 Task: Find a place to stay in Lubin, Poland, from July 9 to July 16 for 3 guests, with a price range of ₹8000 to ₹16000, a house with free parking and self check-in.
Action: Mouse moved to (462, 80)
Screenshot: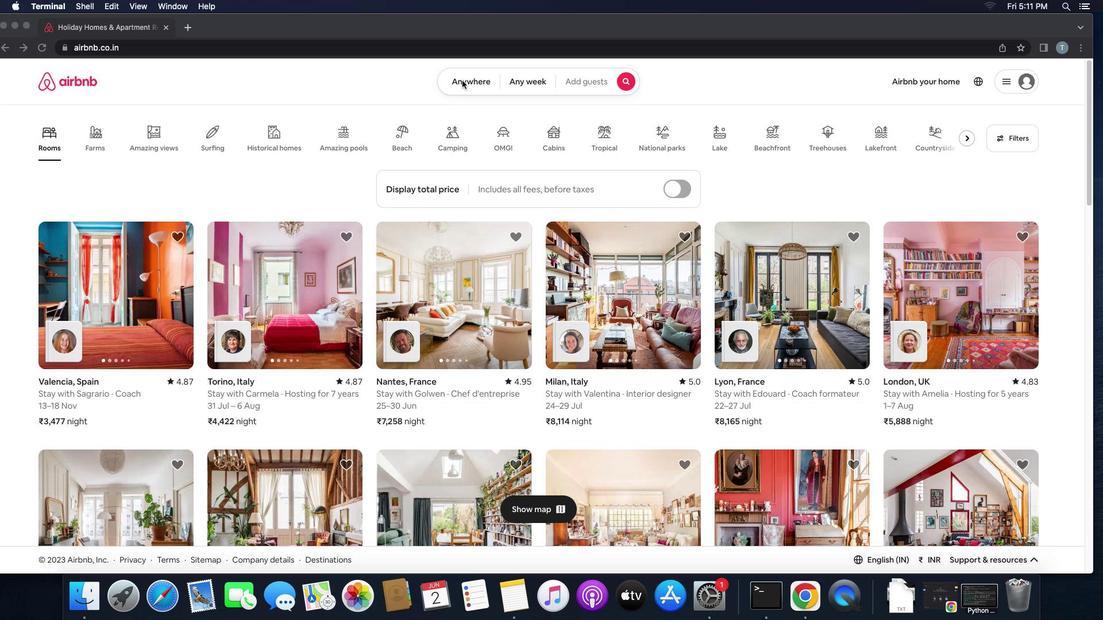 
Action: Mouse pressed left at (462, 80)
Screenshot: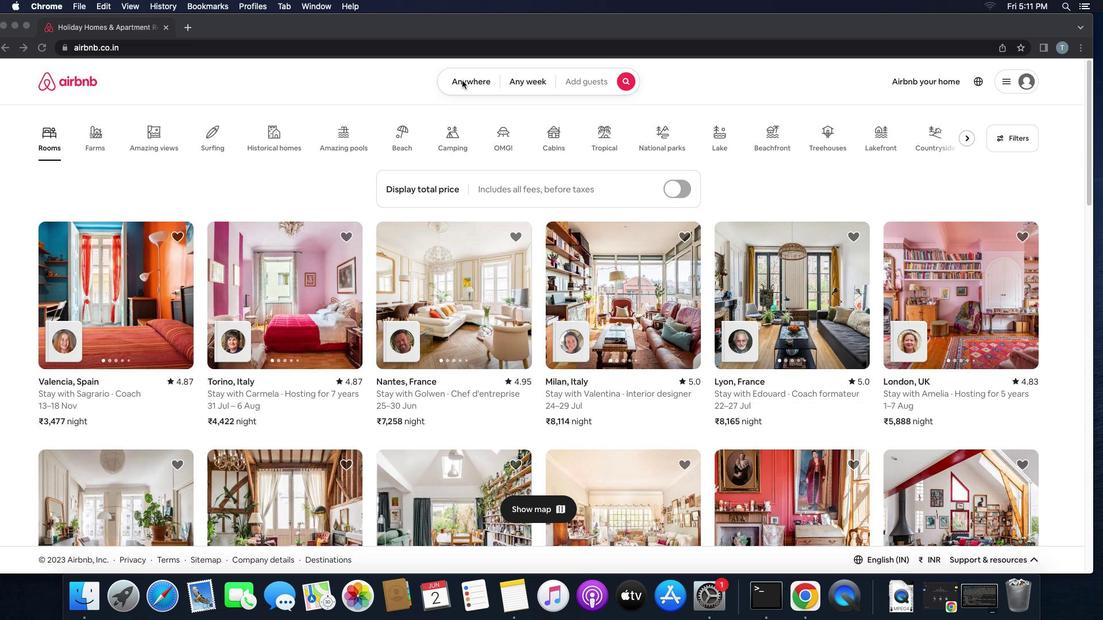 
Action: Mouse pressed left at (462, 80)
Screenshot: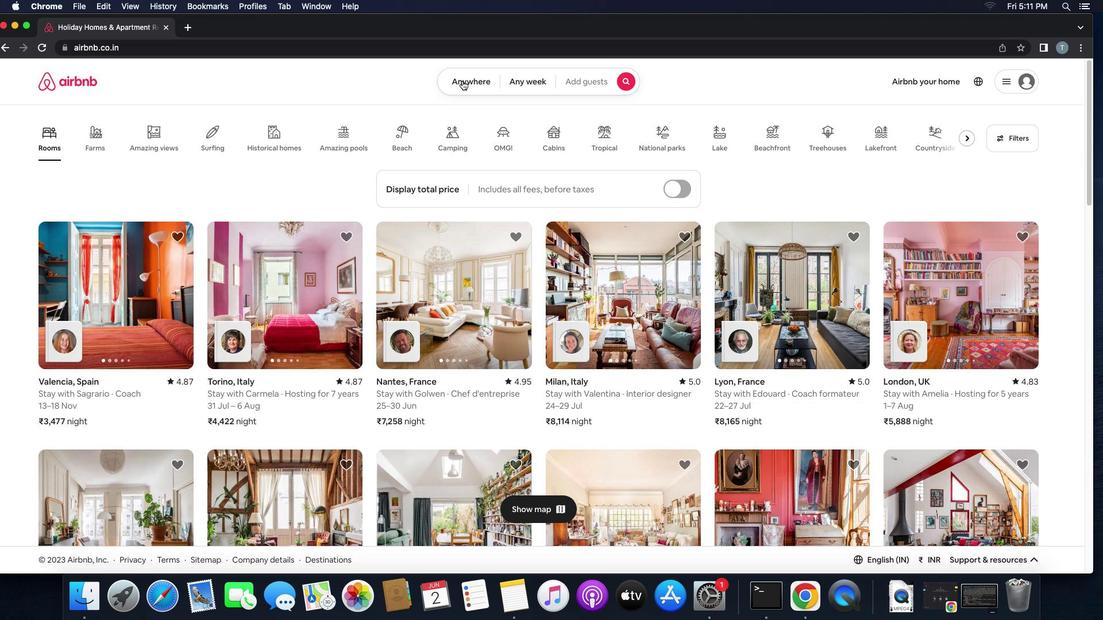 
Action: Mouse moved to (382, 132)
Screenshot: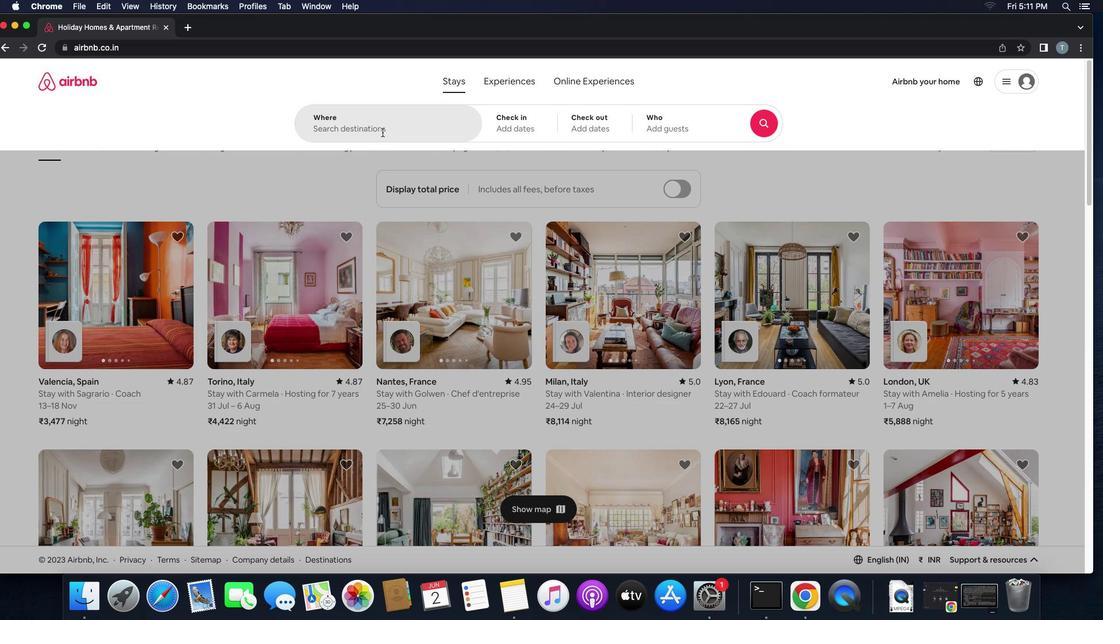 
Action: Mouse pressed left at (382, 132)
Screenshot: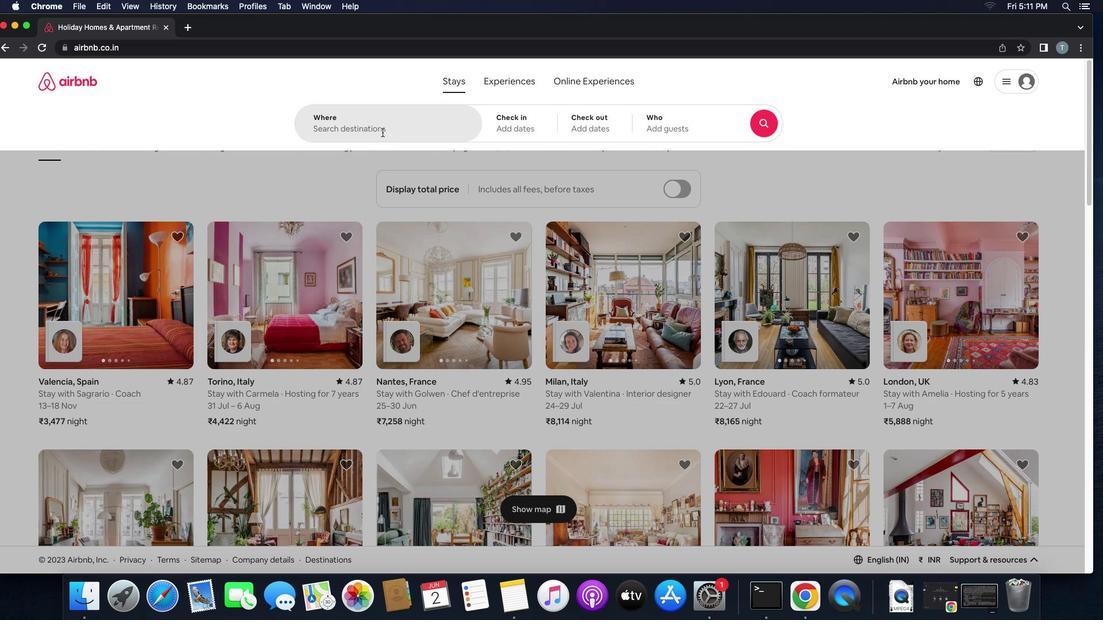 
Action: Mouse moved to (378, 294)
Screenshot: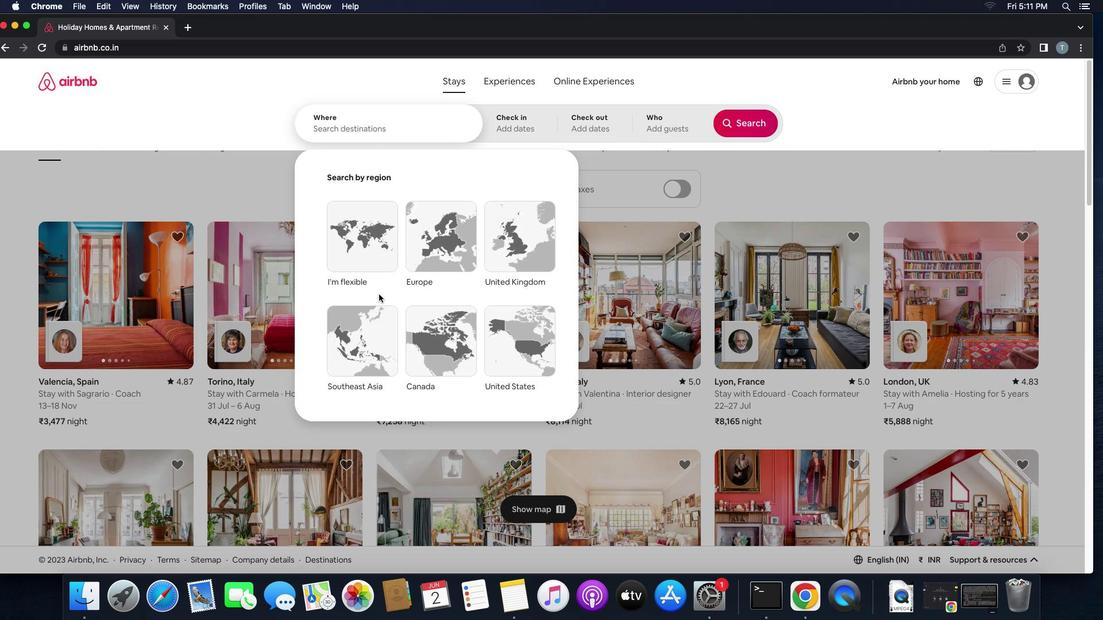 
Action: Key pressed 'l''u''b''i''n'',''p''o''l''a''n''d'
Screenshot: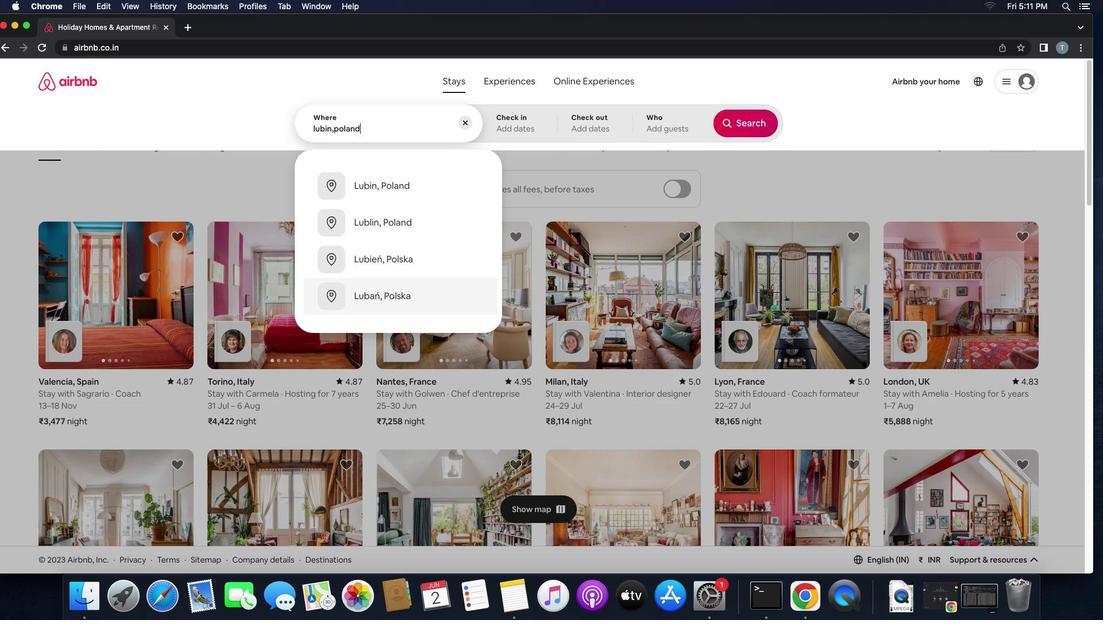 
Action: Mouse moved to (411, 183)
Screenshot: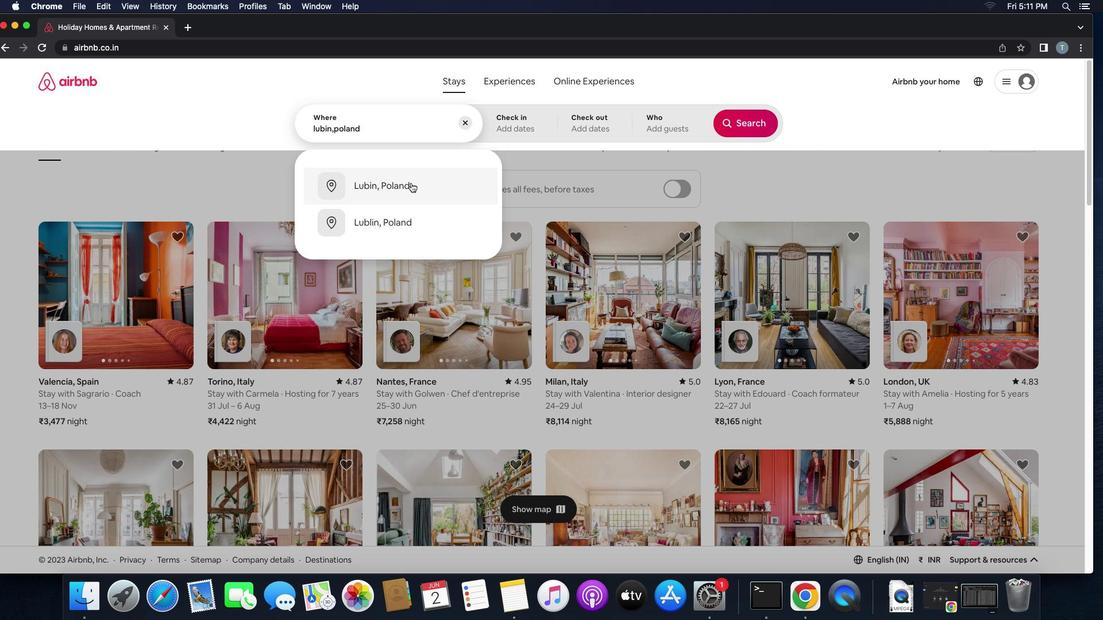 
Action: Mouse pressed left at (411, 183)
Screenshot: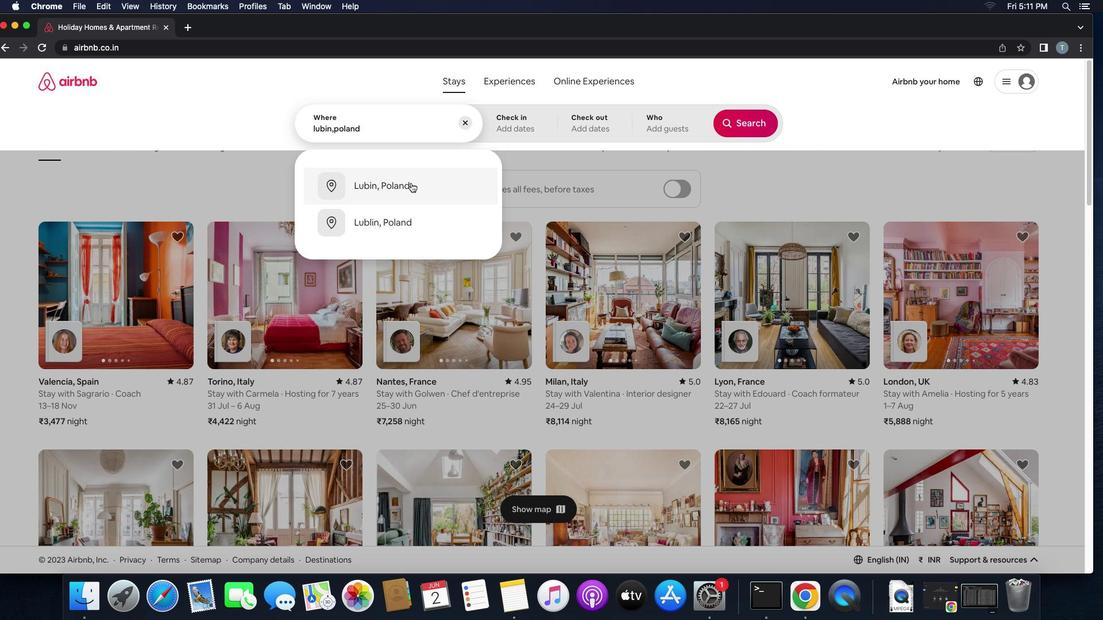 
Action: Mouse moved to (566, 328)
Screenshot: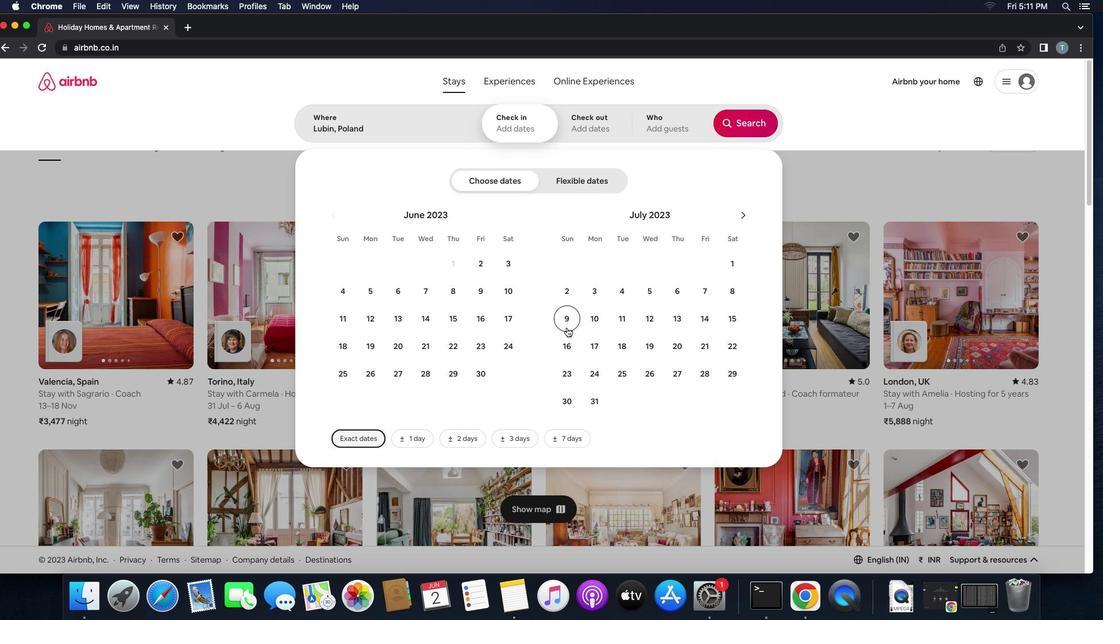 
Action: Mouse pressed left at (566, 328)
Screenshot: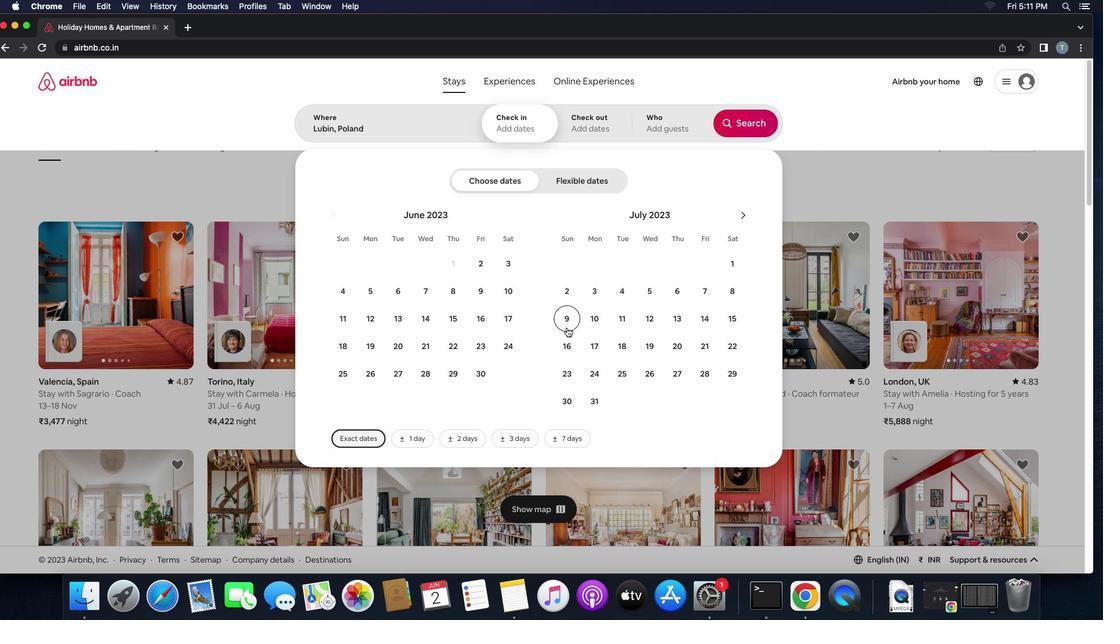 
Action: Mouse moved to (575, 350)
Screenshot: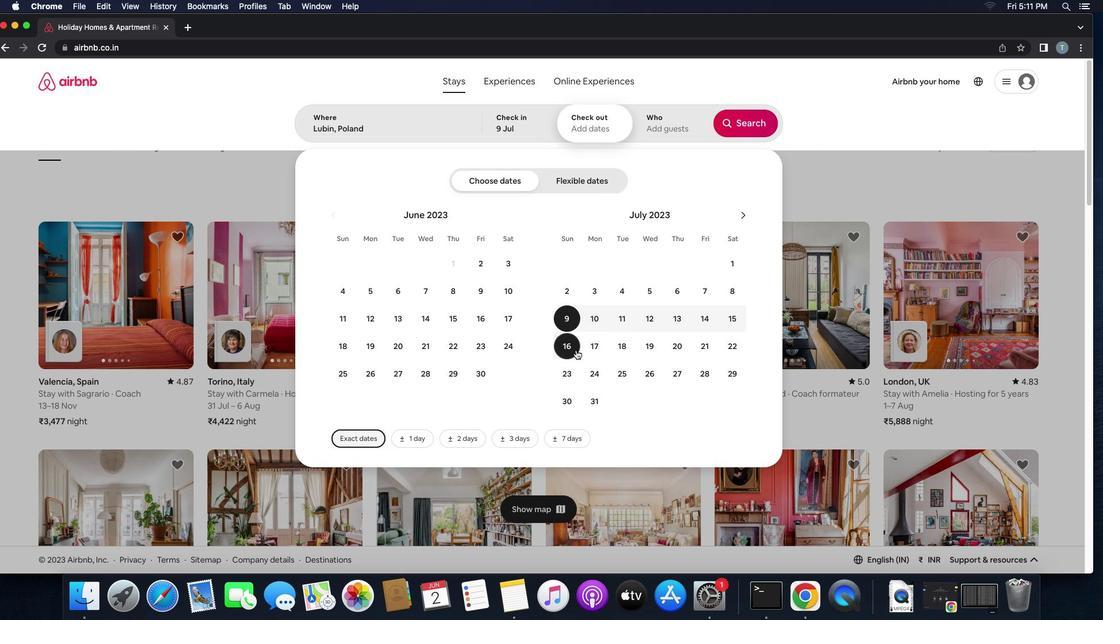 
Action: Mouse pressed left at (575, 350)
Screenshot: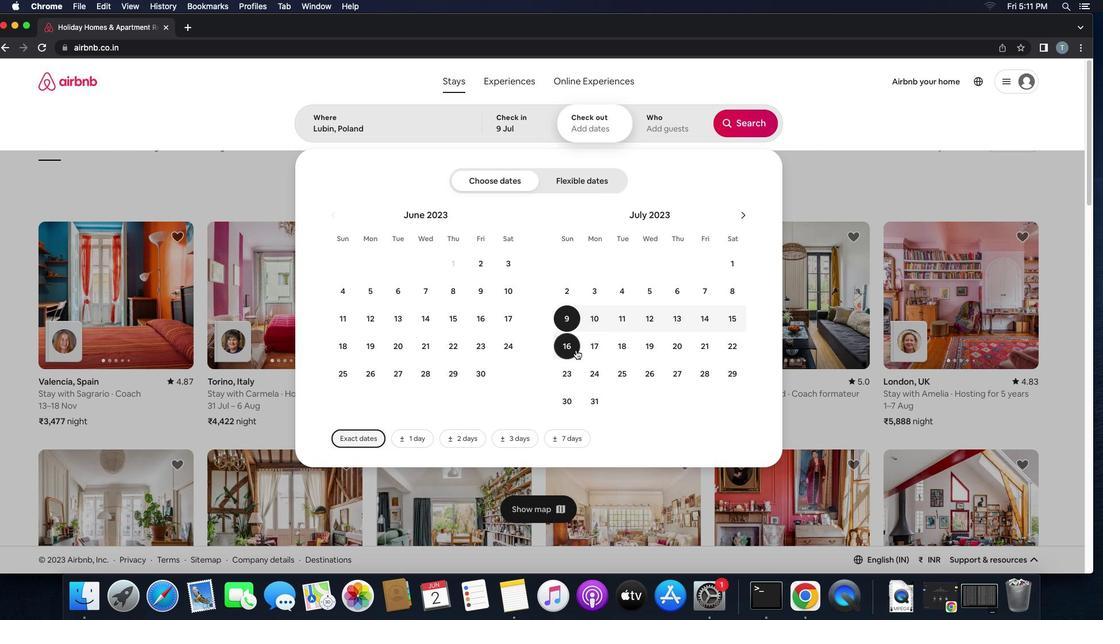 
Action: Mouse moved to (665, 135)
Screenshot: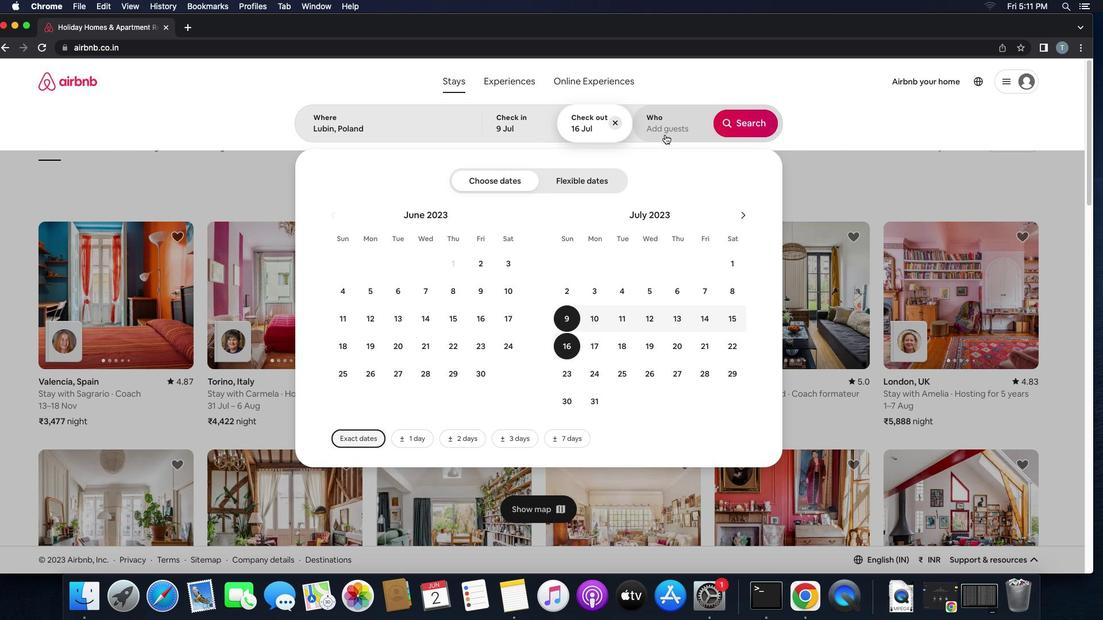 
Action: Mouse pressed left at (665, 135)
Screenshot: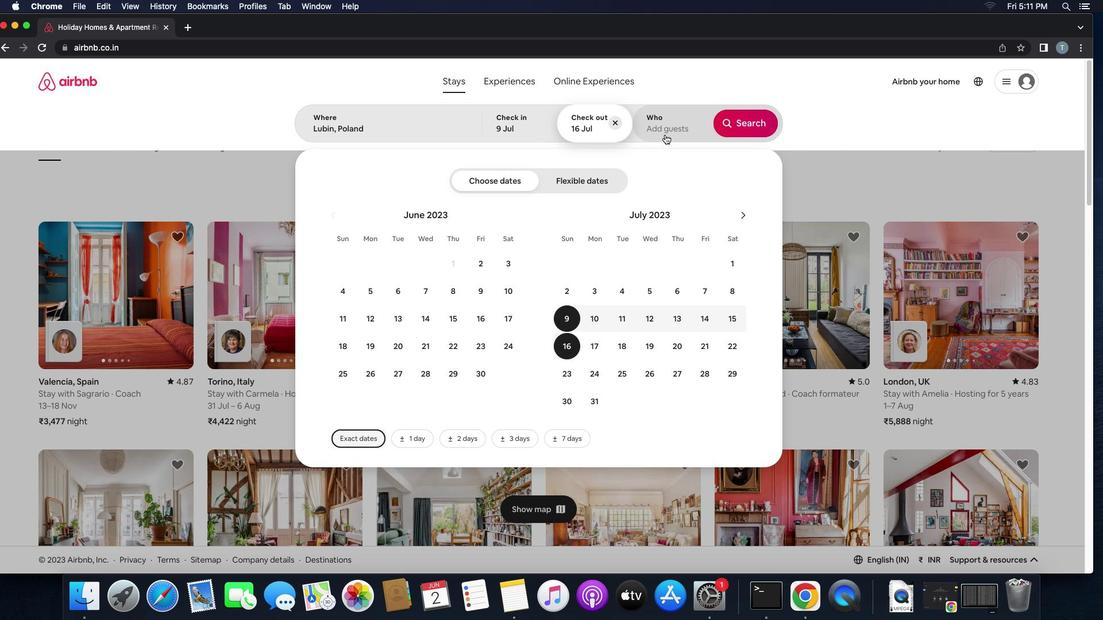 
Action: Mouse moved to (747, 188)
Screenshot: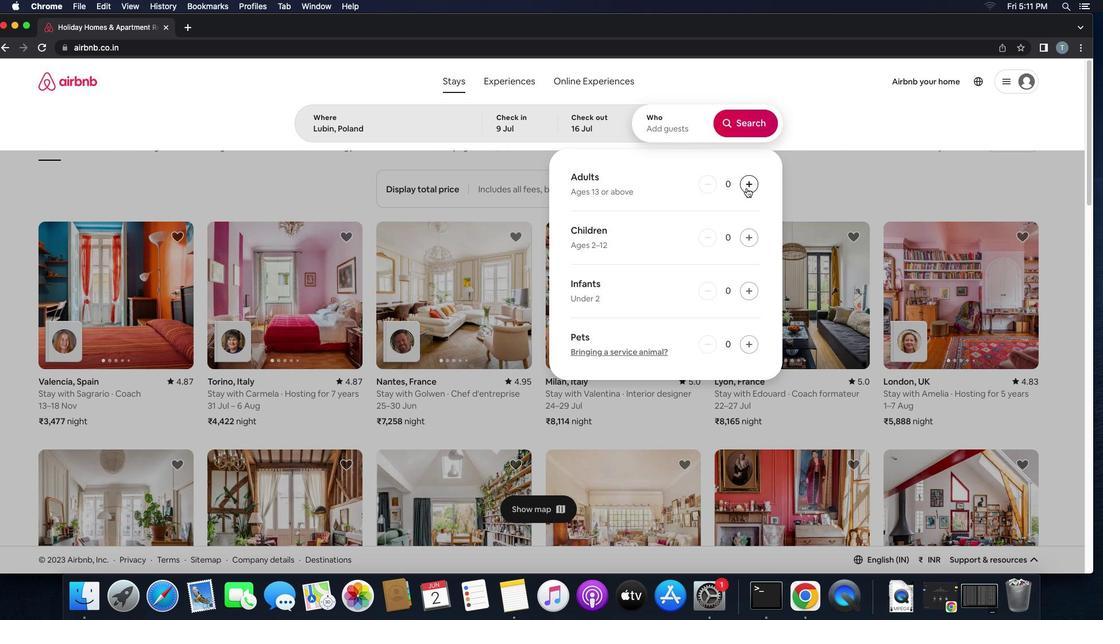 
Action: Mouse pressed left at (747, 188)
Screenshot: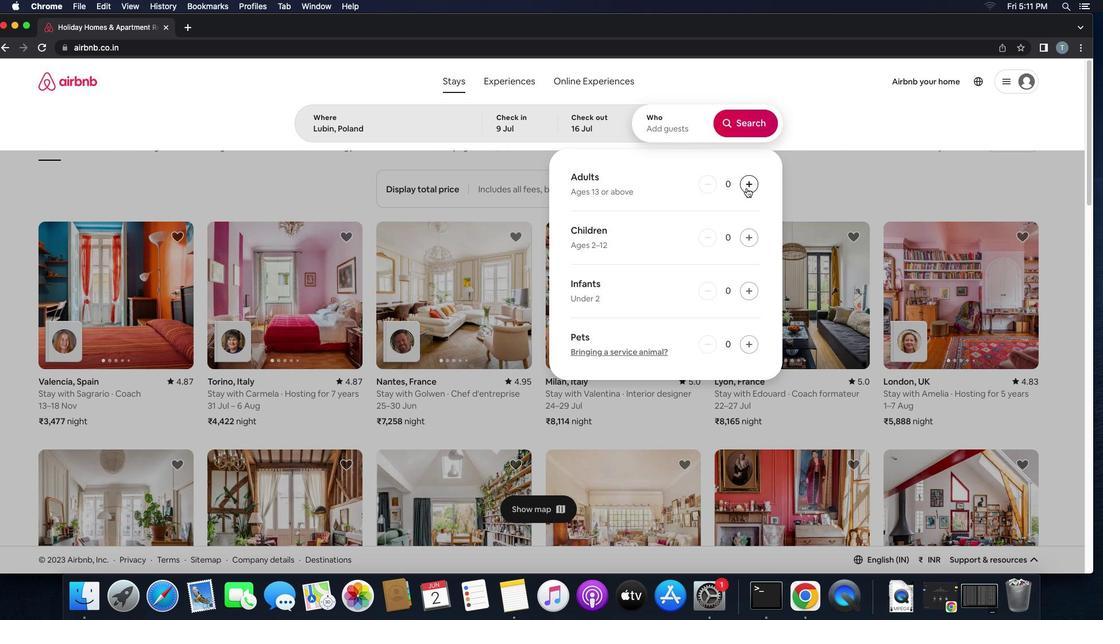
Action: Mouse pressed left at (747, 188)
Screenshot: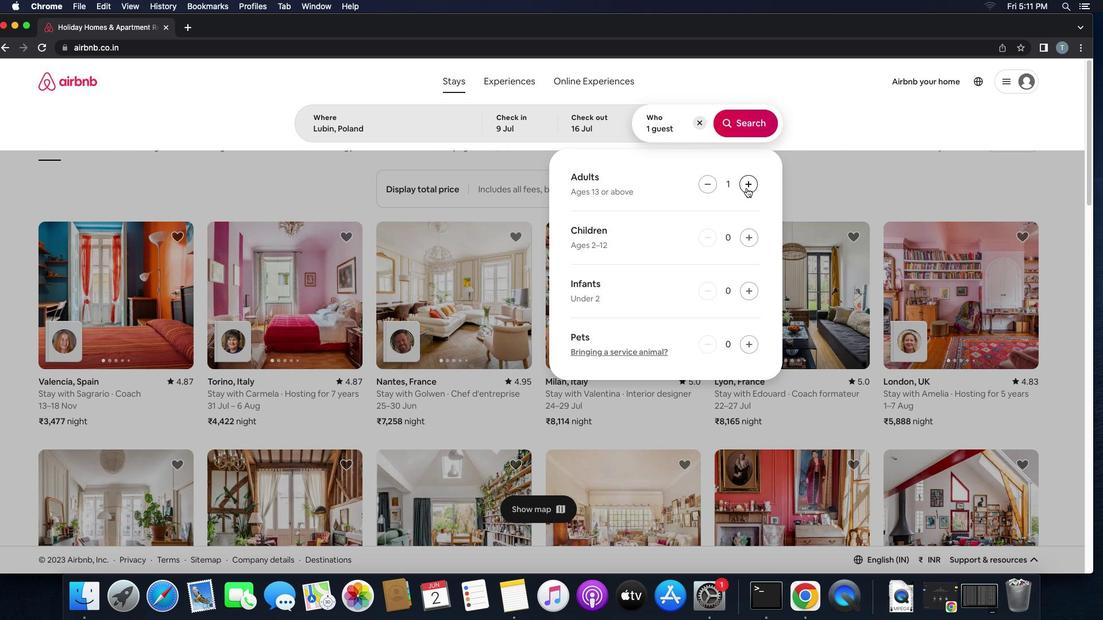 
Action: Mouse moved to (747, 236)
Screenshot: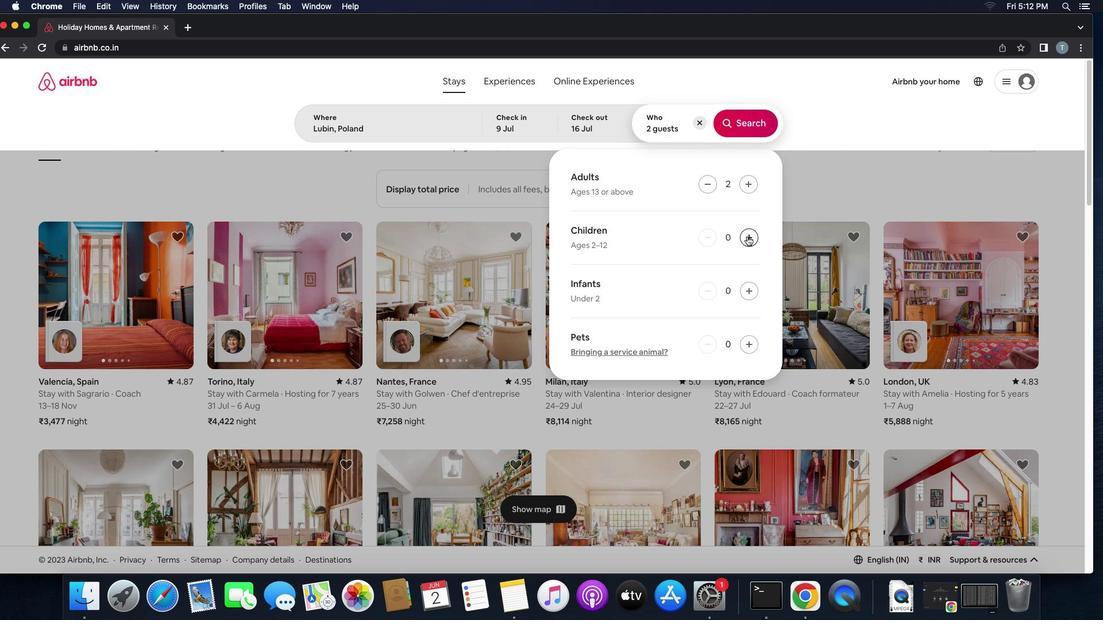 
Action: Mouse pressed left at (747, 236)
Screenshot: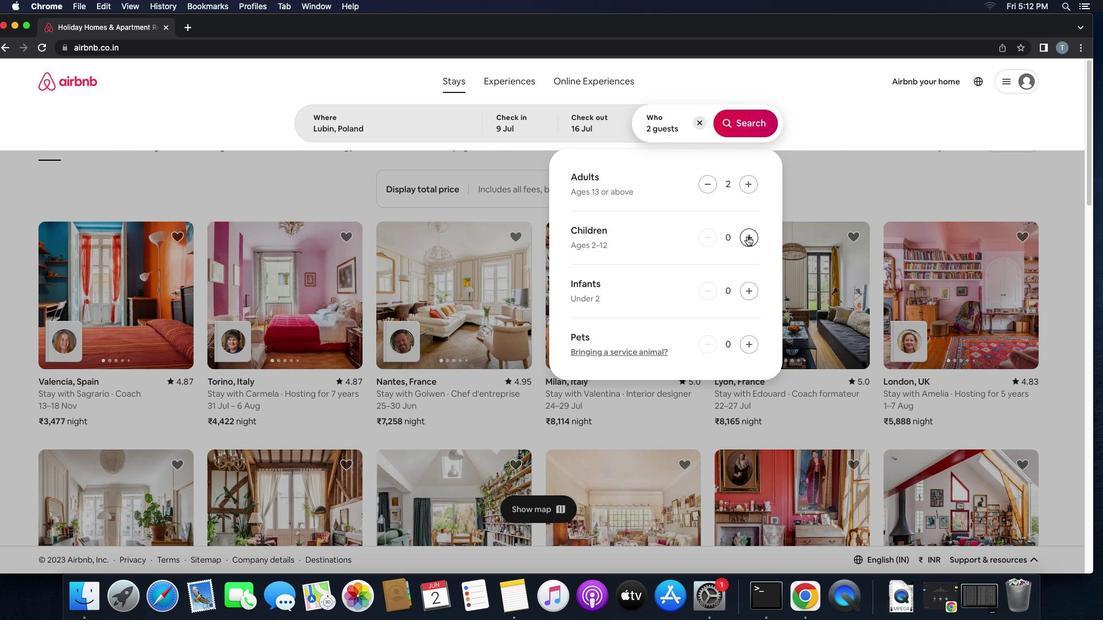 
Action: Mouse moved to (759, 119)
Screenshot: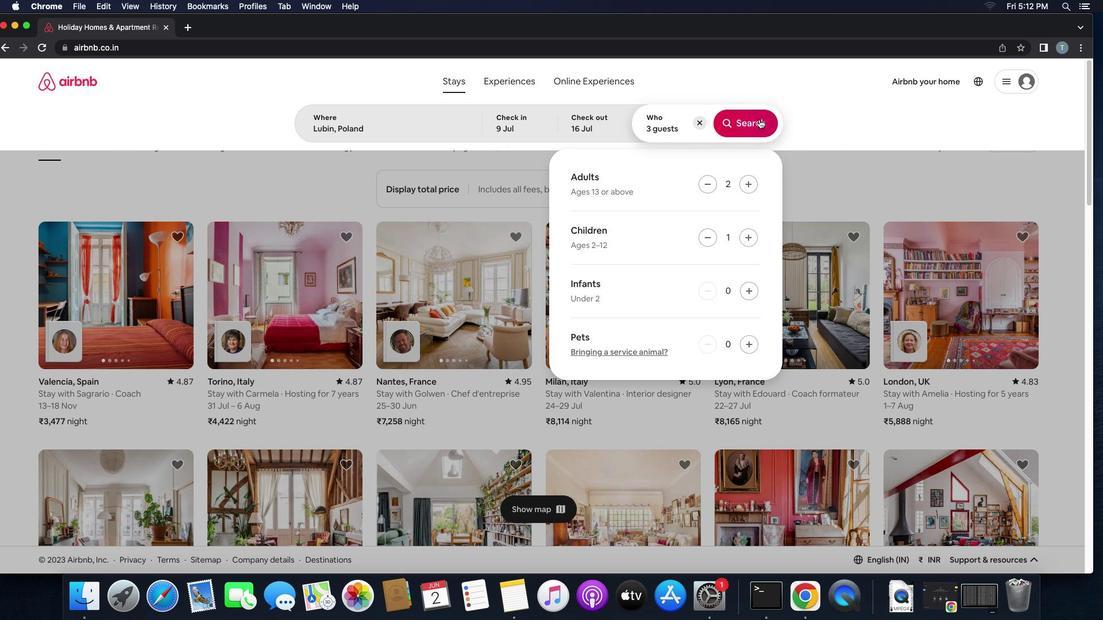 
Action: Mouse pressed left at (759, 119)
Screenshot: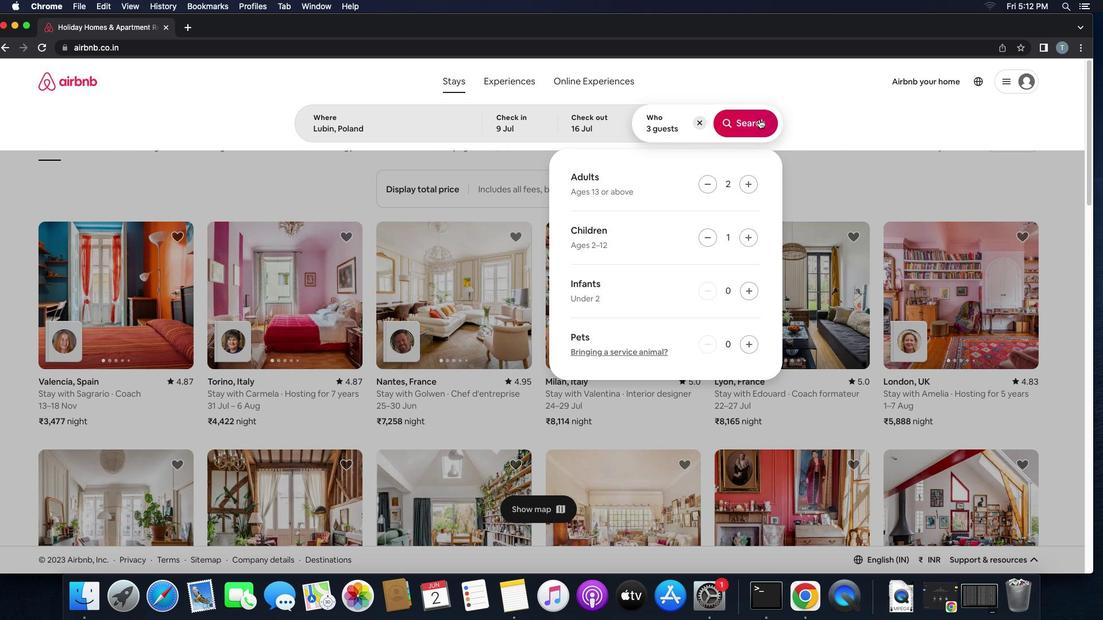 
Action: Mouse moved to (1035, 128)
Screenshot: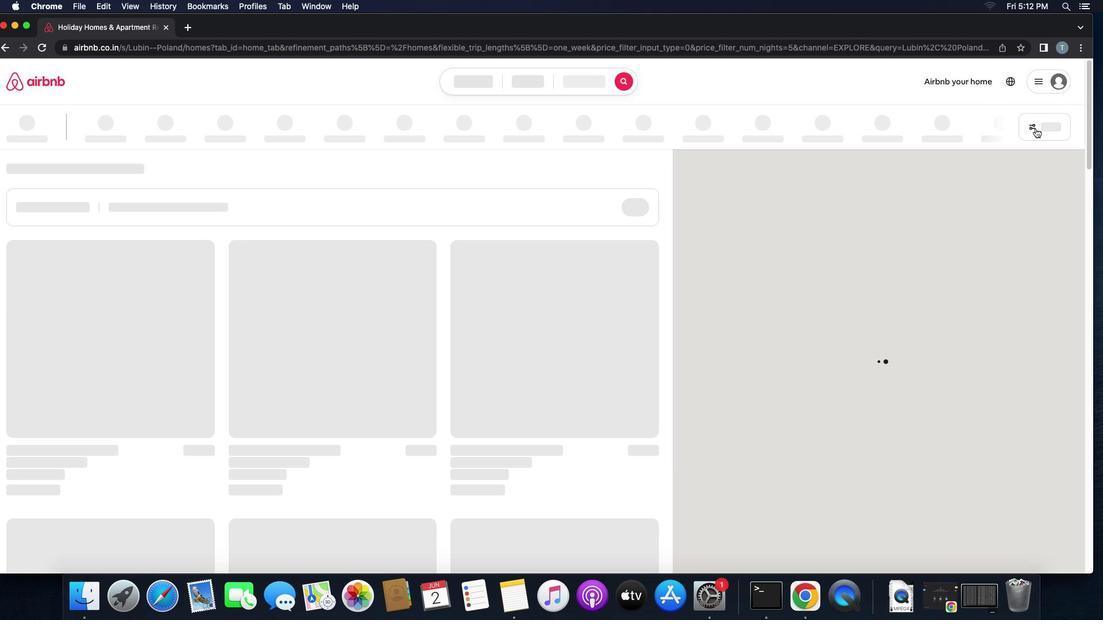 
Action: Mouse pressed left at (1035, 128)
Screenshot: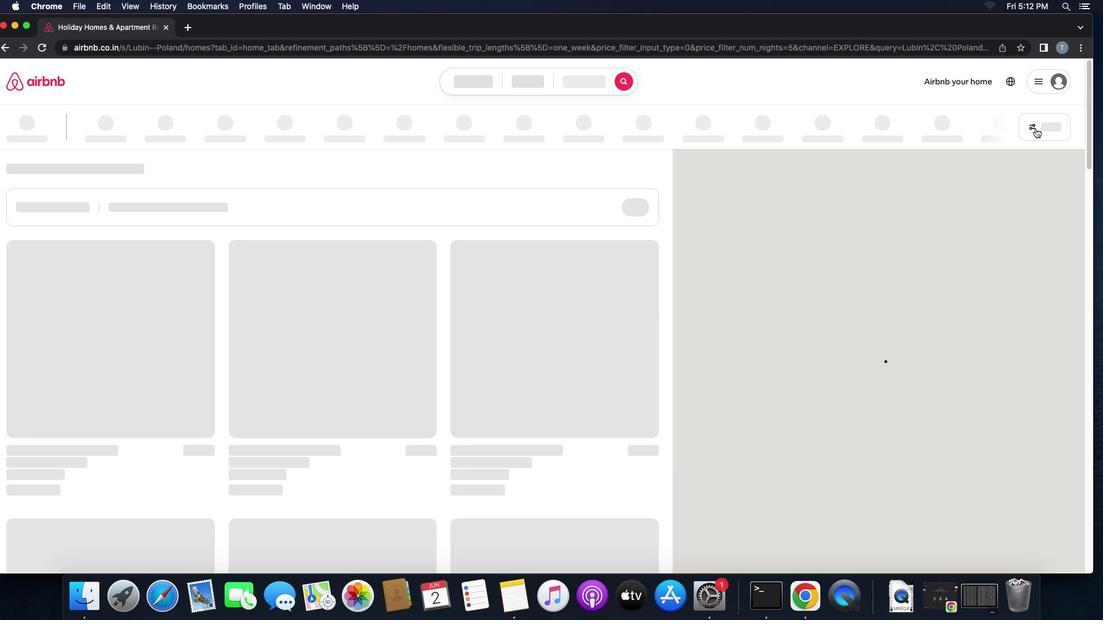 
Action: Mouse moved to (1042, 127)
Screenshot: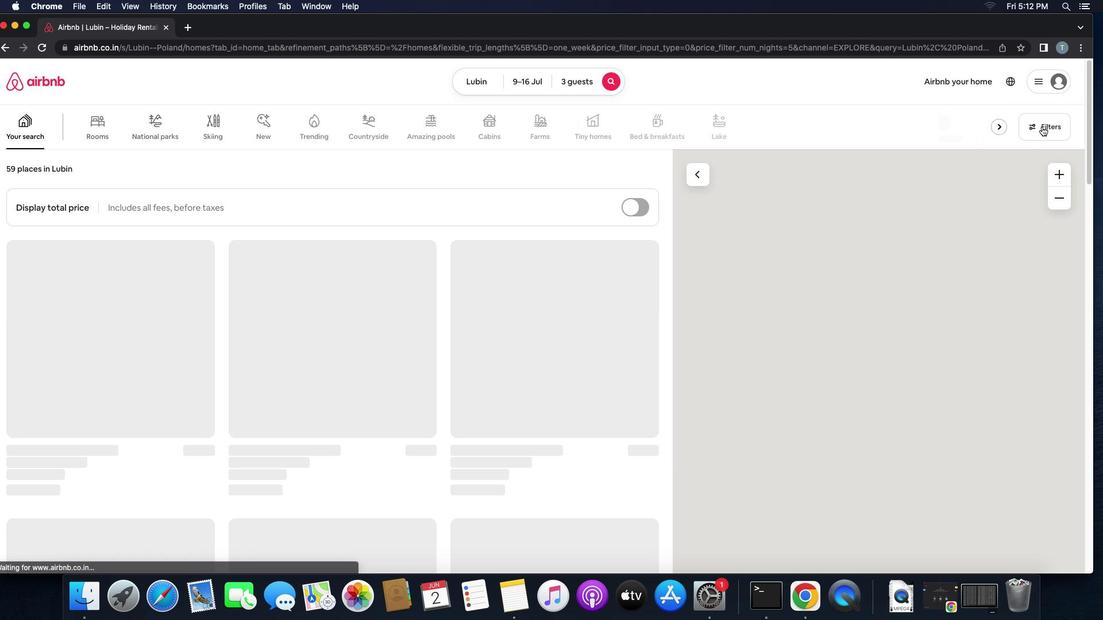 
Action: Mouse pressed left at (1042, 127)
Screenshot: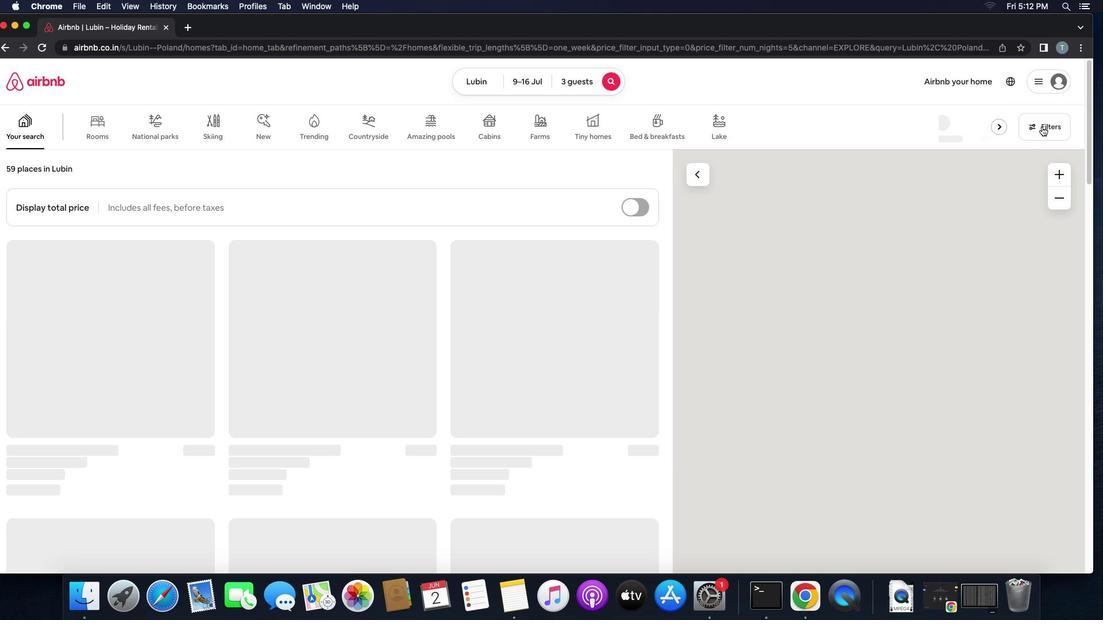 
Action: Mouse moved to (400, 408)
Screenshot: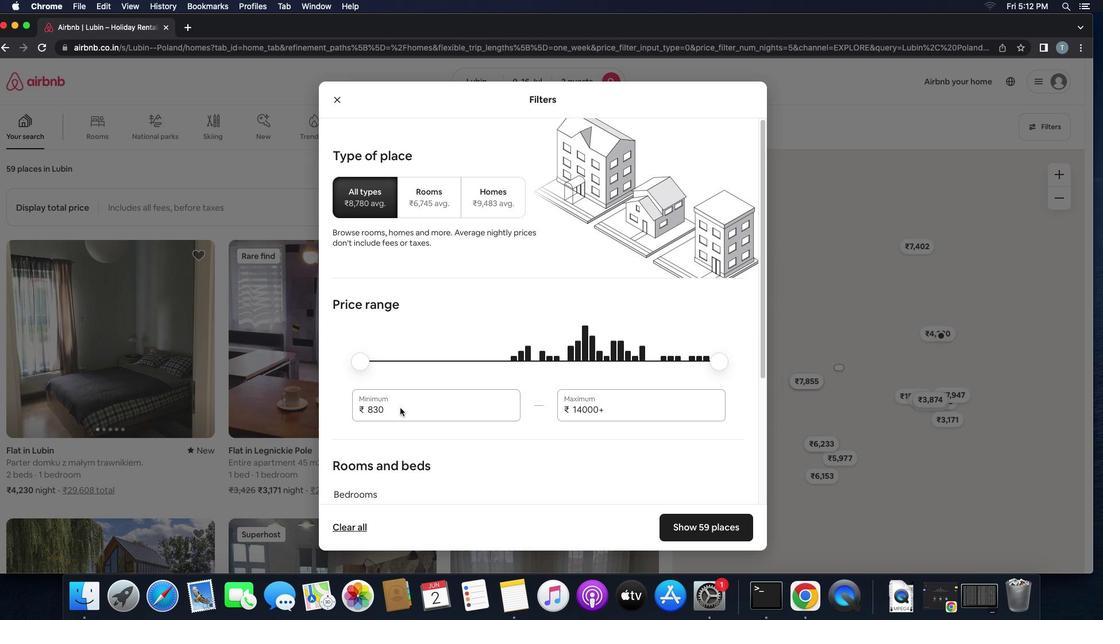
Action: Mouse pressed left at (400, 408)
Screenshot: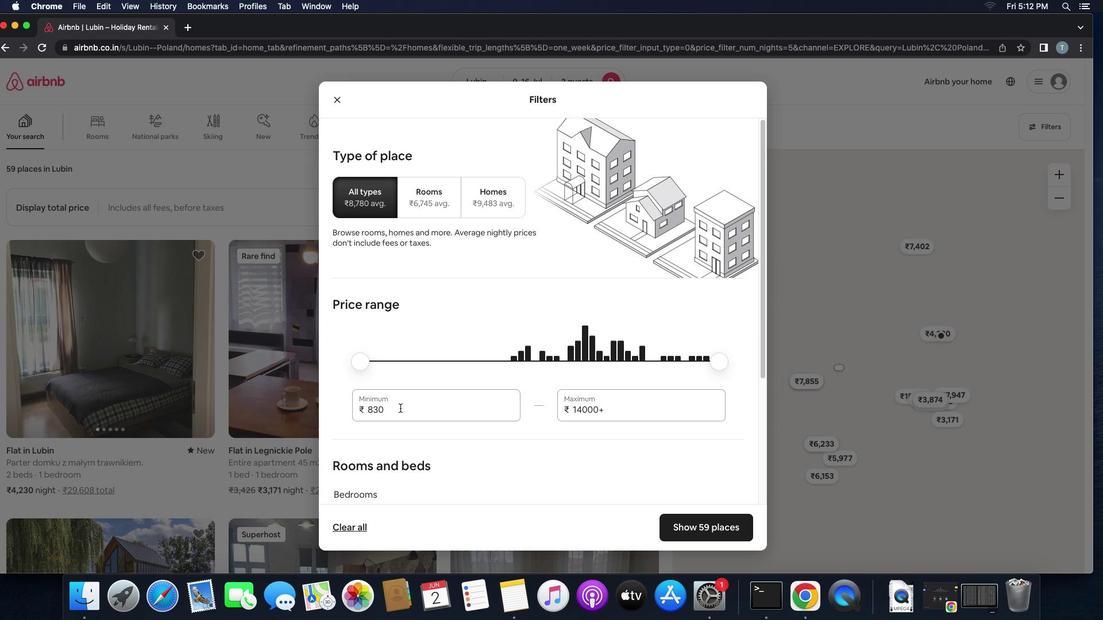 
Action: Mouse moved to (400, 408)
Screenshot: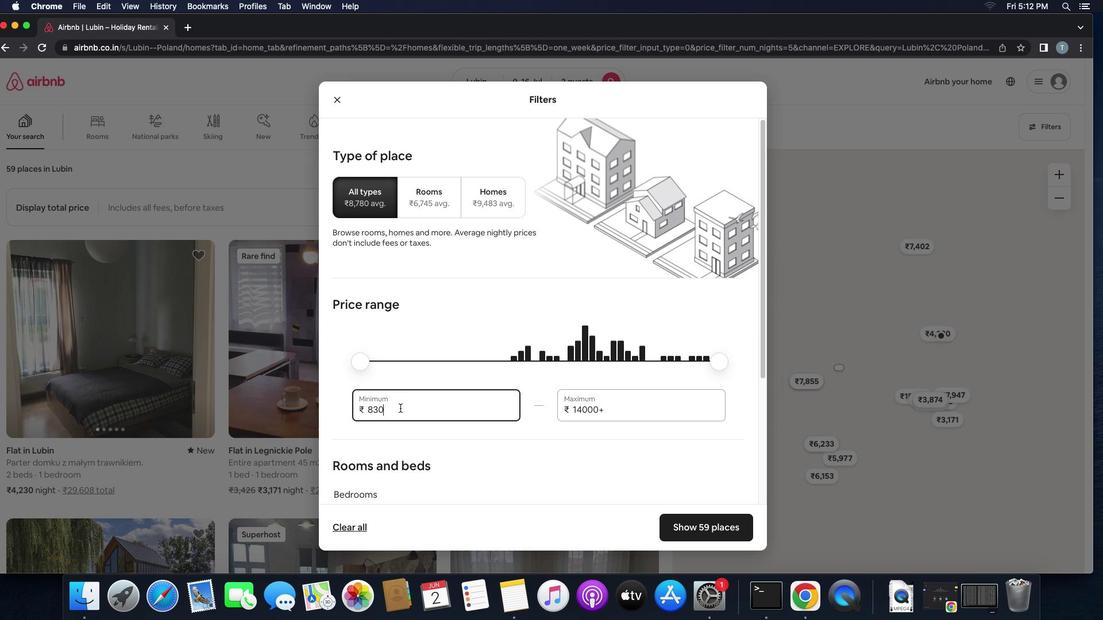 
Action: Key pressed Key.backspaceKey.backspaceKey.backspaceKey.backspaceKey.backspaceKey.backspaceKey.backspaceKey.backspace
Screenshot: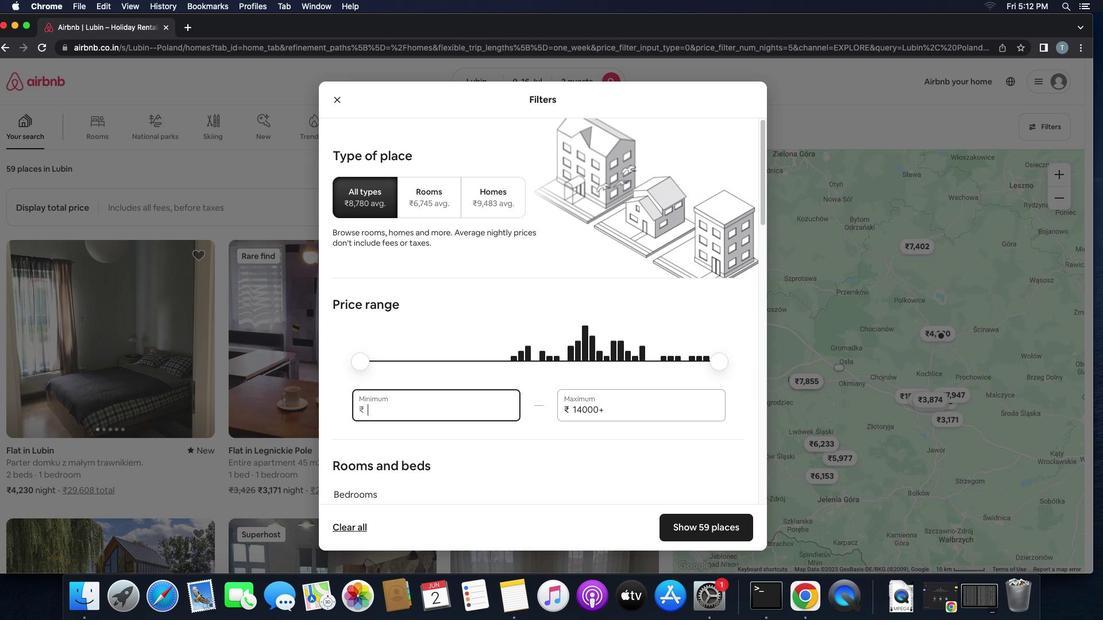 
Action: Mouse moved to (522, 387)
Screenshot: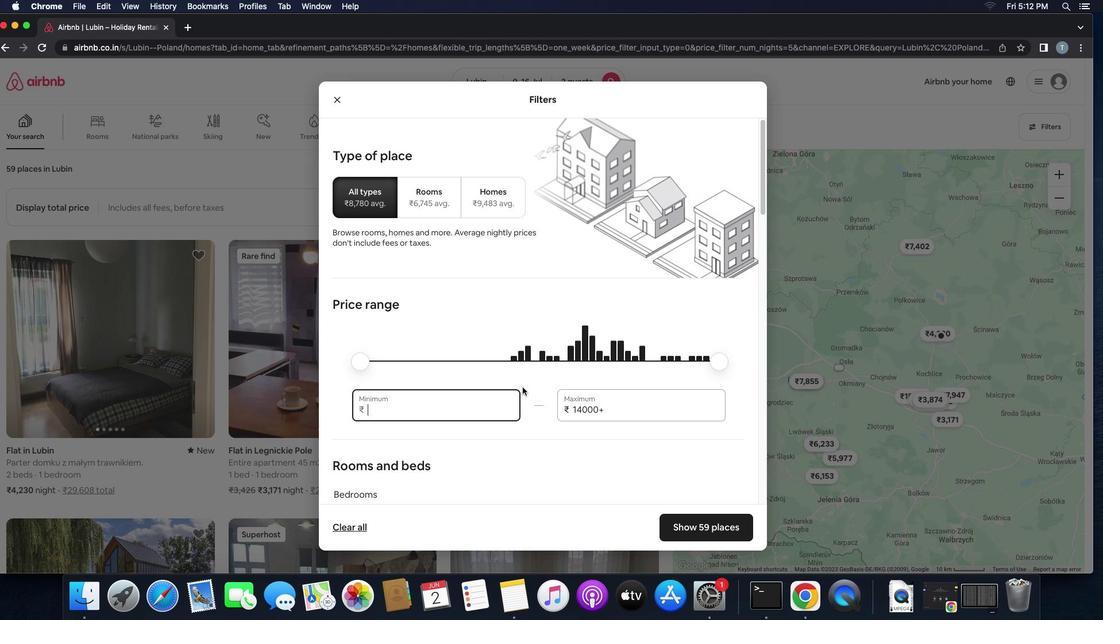 
Action: Key pressed '8''0''0''0'
Screenshot: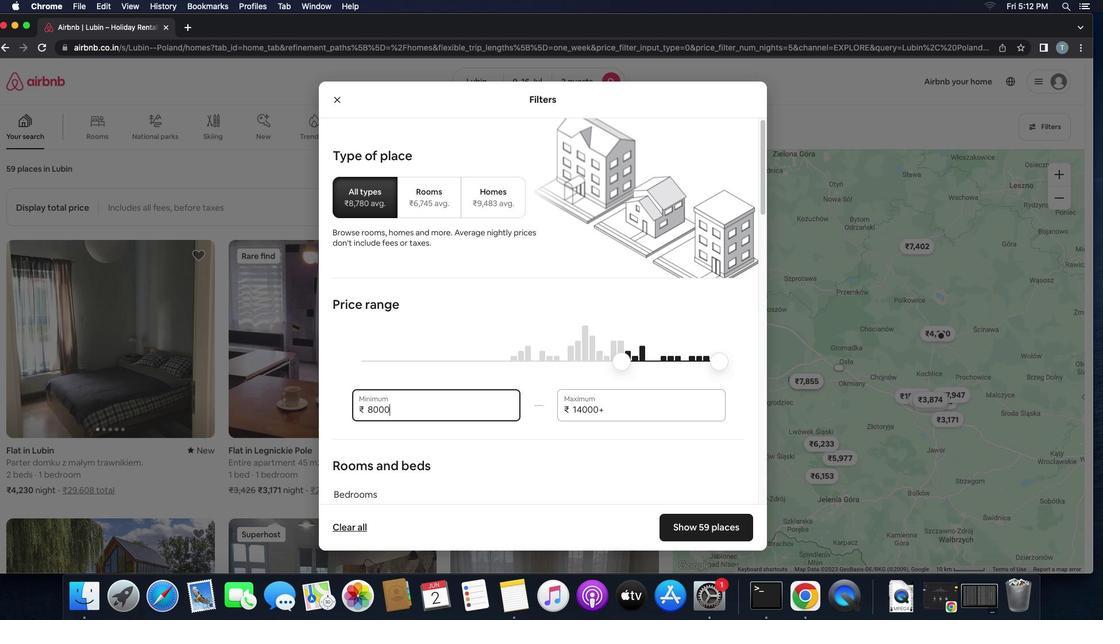 
Action: Mouse moved to (656, 412)
Screenshot: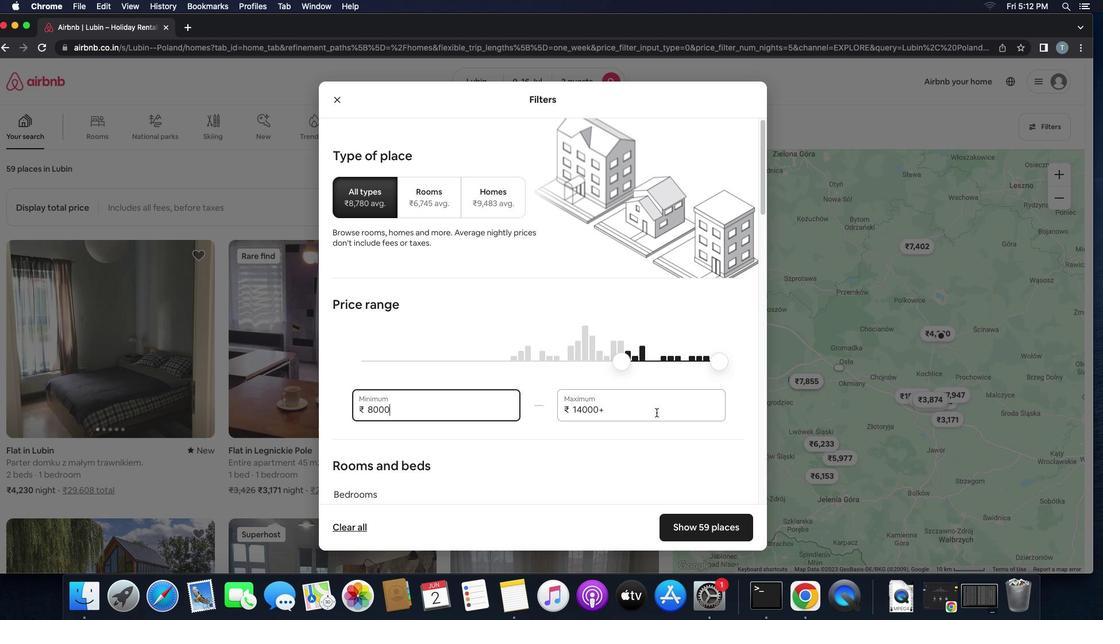 
Action: Mouse pressed left at (656, 412)
Screenshot: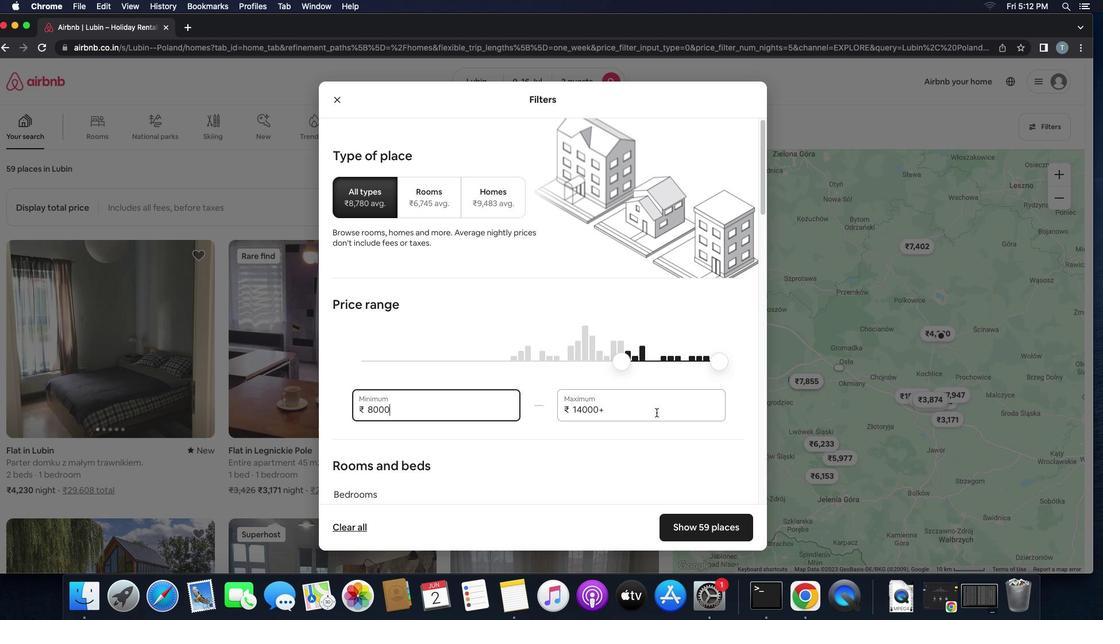 
Action: Key pressed Key.backspaceKey.backspaceKey.backspaceKey.backspaceKey.backspaceKey.backspaceKey.backspace'1''6''0''0''0'
Screenshot: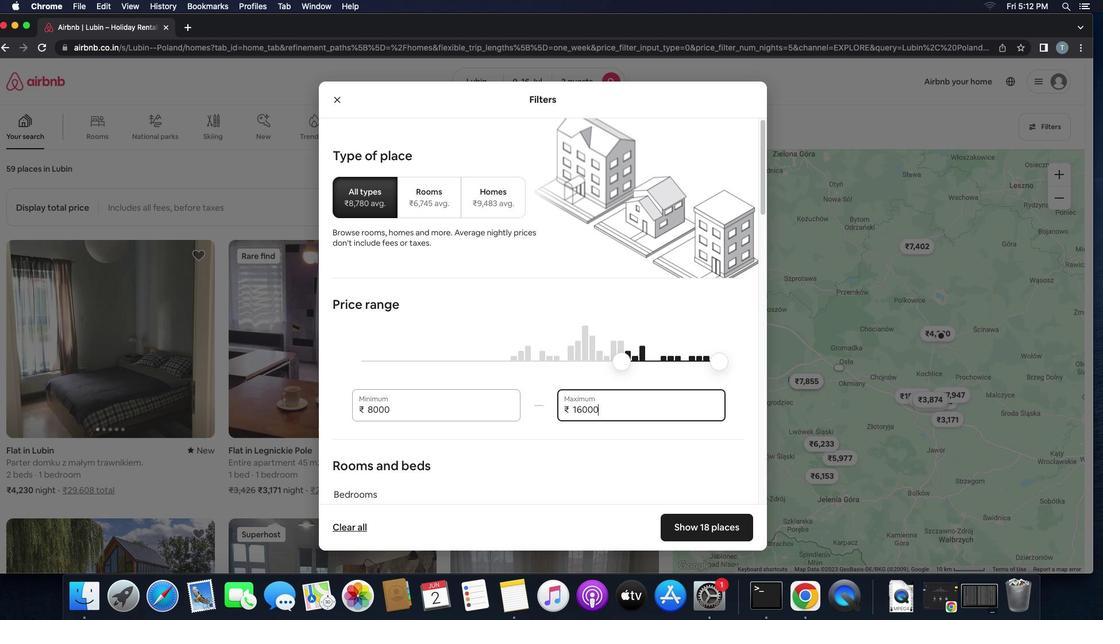 
Action: Mouse moved to (625, 422)
Screenshot: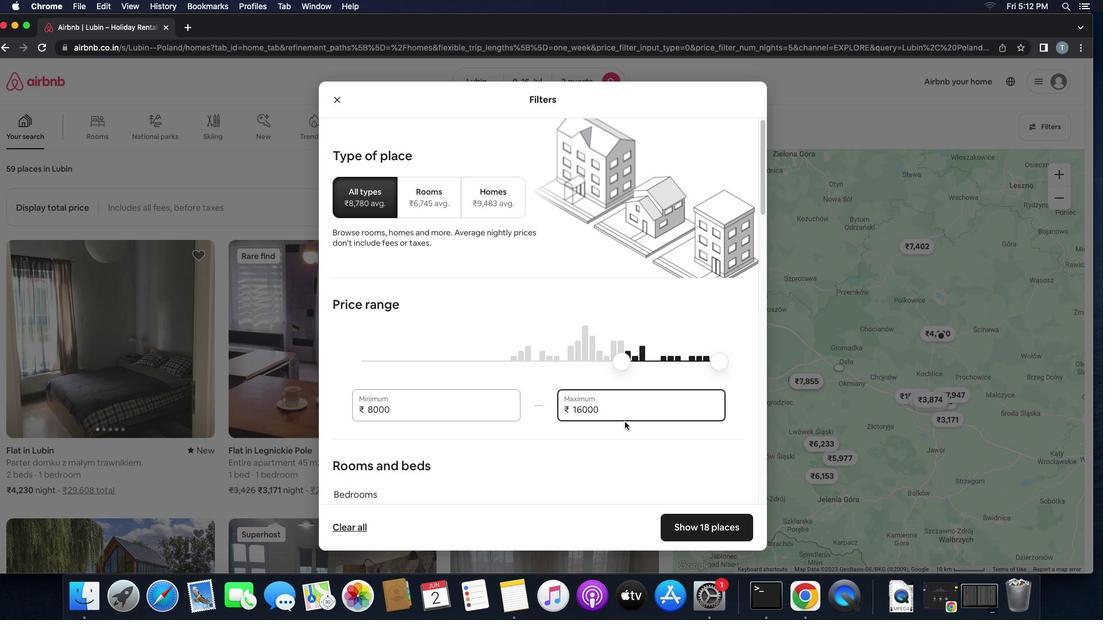 
Action: Mouse scrolled (625, 422) with delta (0, 0)
Screenshot: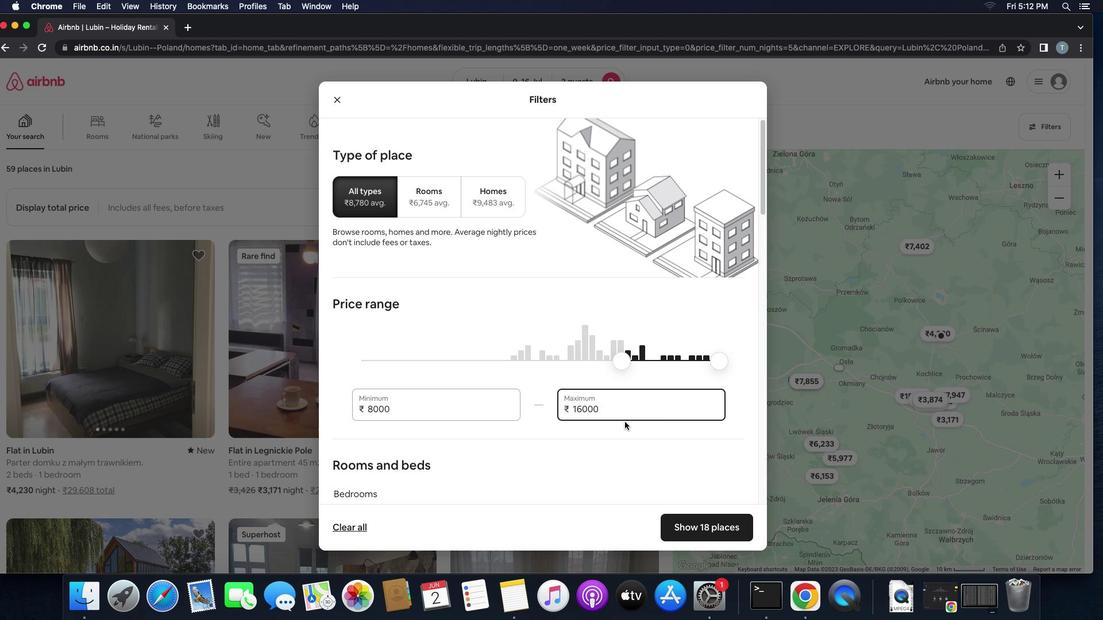 
Action: Mouse scrolled (625, 422) with delta (0, 0)
Screenshot: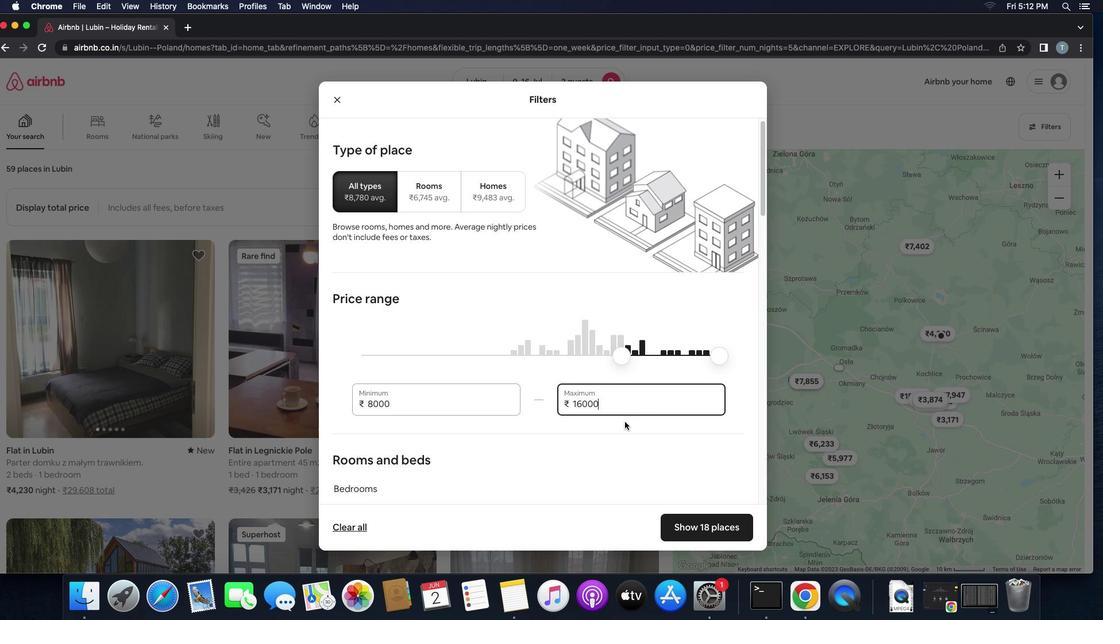 
Action: Mouse scrolled (625, 422) with delta (0, -1)
Screenshot: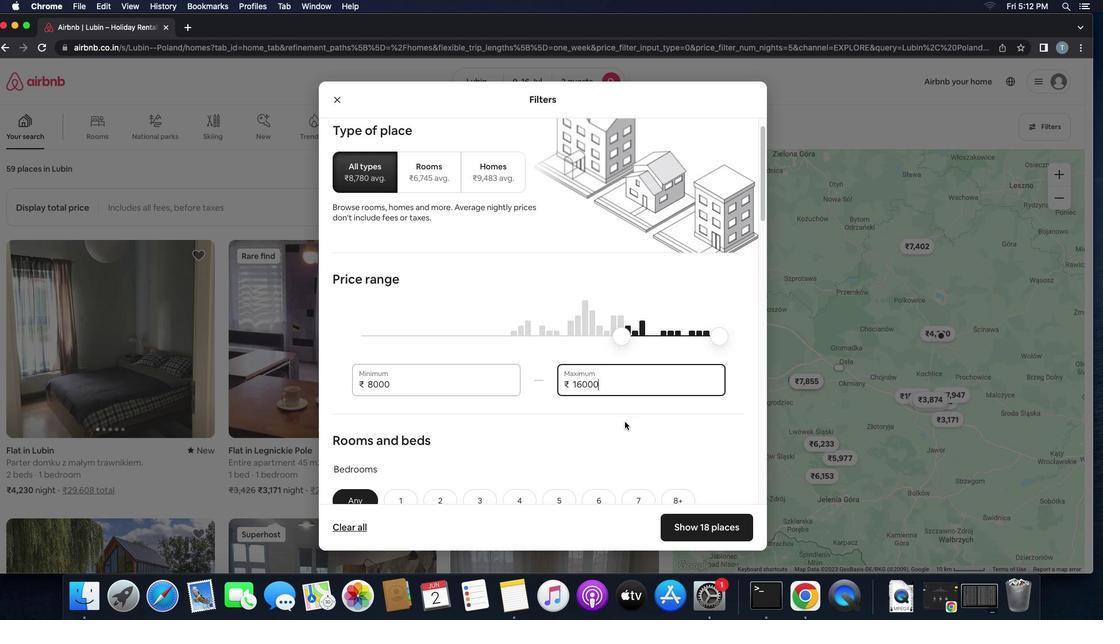 
Action: Mouse scrolled (625, 422) with delta (0, 0)
Screenshot: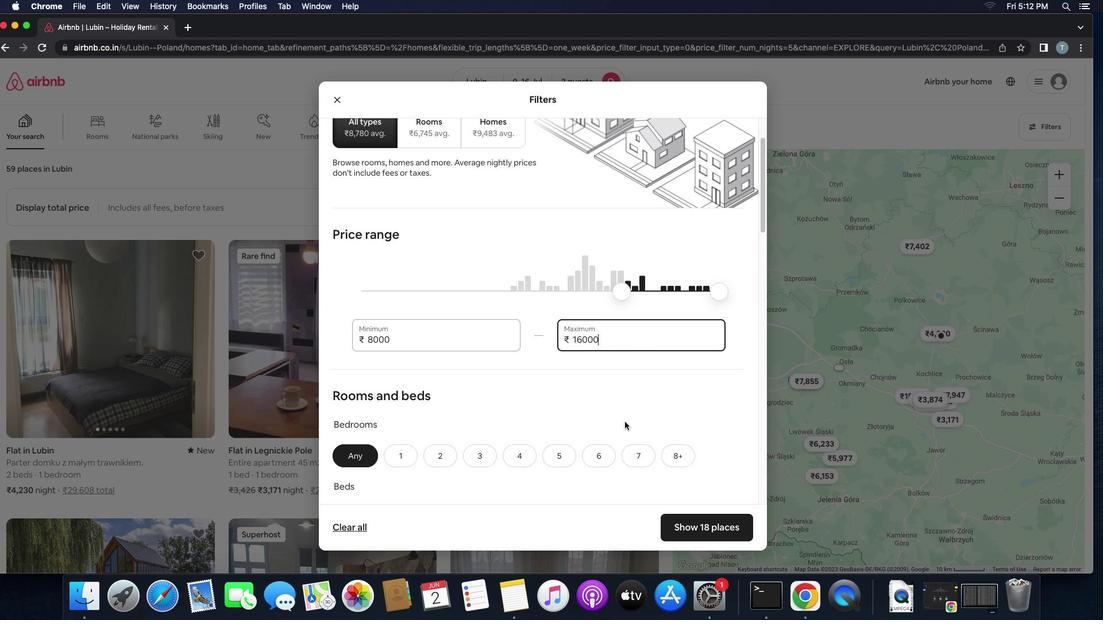 
Action: Mouse scrolled (625, 422) with delta (0, 0)
Screenshot: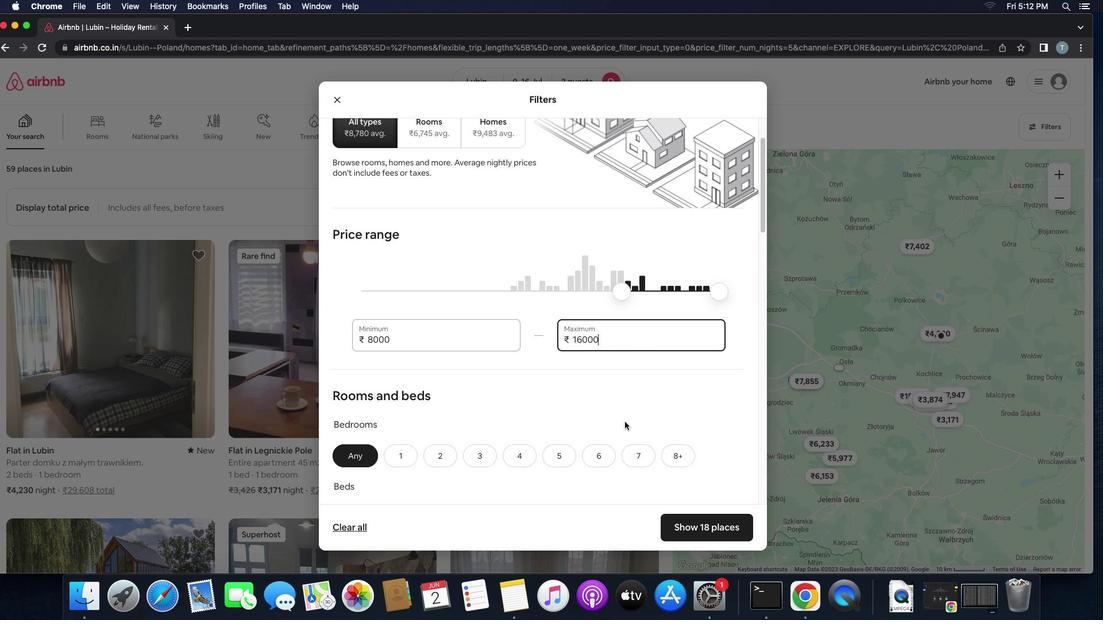 
Action: Mouse scrolled (625, 422) with delta (0, -1)
Screenshot: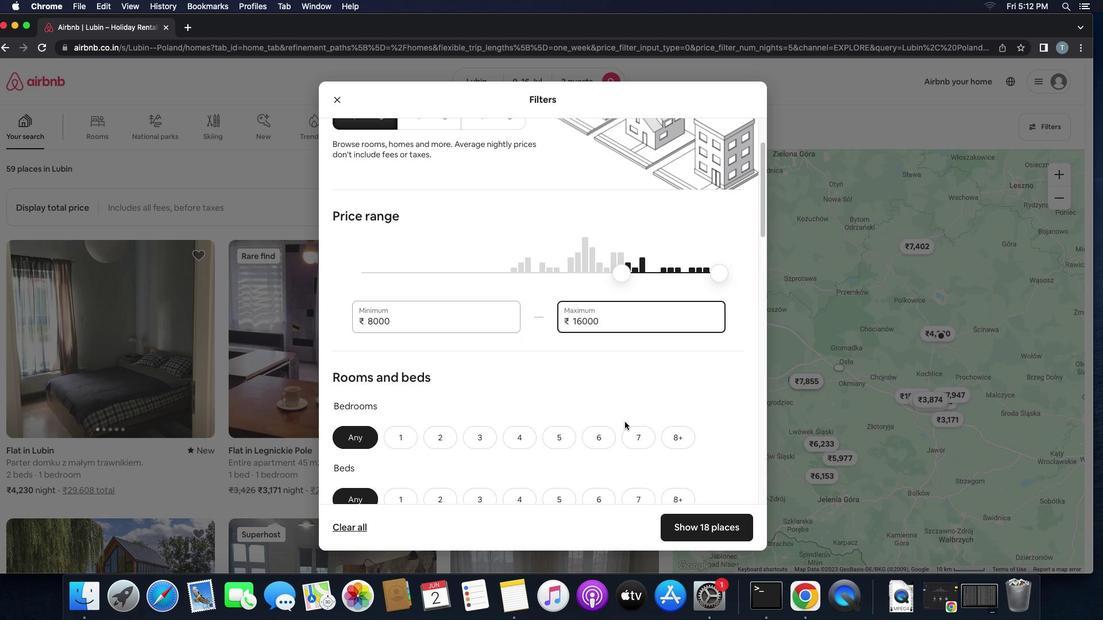 
Action: Mouse scrolled (625, 422) with delta (0, 0)
Screenshot: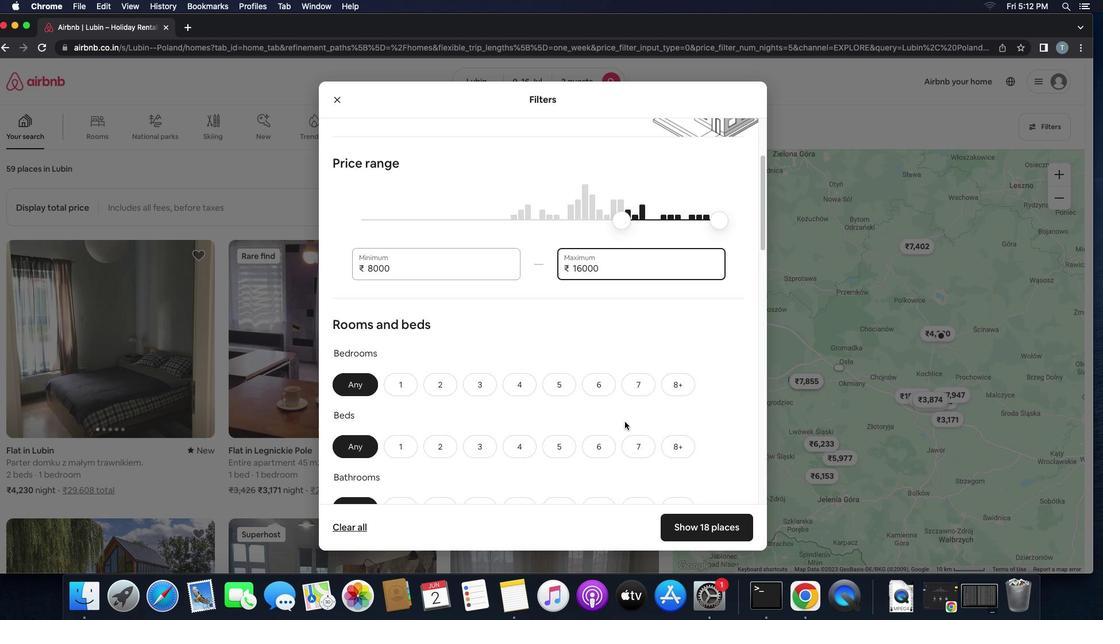 
Action: Mouse scrolled (625, 422) with delta (0, 0)
Screenshot: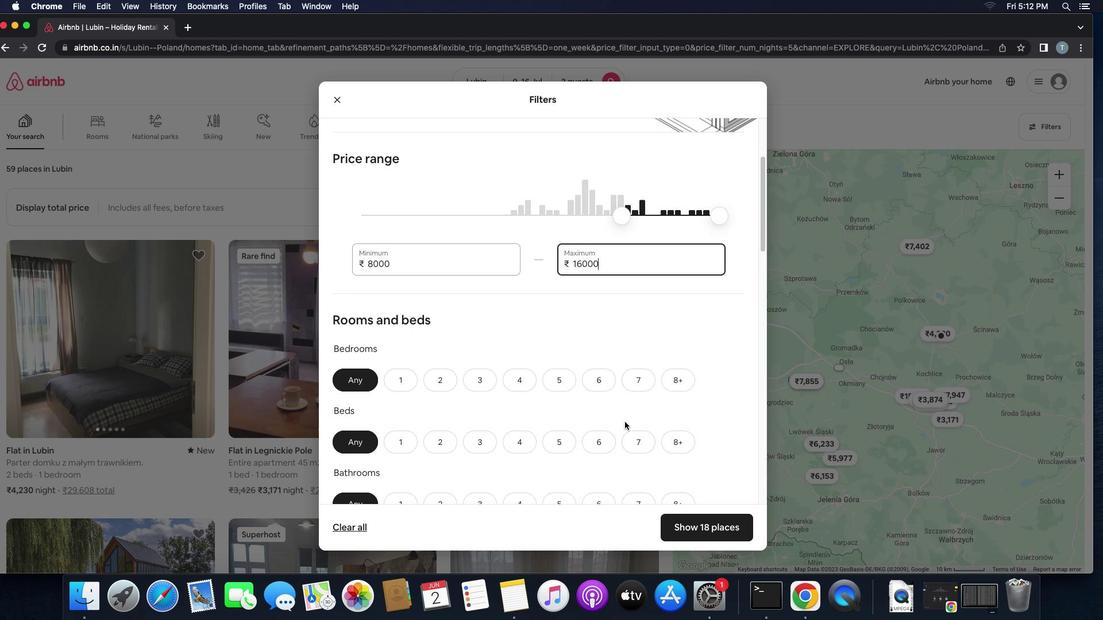 
Action: Mouse scrolled (625, 422) with delta (0, 0)
Screenshot: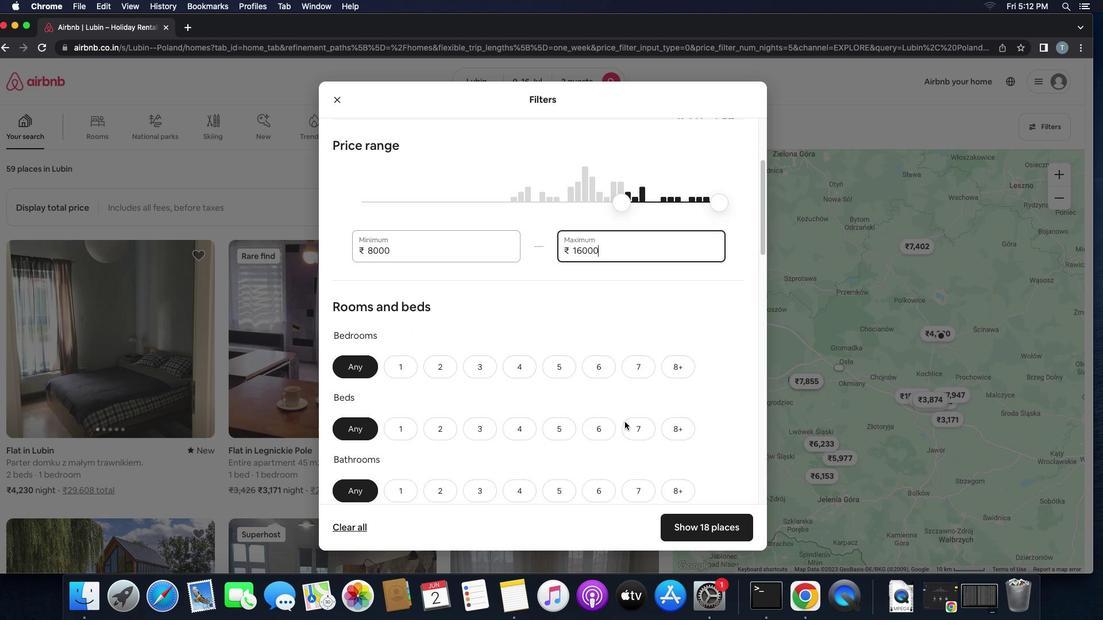 
Action: Mouse scrolled (625, 422) with delta (0, 0)
Screenshot: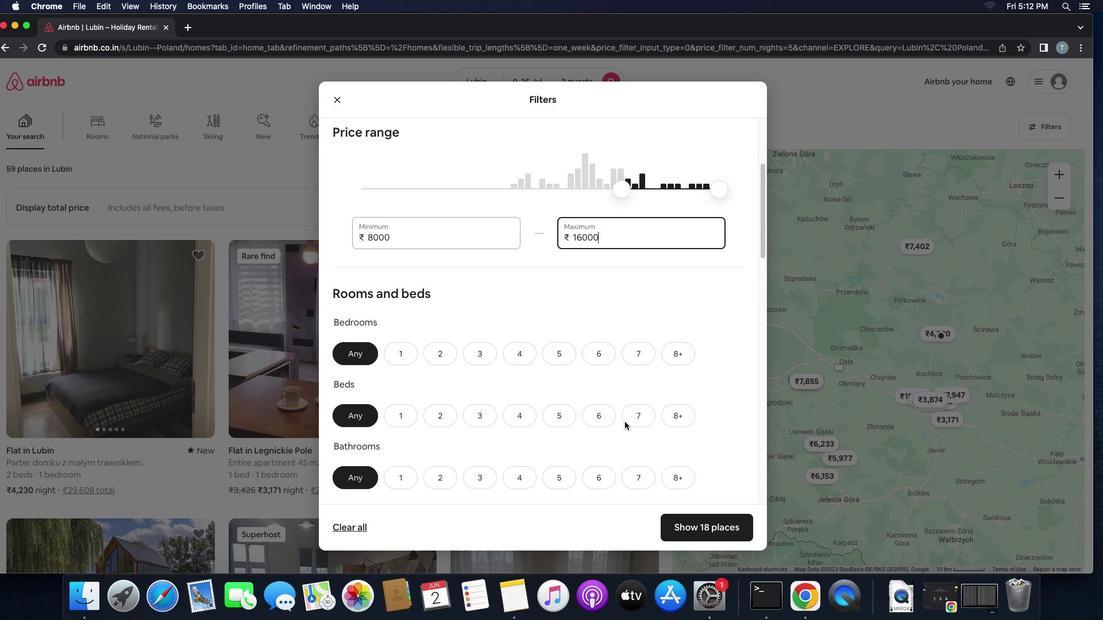 
Action: Mouse scrolled (625, 422) with delta (0, 0)
Screenshot: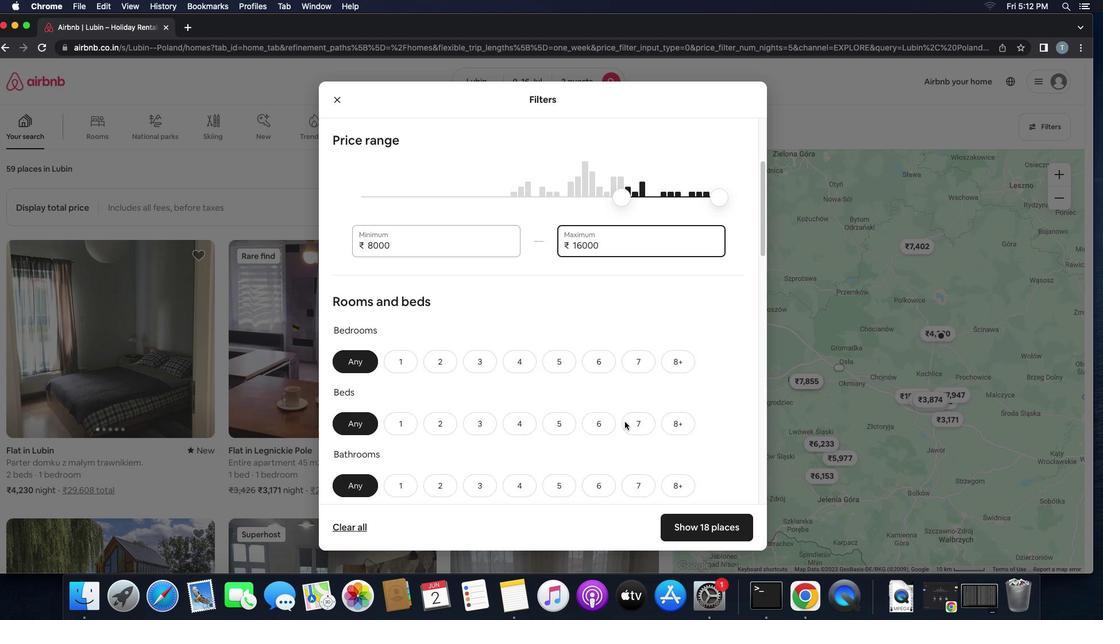 
Action: Mouse scrolled (625, 422) with delta (0, 0)
Screenshot: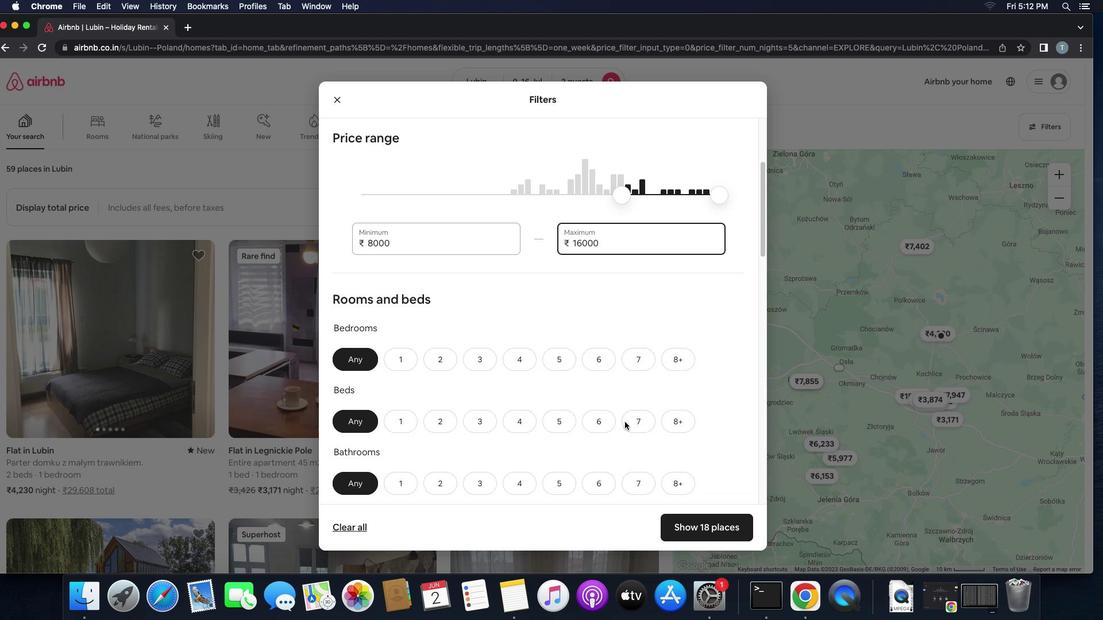 
Action: Mouse scrolled (625, 422) with delta (0, 0)
Screenshot: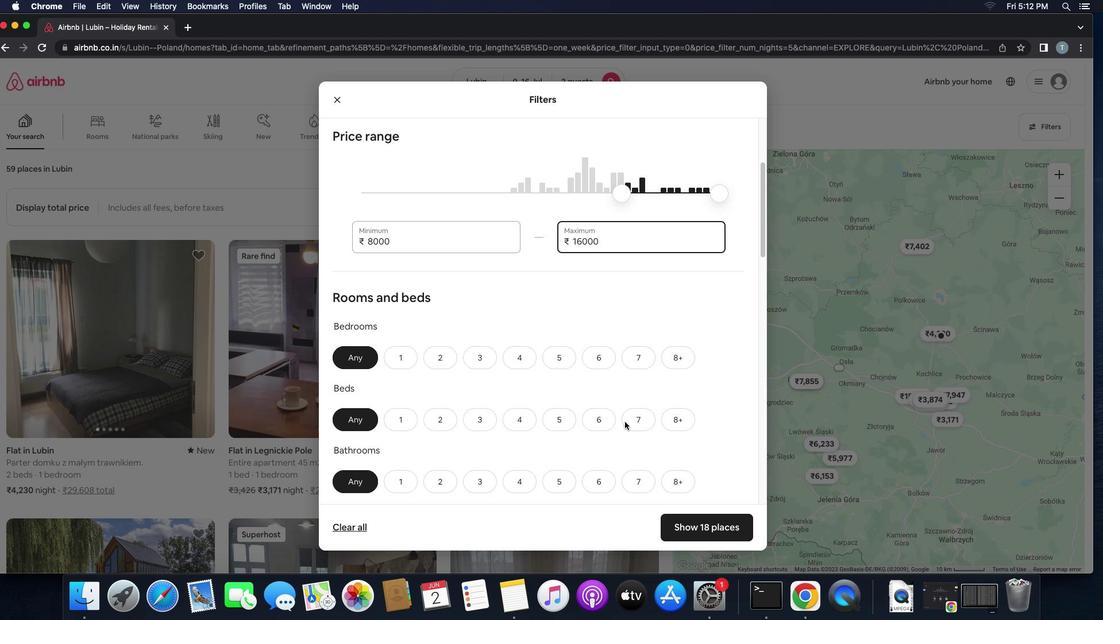 
Action: Mouse scrolled (625, 422) with delta (0, 0)
Screenshot: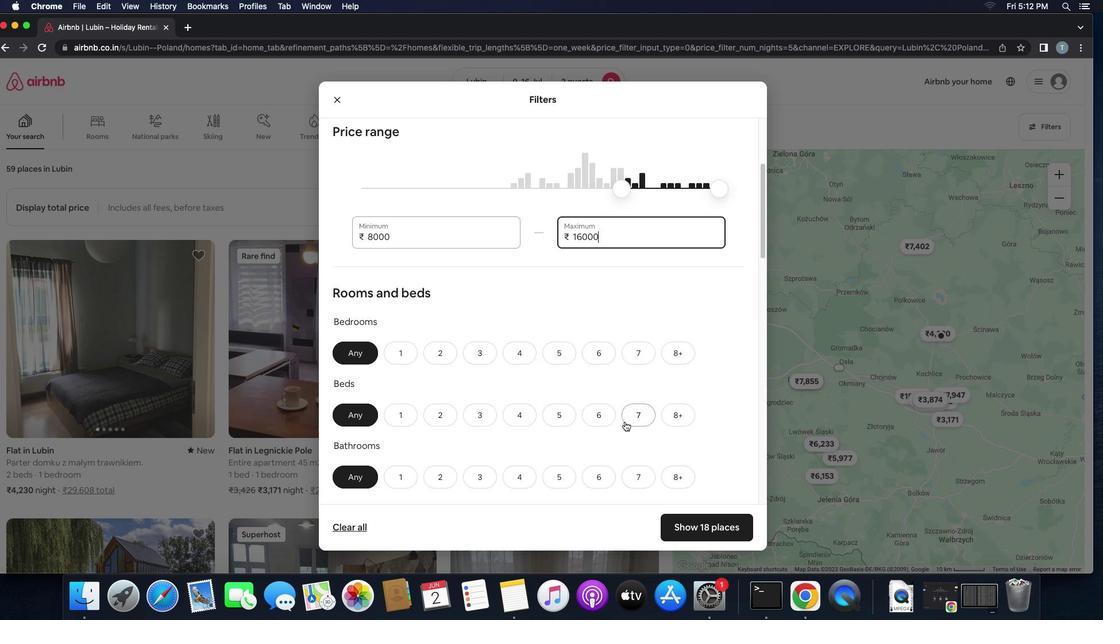 
Action: Mouse scrolled (625, 422) with delta (0, 0)
Screenshot: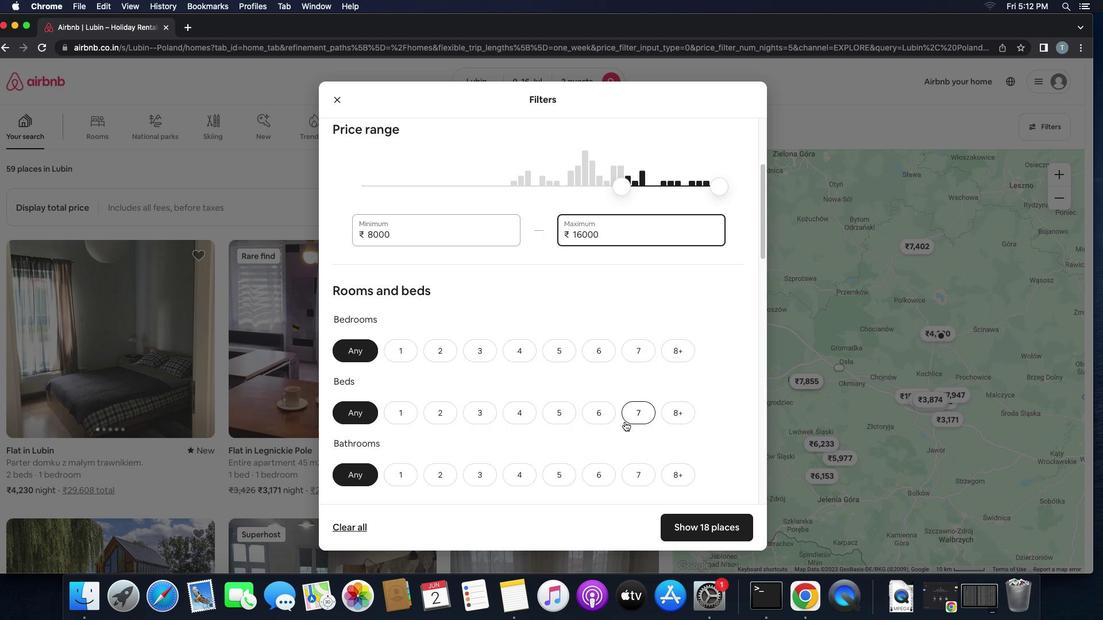 
Action: Mouse scrolled (625, 422) with delta (0, 0)
Screenshot: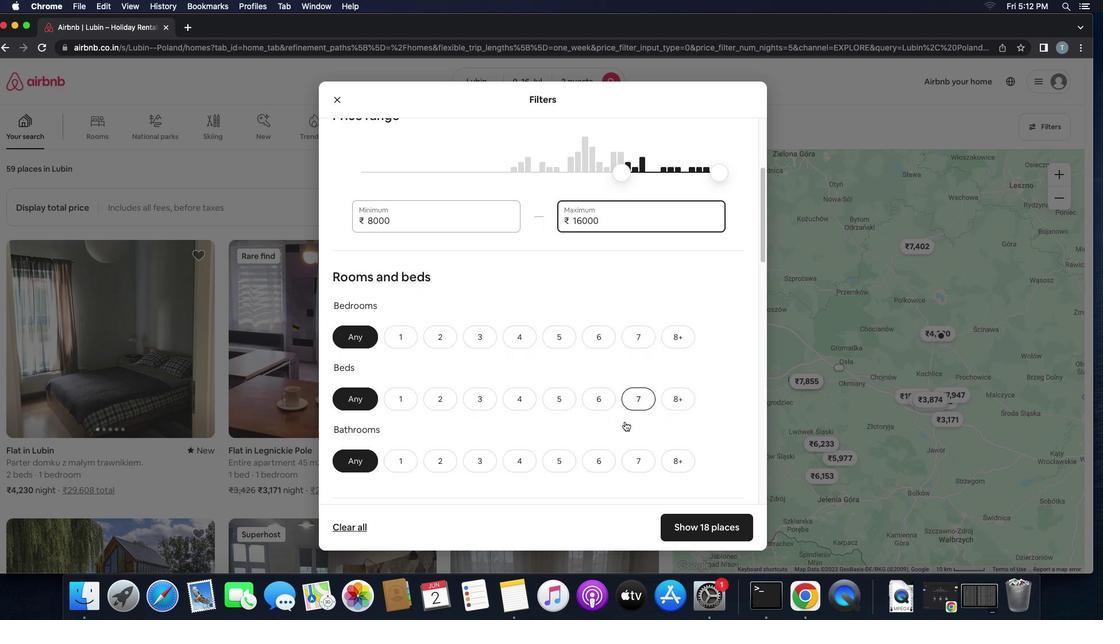 
Action: Mouse scrolled (625, 422) with delta (0, 0)
Screenshot: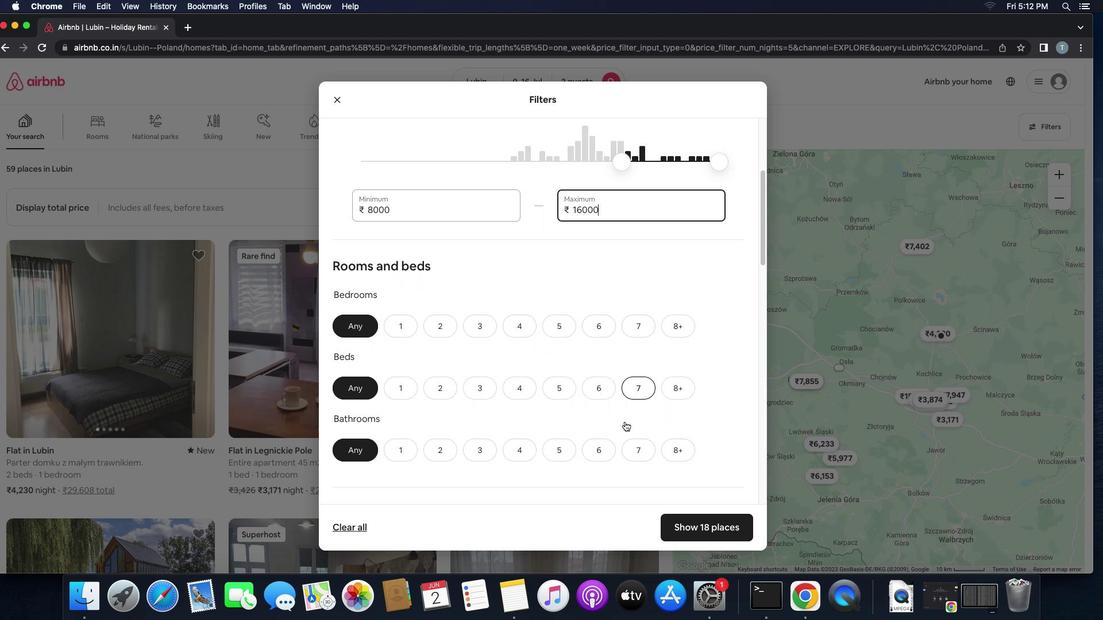 
Action: Mouse scrolled (625, 422) with delta (0, 0)
Screenshot: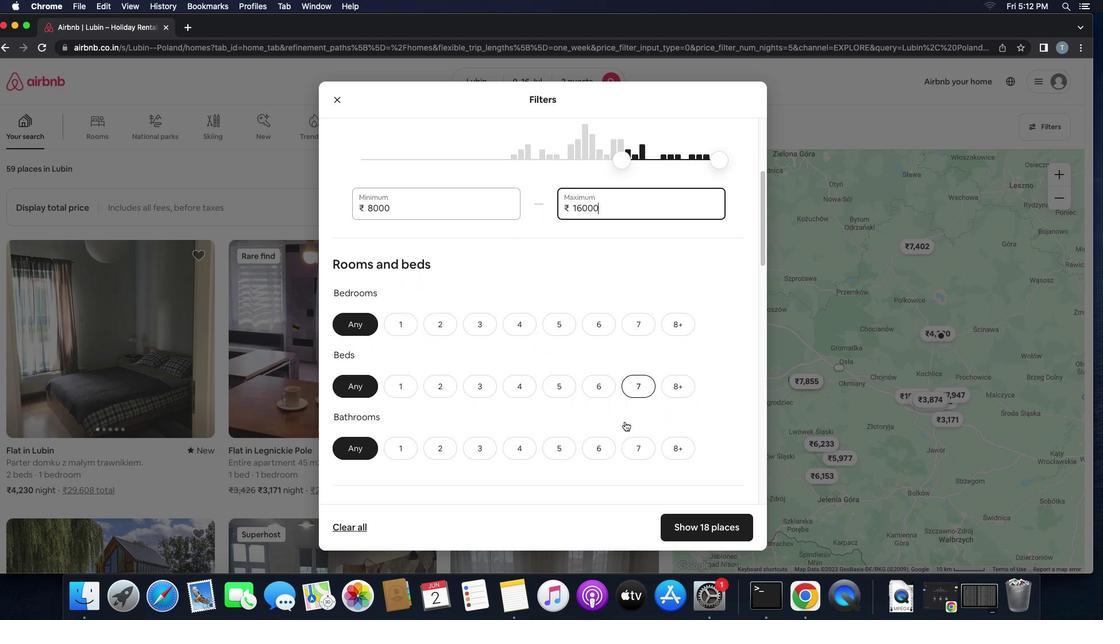 
Action: Mouse moved to (428, 309)
Screenshot: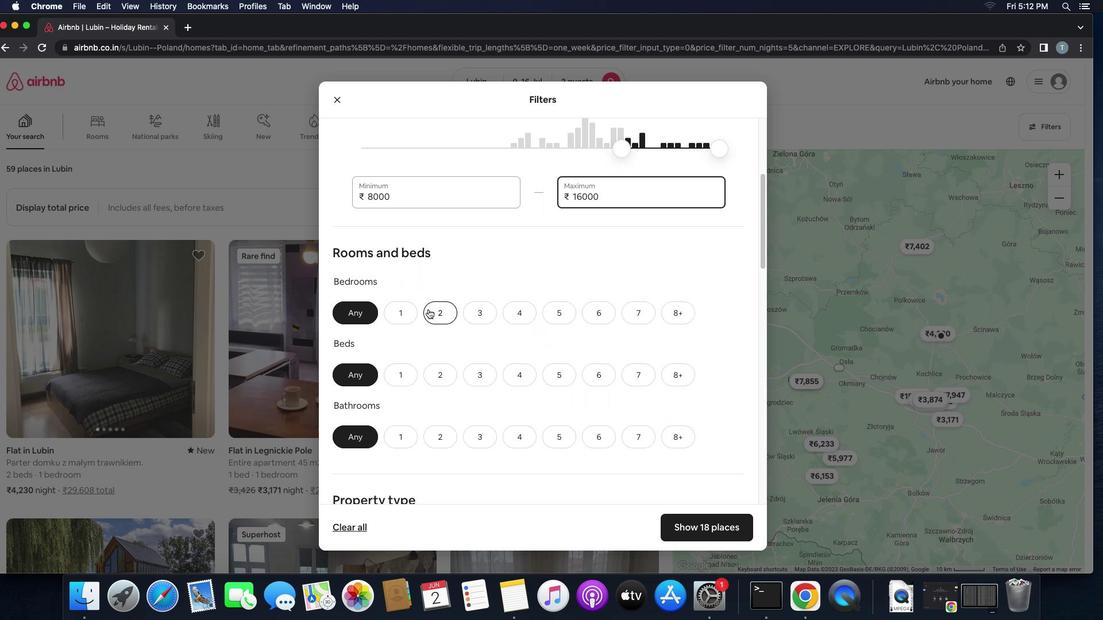 
Action: Mouse pressed left at (428, 309)
Screenshot: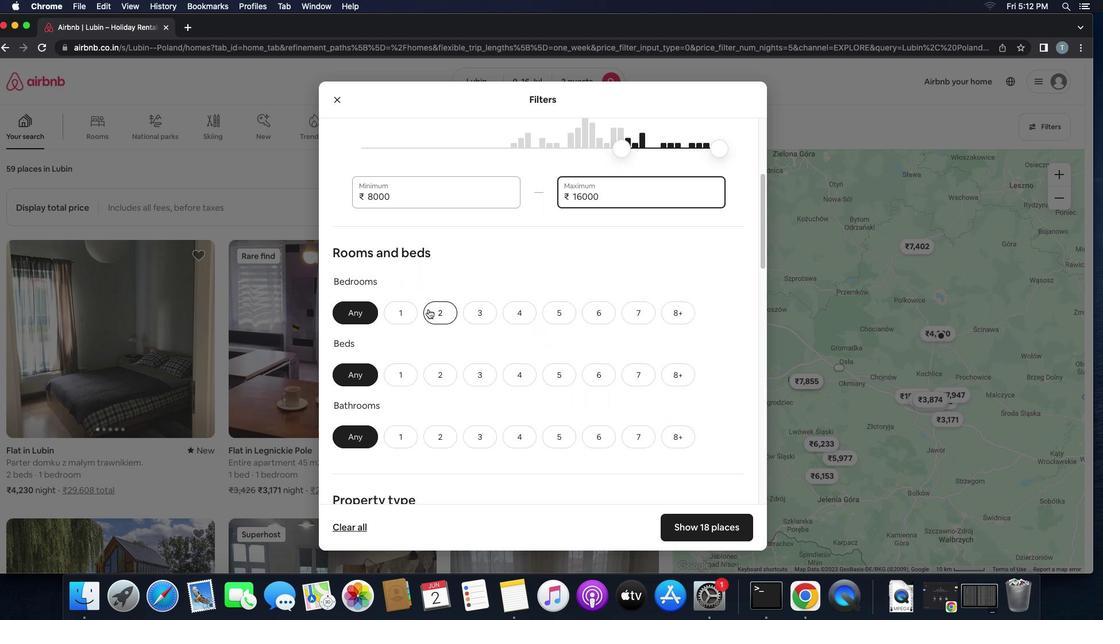 
Action: Mouse moved to (435, 371)
Screenshot: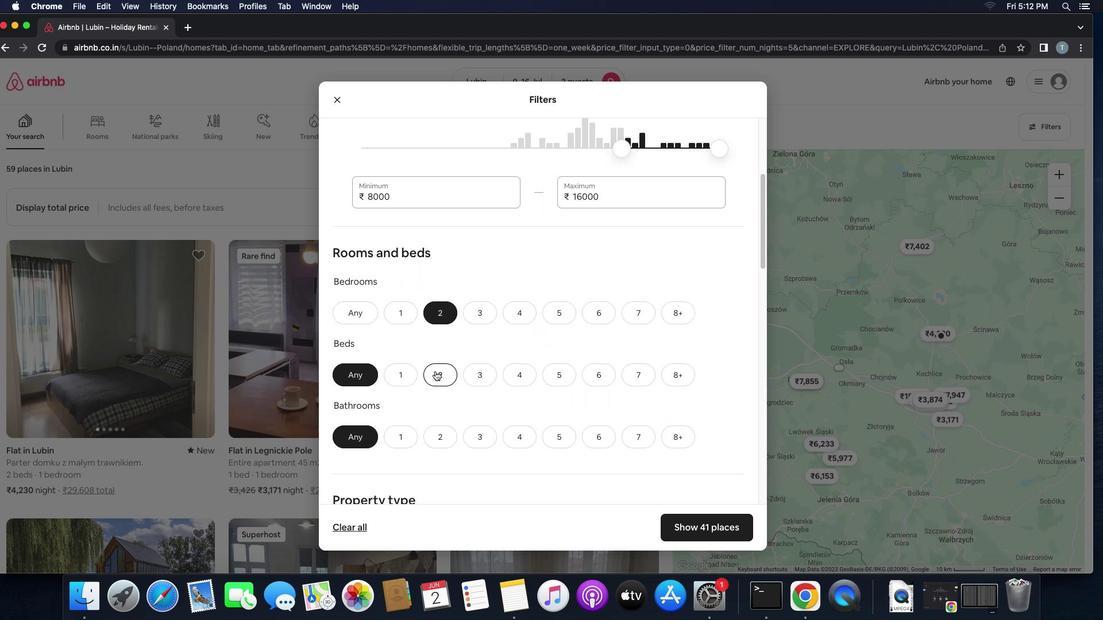 
Action: Mouse pressed left at (435, 371)
Screenshot: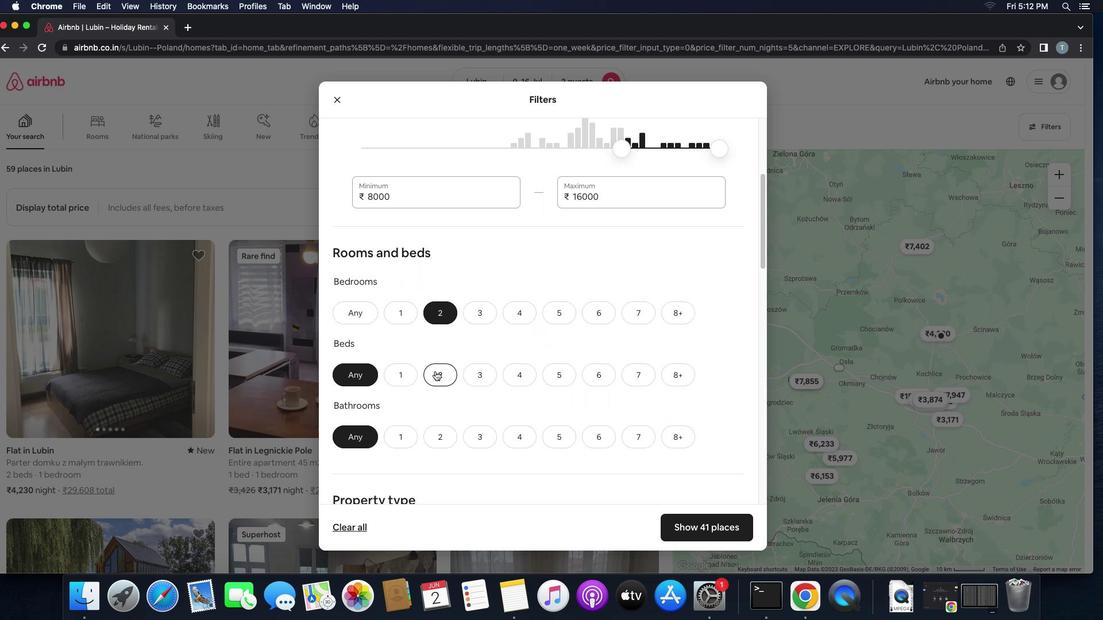 
Action: Mouse moved to (401, 437)
Screenshot: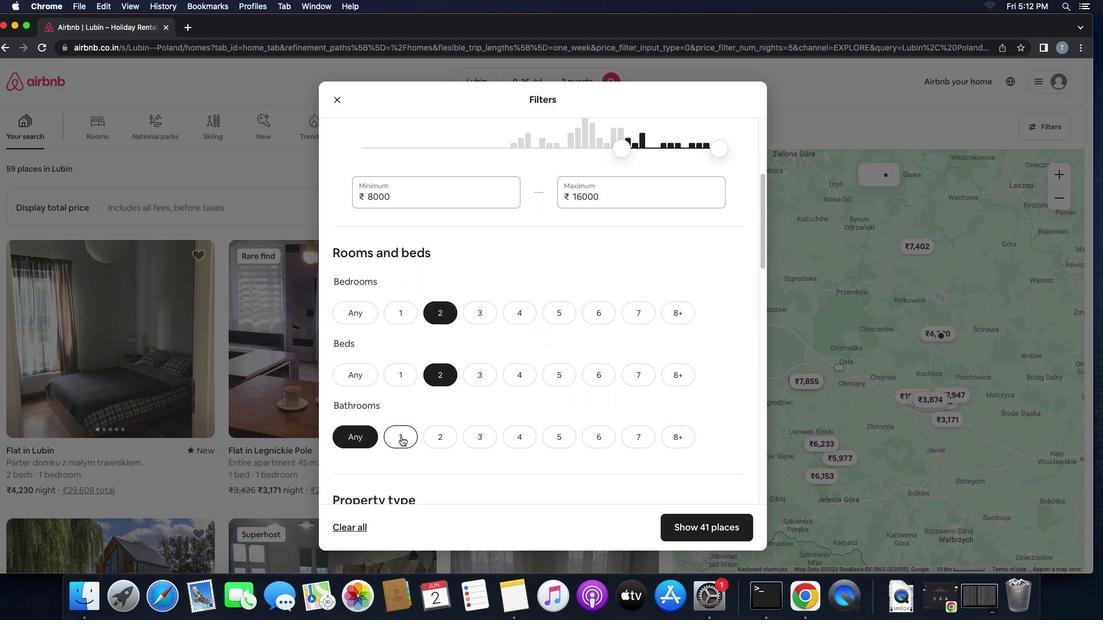 
Action: Mouse pressed left at (401, 437)
Screenshot: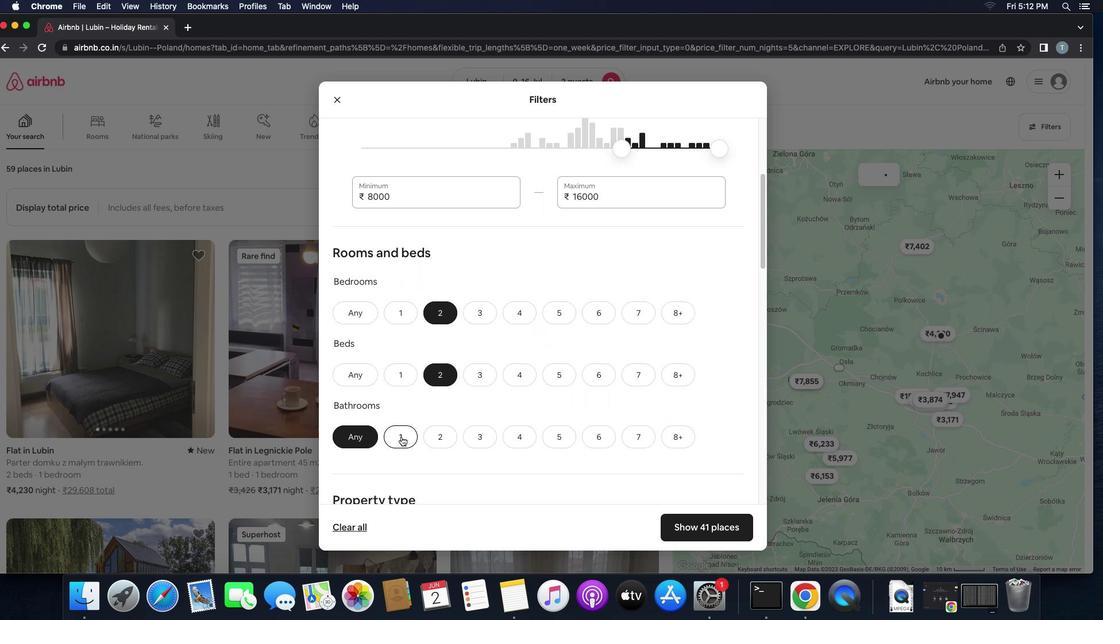 
Action: Mouse moved to (539, 436)
Screenshot: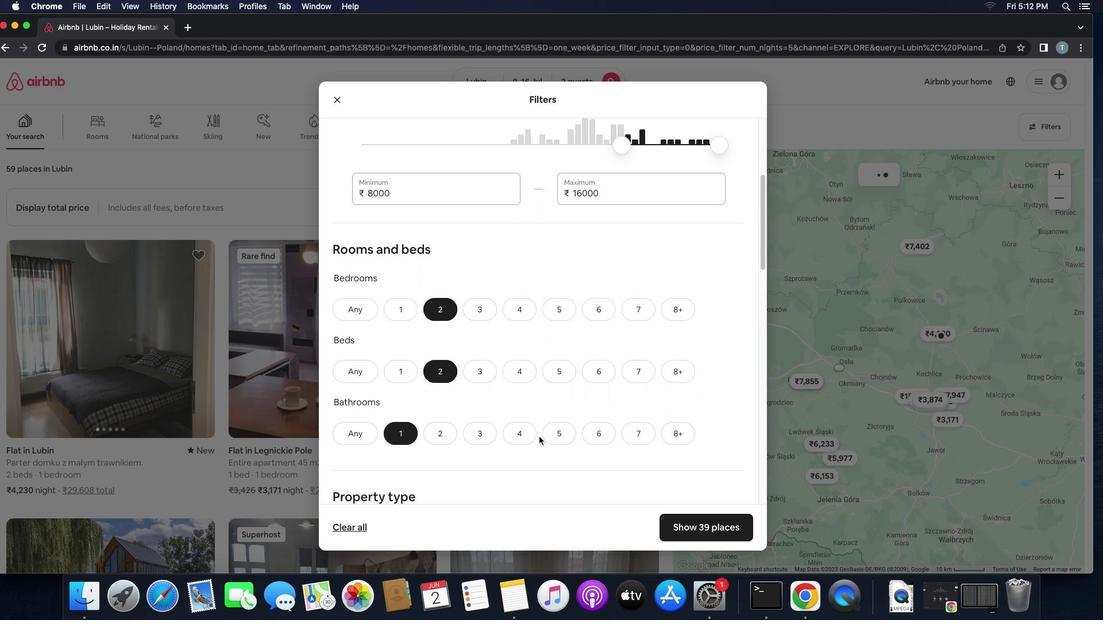 
Action: Mouse scrolled (539, 436) with delta (0, 0)
Screenshot: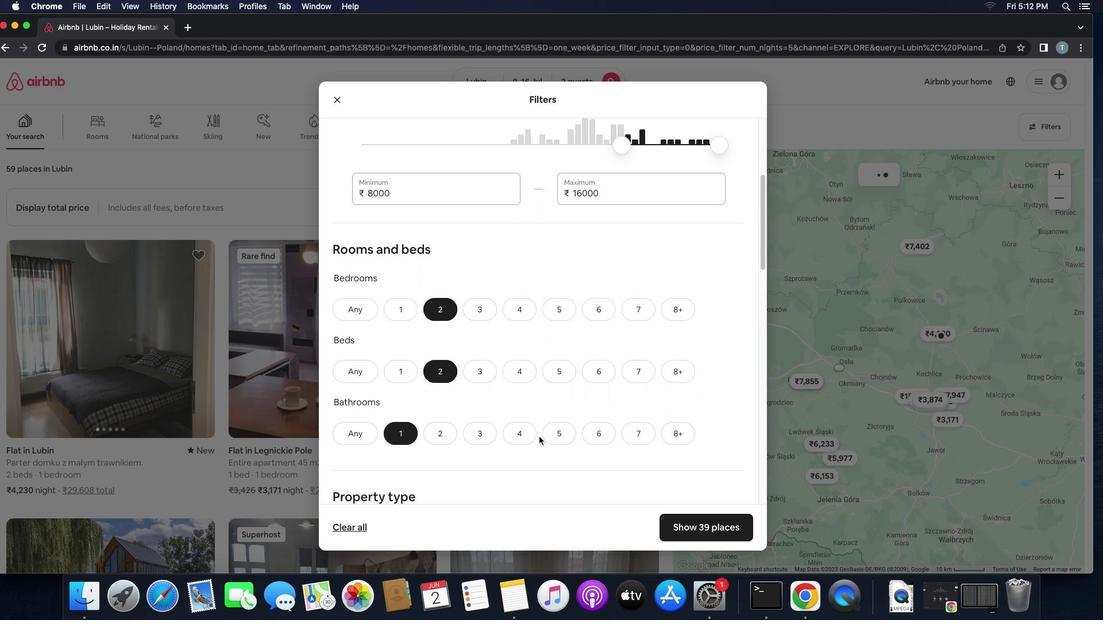 
Action: Mouse scrolled (539, 436) with delta (0, 0)
Screenshot: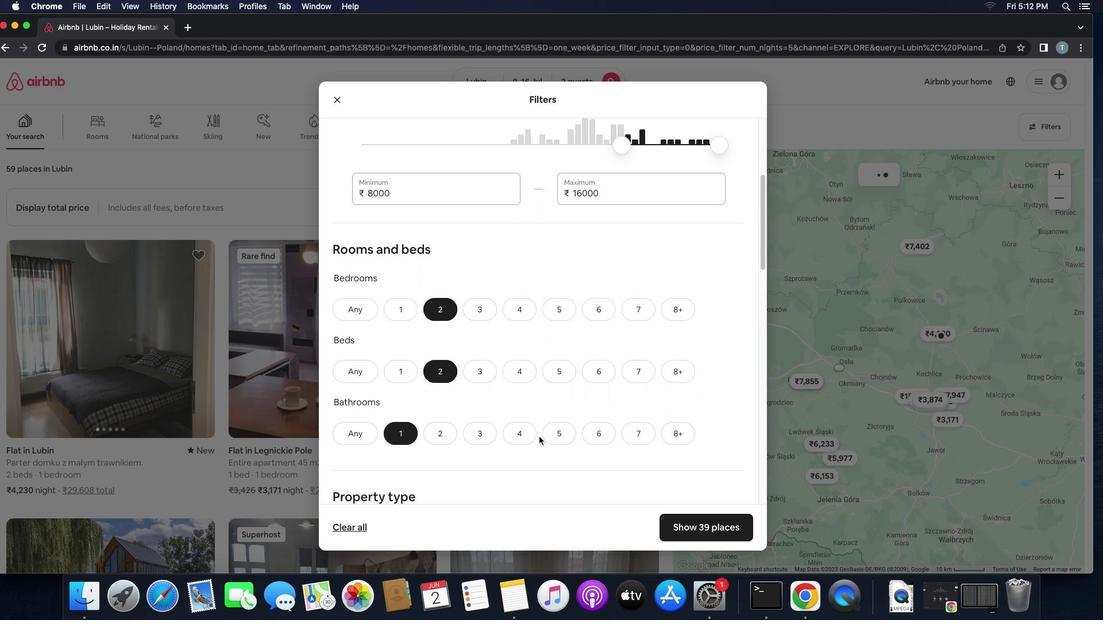 
Action: Mouse scrolled (539, 436) with delta (0, -1)
Screenshot: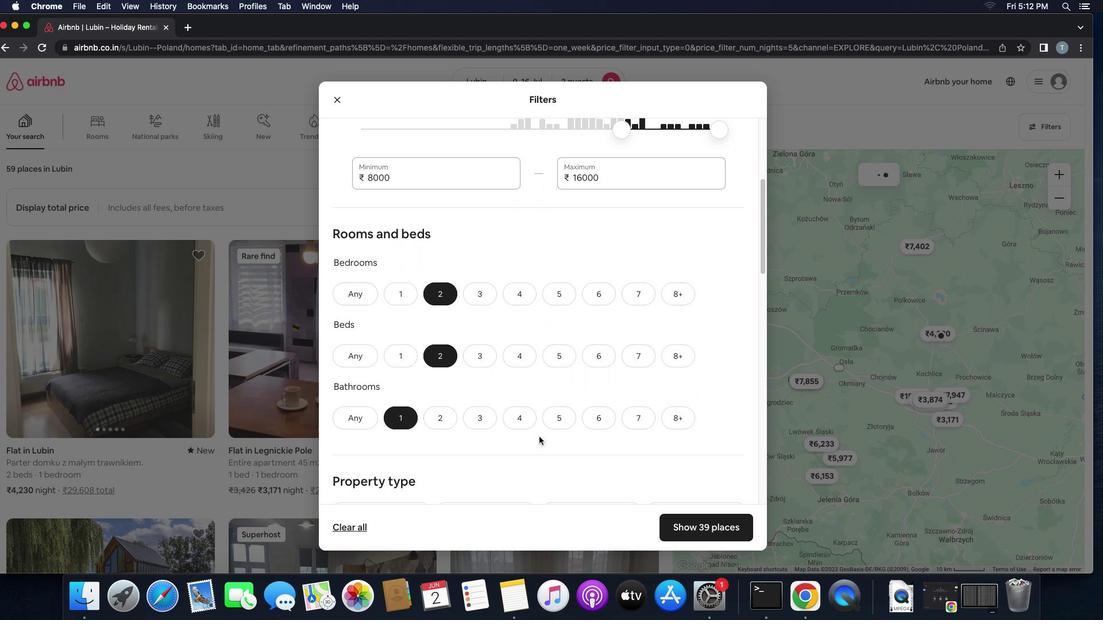 
Action: Mouse moved to (539, 436)
Screenshot: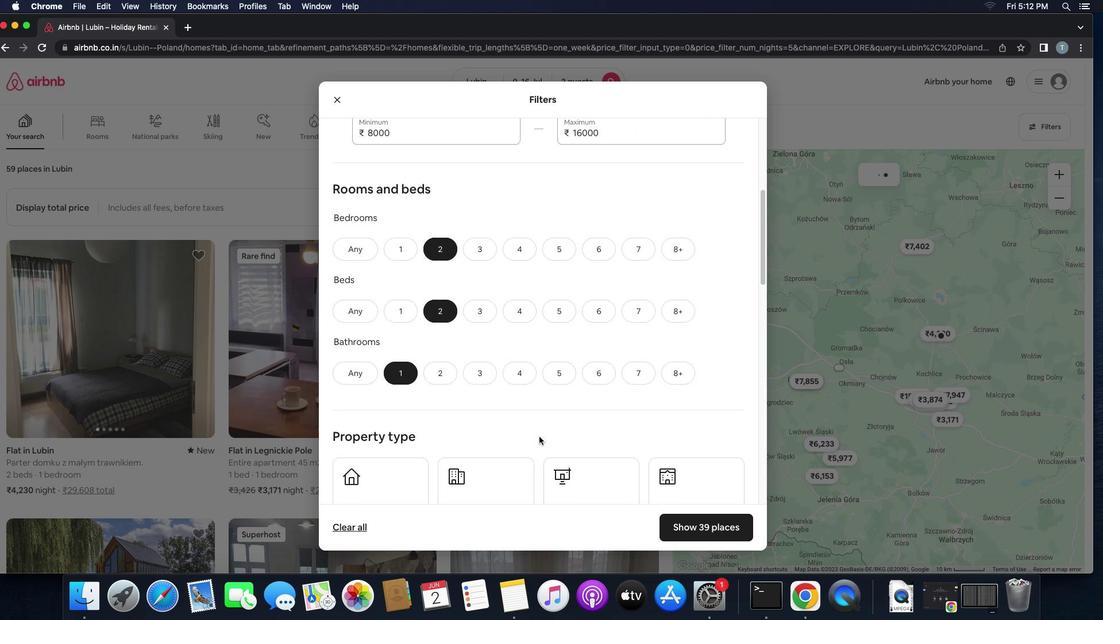 
Action: Mouse scrolled (539, 436) with delta (0, 0)
Screenshot: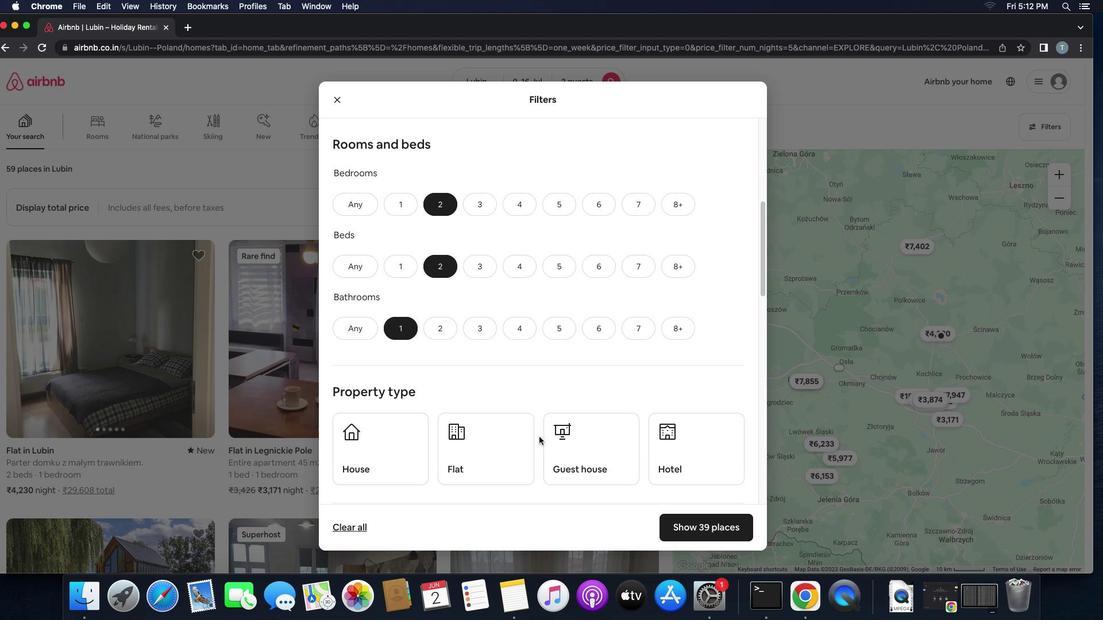 
Action: Mouse scrolled (539, 436) with delta (0, 0)
Screenshot: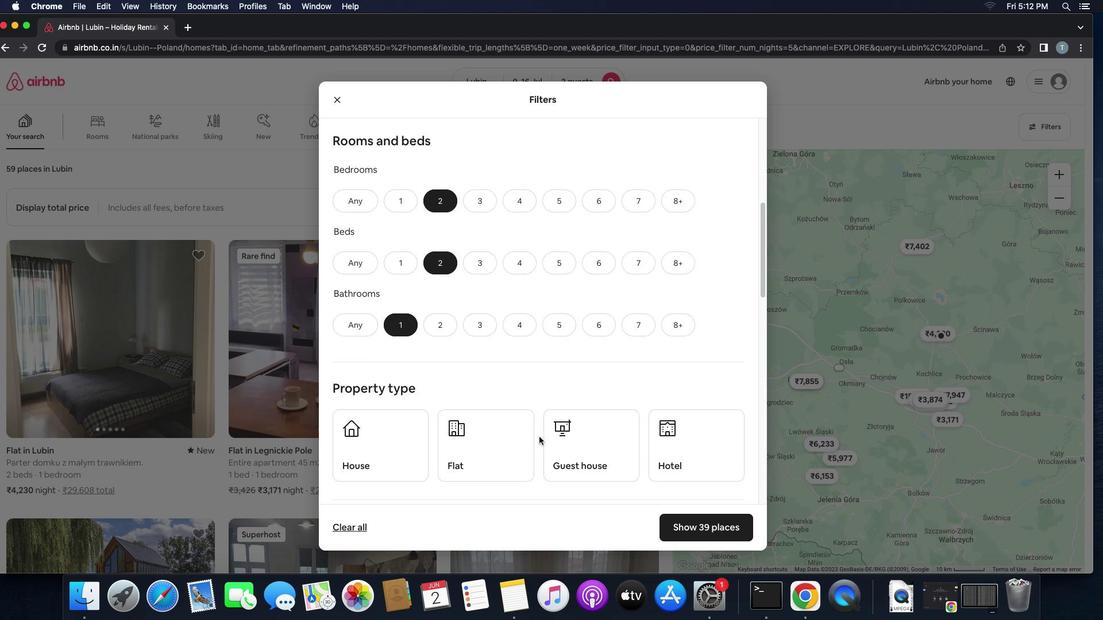 
Action: Mouse scrolled (539, 436) with delta (0, 0)
Screenshot: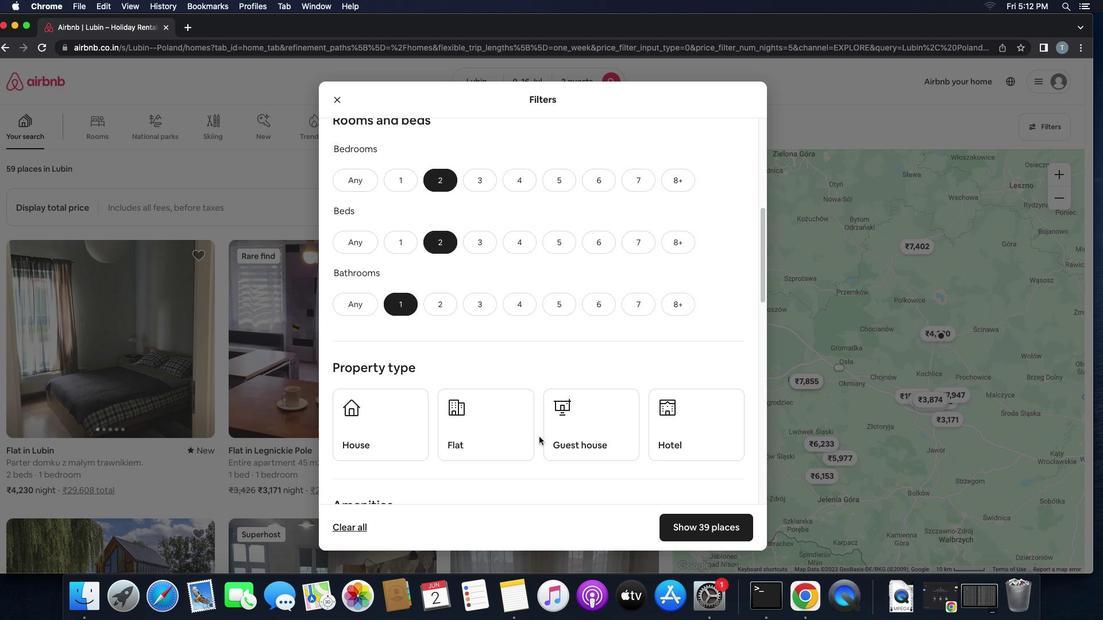 
Action: Mouse scrolled (539, 436) with delta (0, 0)
Screenshot: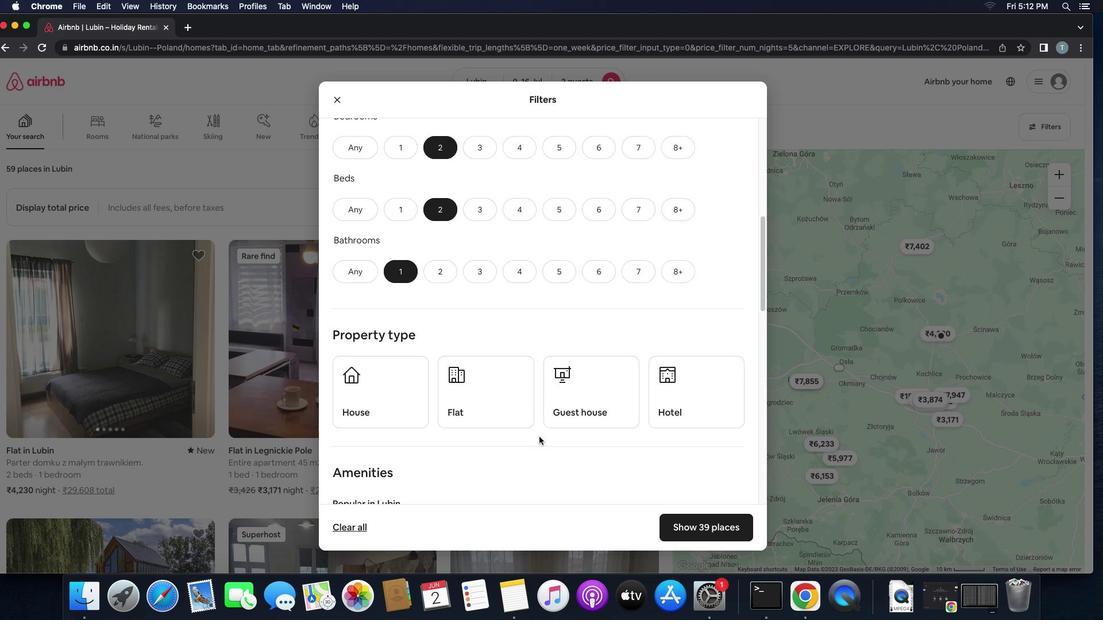 
Action: Mouse scrolled (539, 436) with delta (0, 0)
Screenshot: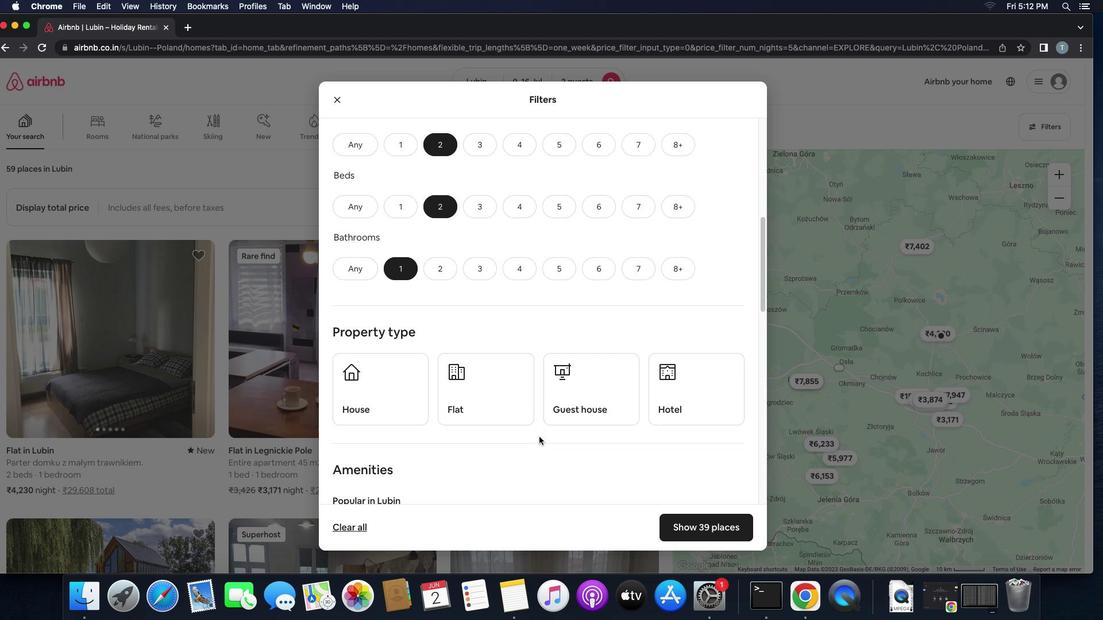 
Action: Mouse scrolled (539, 436) with delta (0, 0)
Screenshot: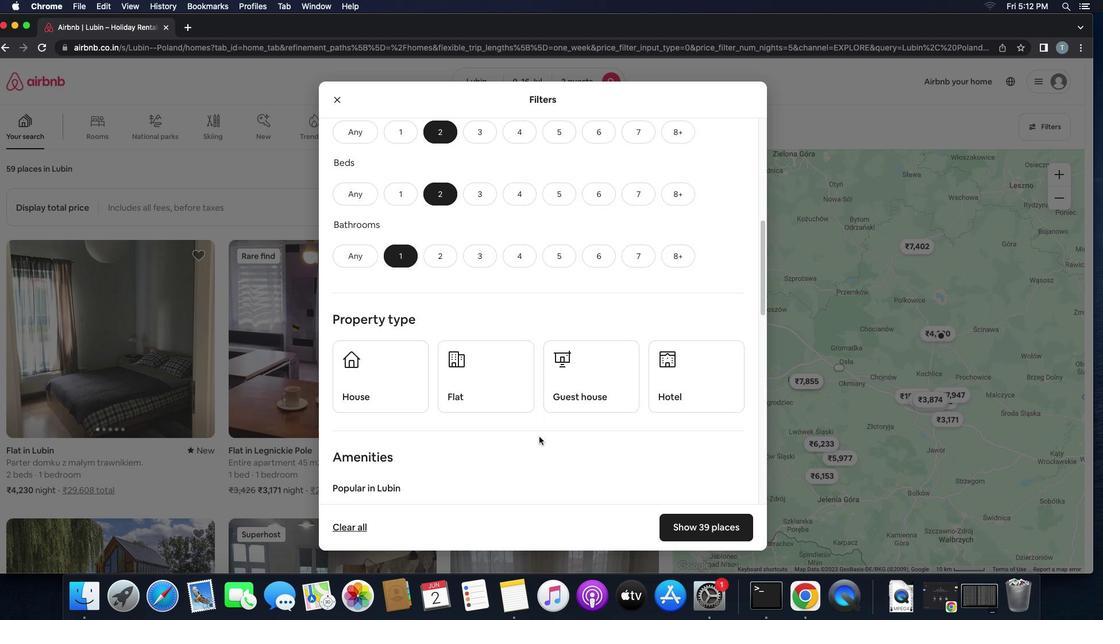
Action: Mouse scrolled (539, 436) with delta (0, 0)
Screenshot: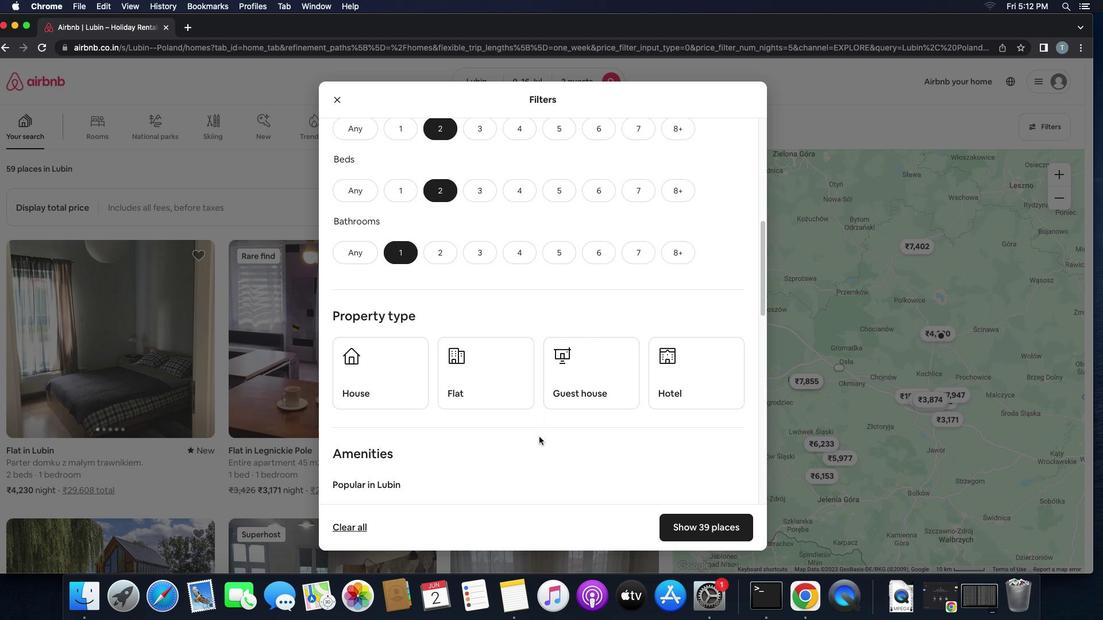 
Action: Mouse scrolled (539, 436) with delta (0, 0)
Screenshot: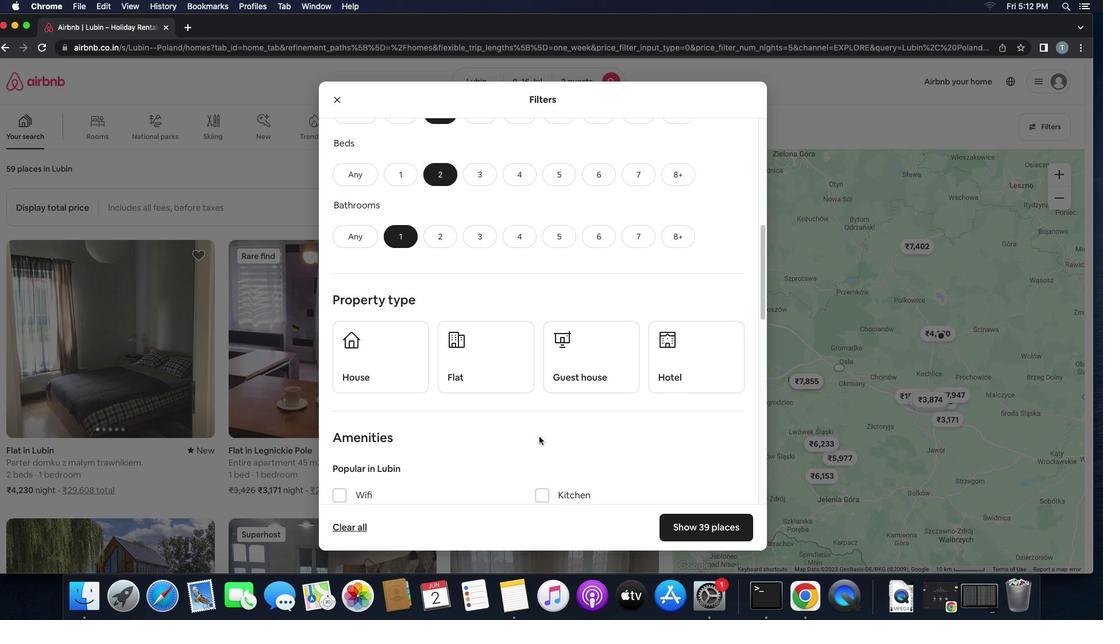 
Action: Mouse scrolled (539, 436) with delta (0, 0)
Screenshot: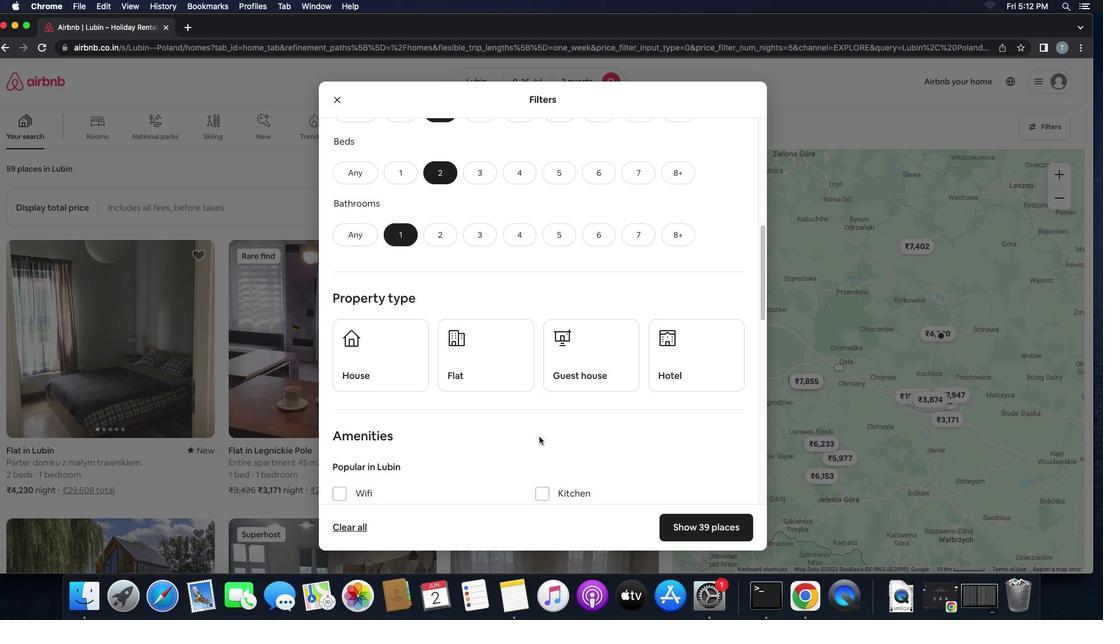 
Action: Mouse scrolled (539, 436) with delta (0, 0)
Screenshot: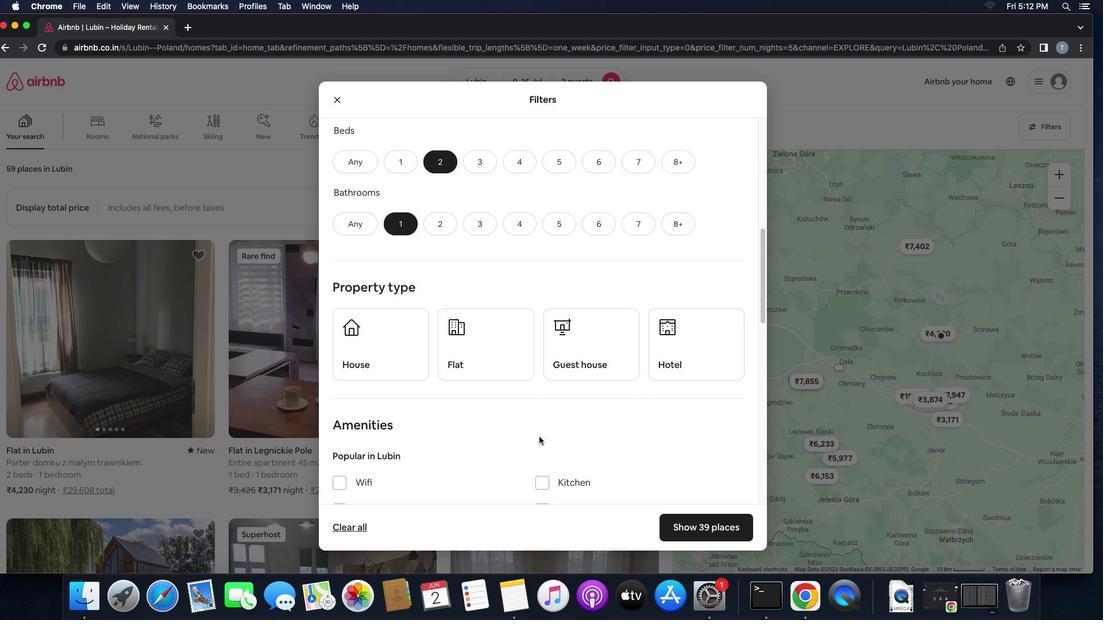 
Action: Mouse scrolled (539, 436) with delta (0, 0)
Screenshot: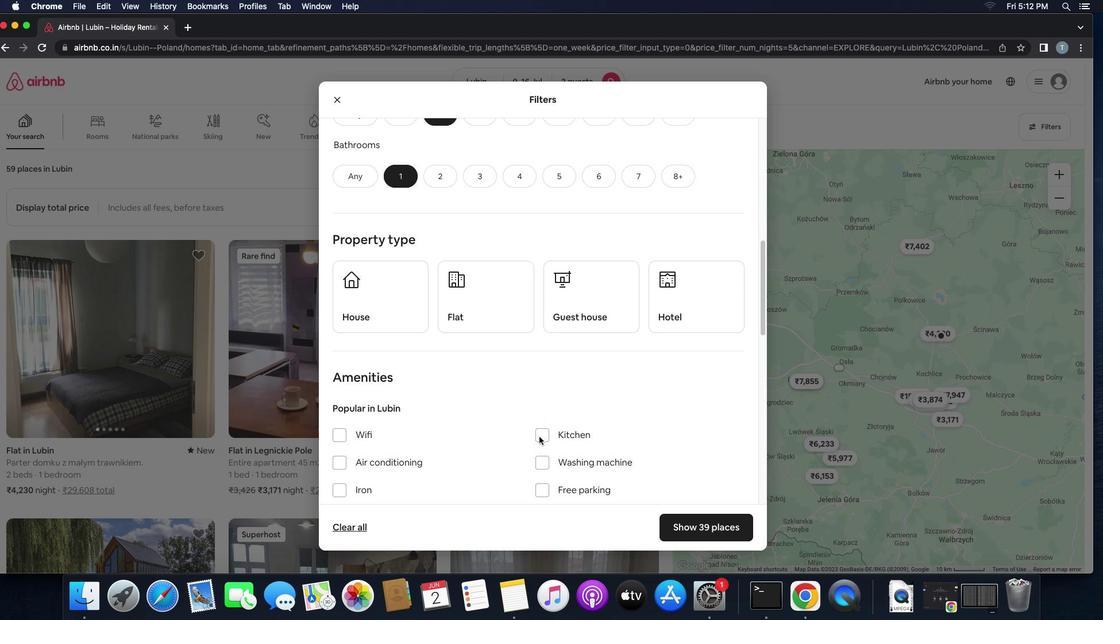 
Action: Mouse scrolled (539, 436) with delta (0, 0)
Screenshot: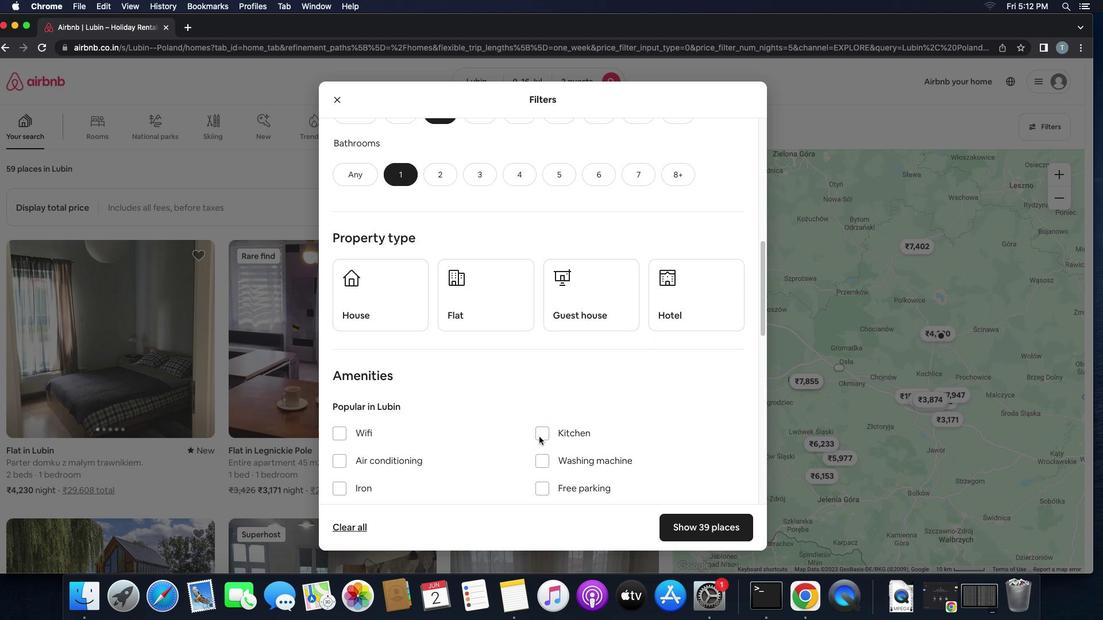 
Action: Mouse scrolled (539, 436) with delta (0, 0)
Screenshot: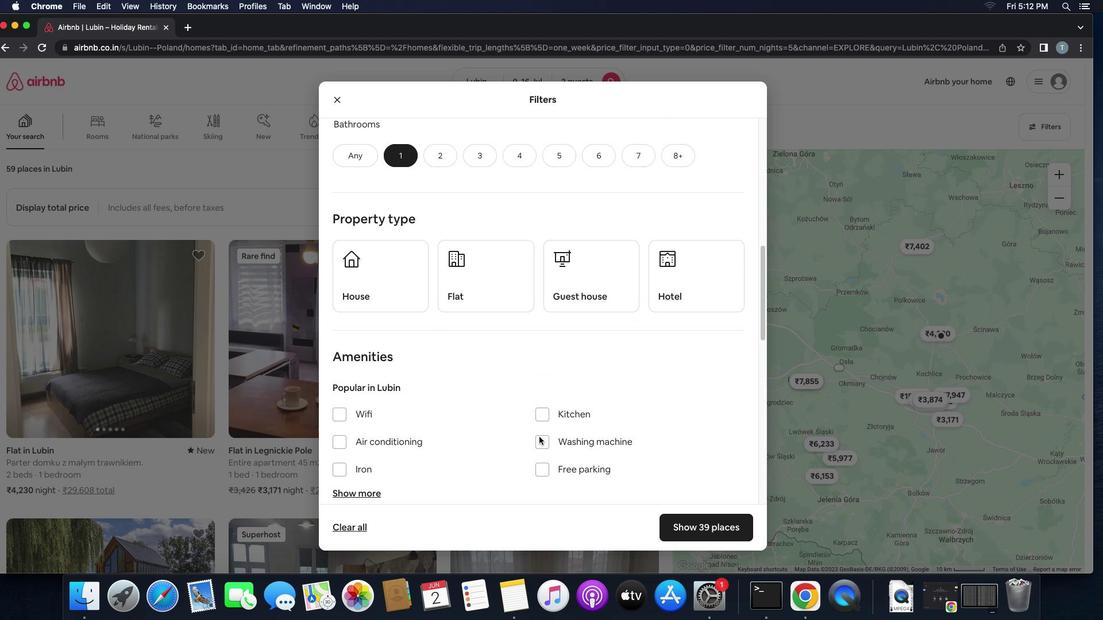 
Action: Mouse scrolled (539, 436) with delta (0, 0)
Screenshot: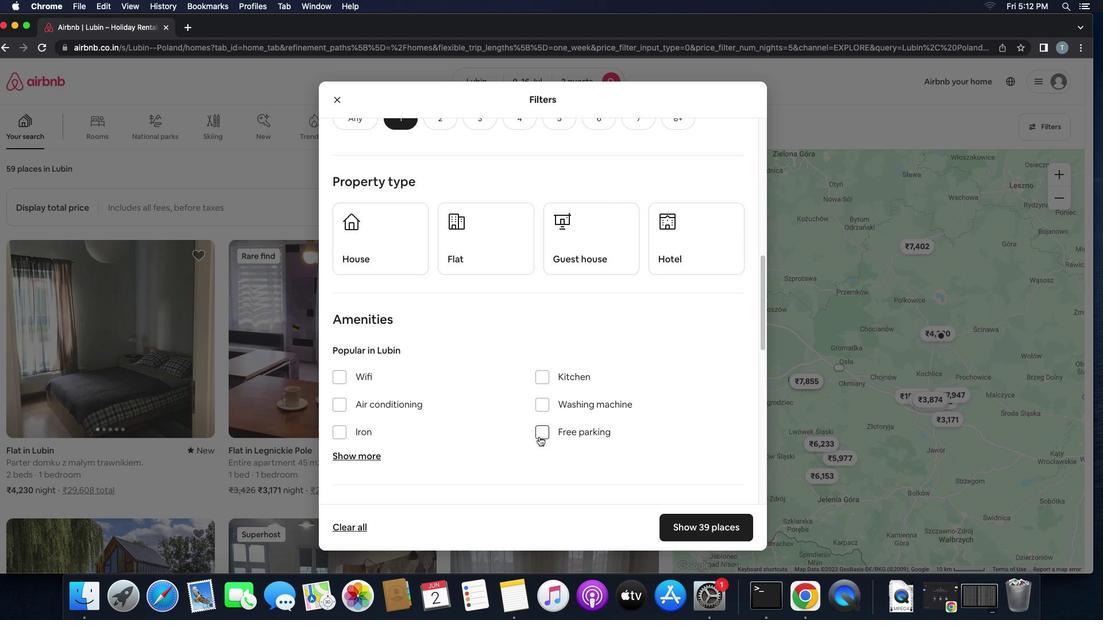 
Action: Mouse scrolled (539, 436) with delta (0, 0)
Screenshot: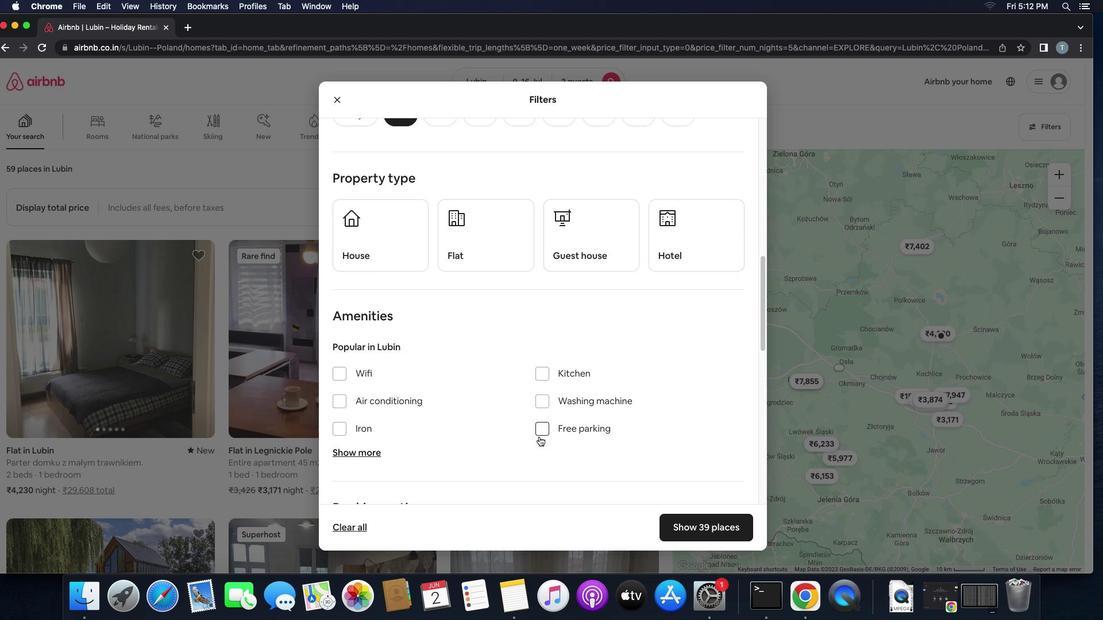 
Action: Mouse scrolled (539, 436) with delta (0, 0)
Screenshot: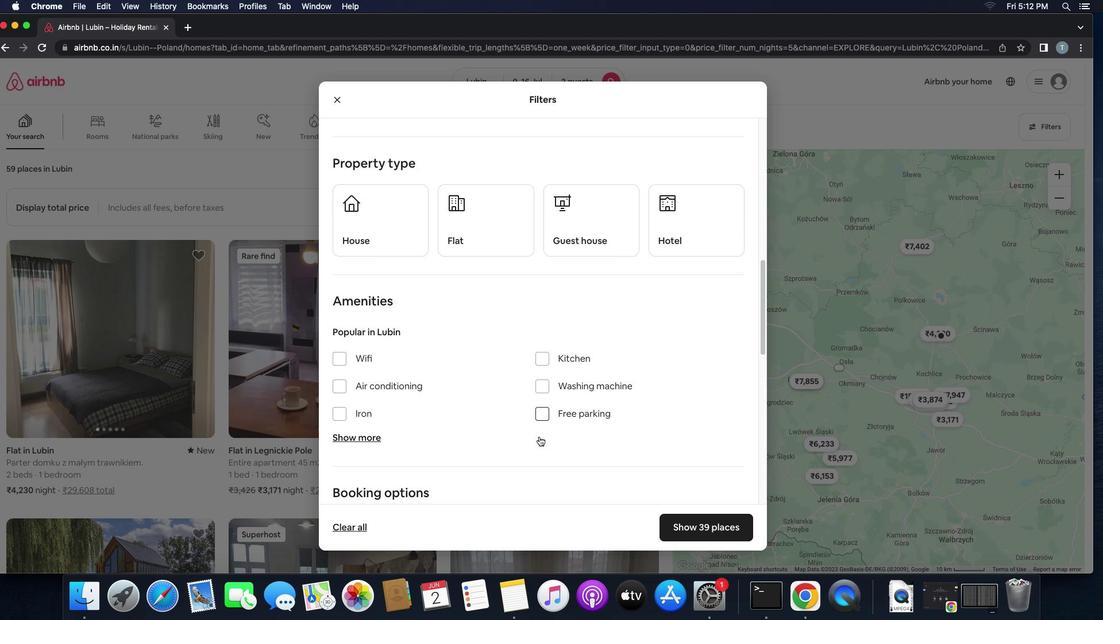
Action: Mouse moved to (380, 216)
Screenshot: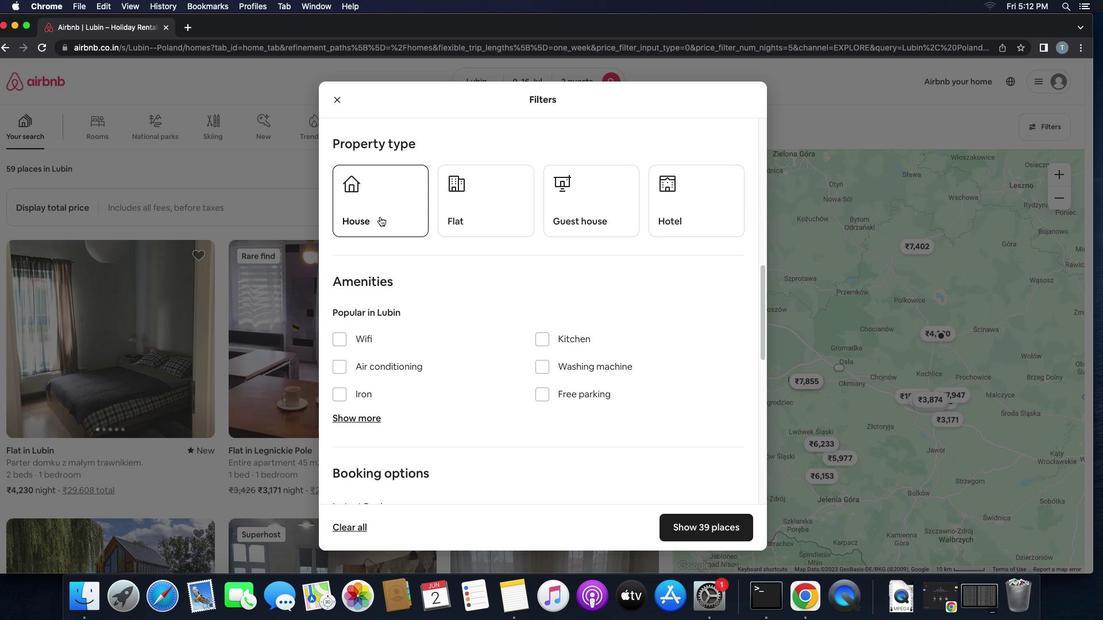 
Action: Mouse pressed left at (380, 216)
Screenshot: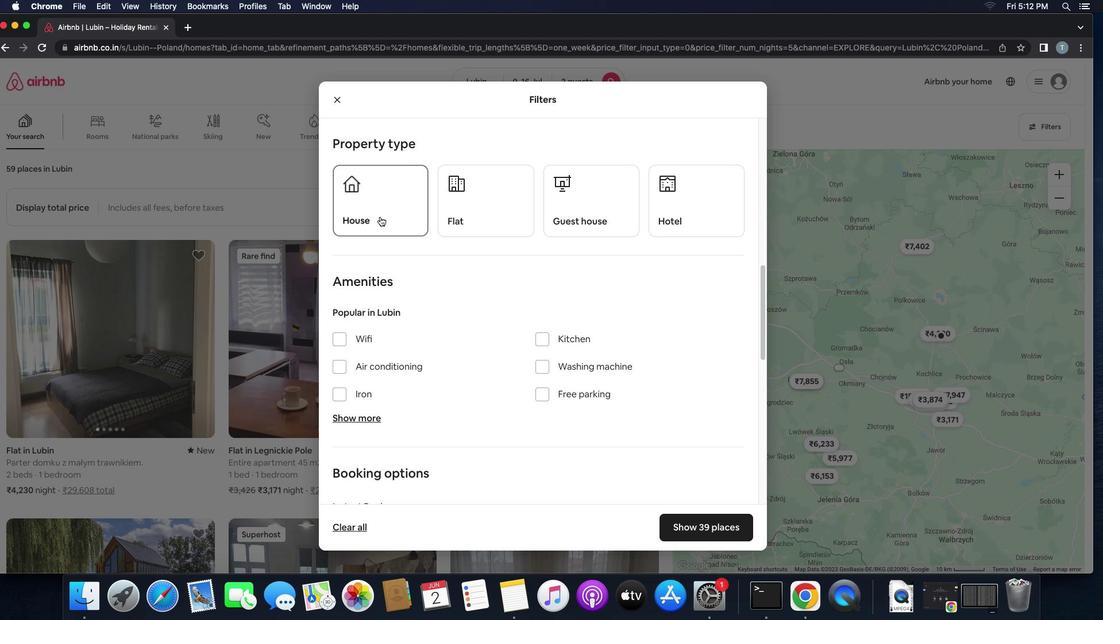 
Action: Mouse moved to (445, 213)
Screenshot: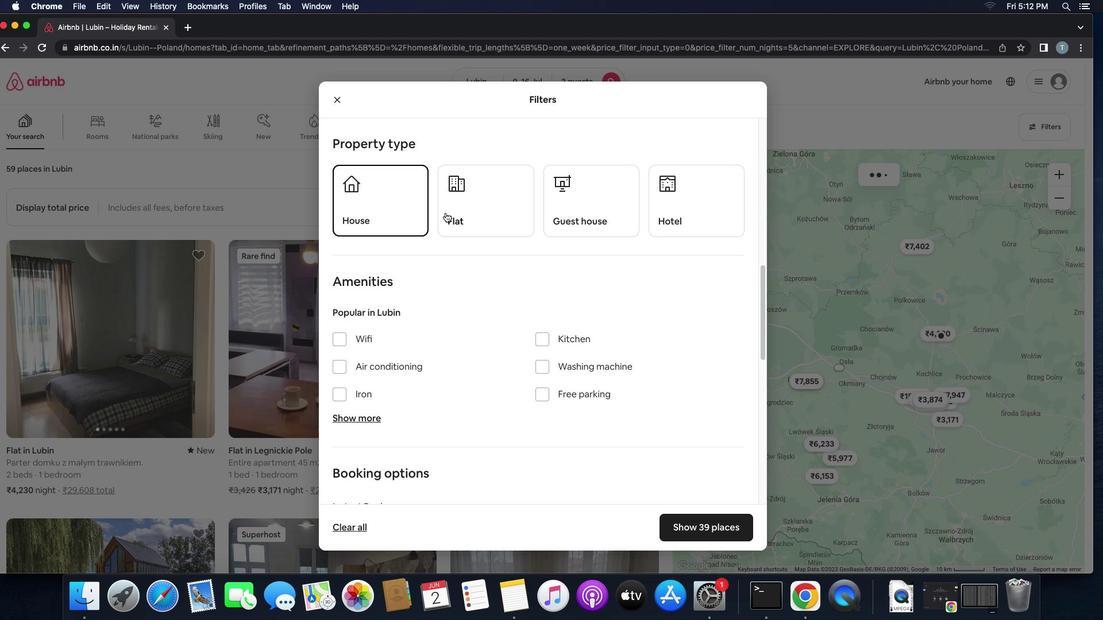 
Action: Mouse pressed left at (445, 213)
Screenshot: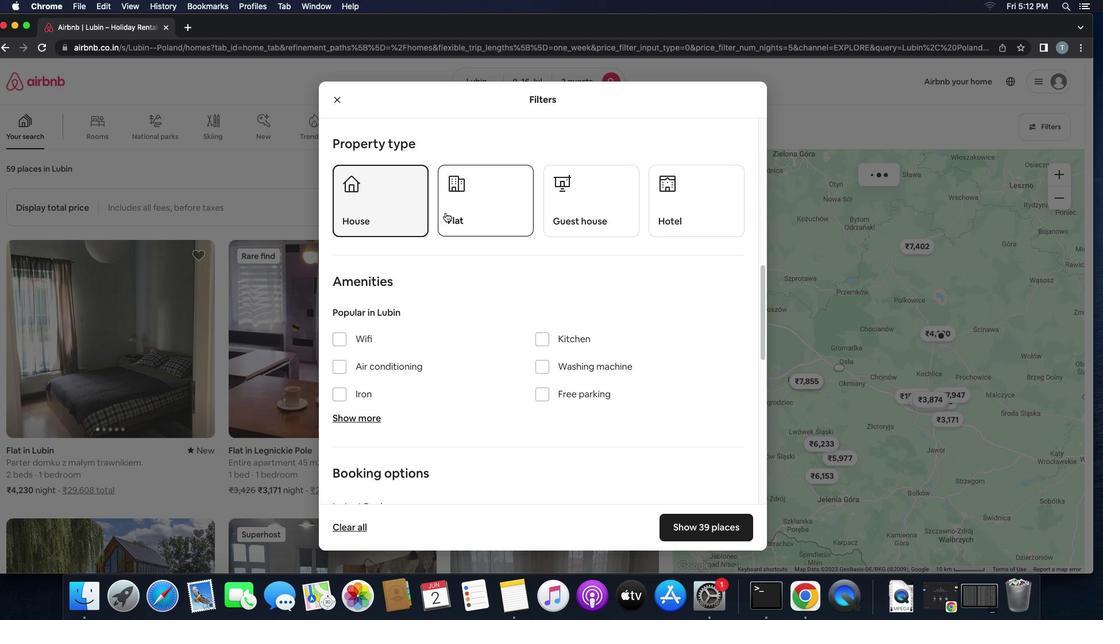 
Action: Mouse moved to (596, 227)
Screenshot: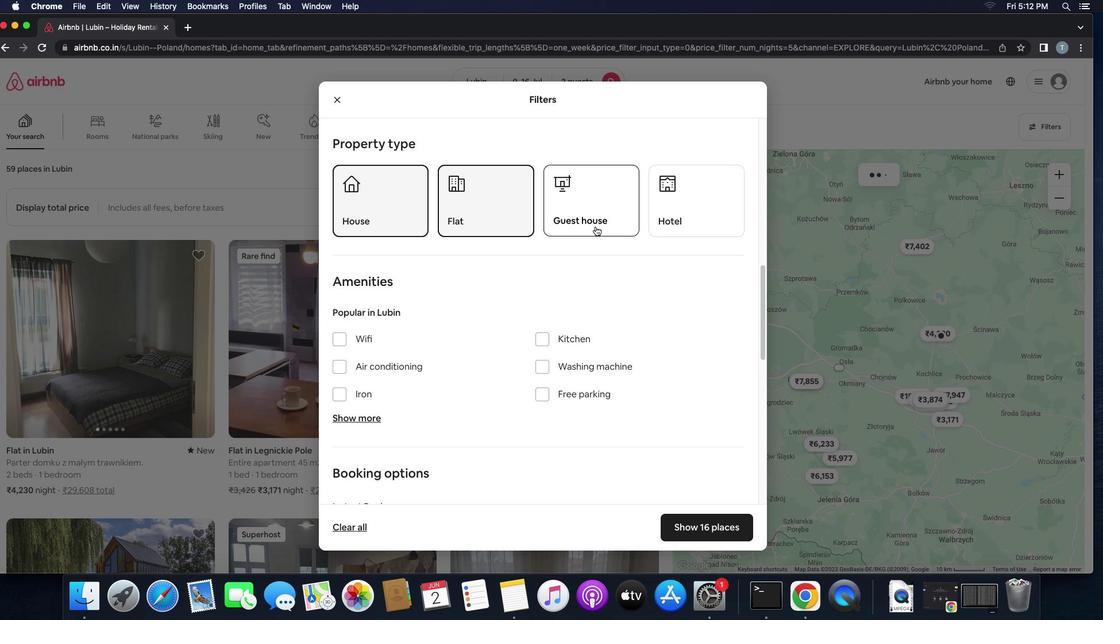 
Action: Mouse pressed left at (596, 227)
Screenshot: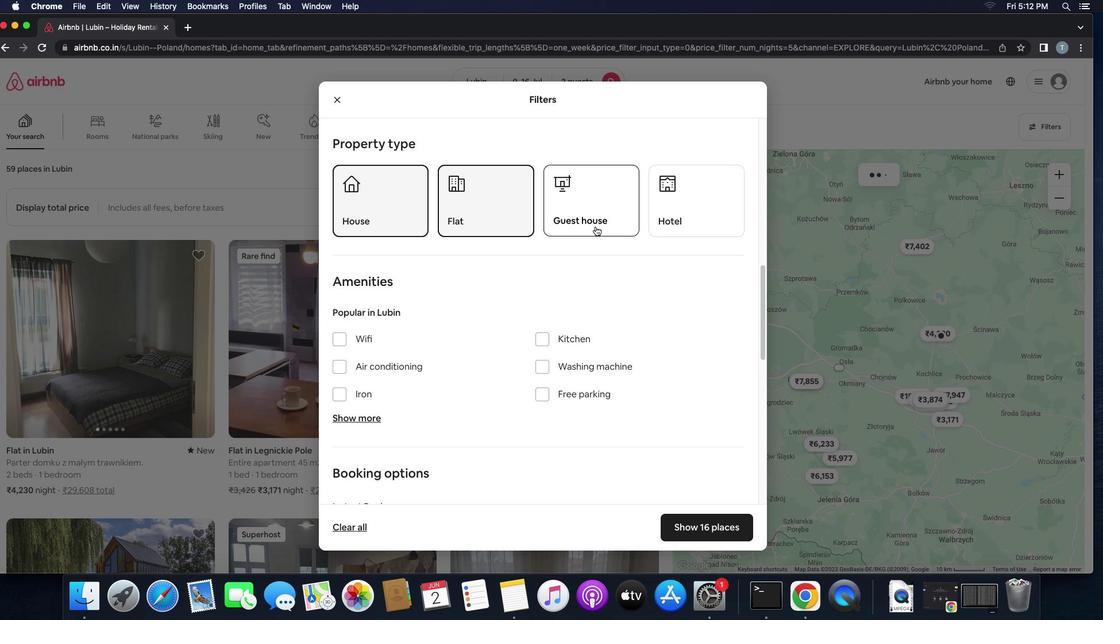 
Action: Mouse moved to (640, 310)
Screenshot: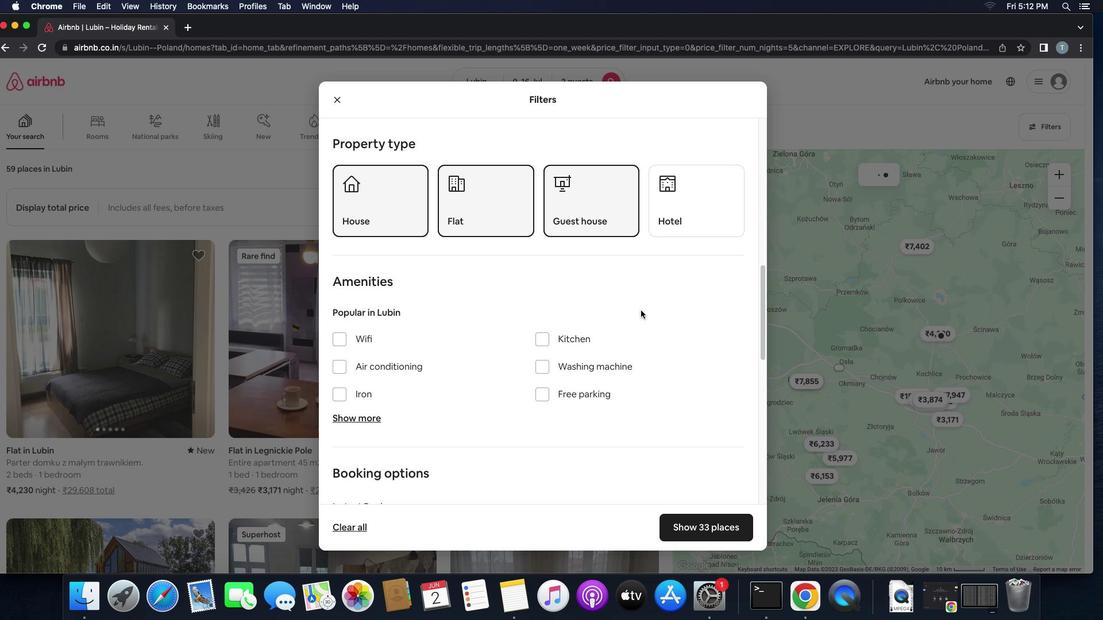 
Action: Mouse scrolled (640, 310) with delta (0, 0)
Screenshot: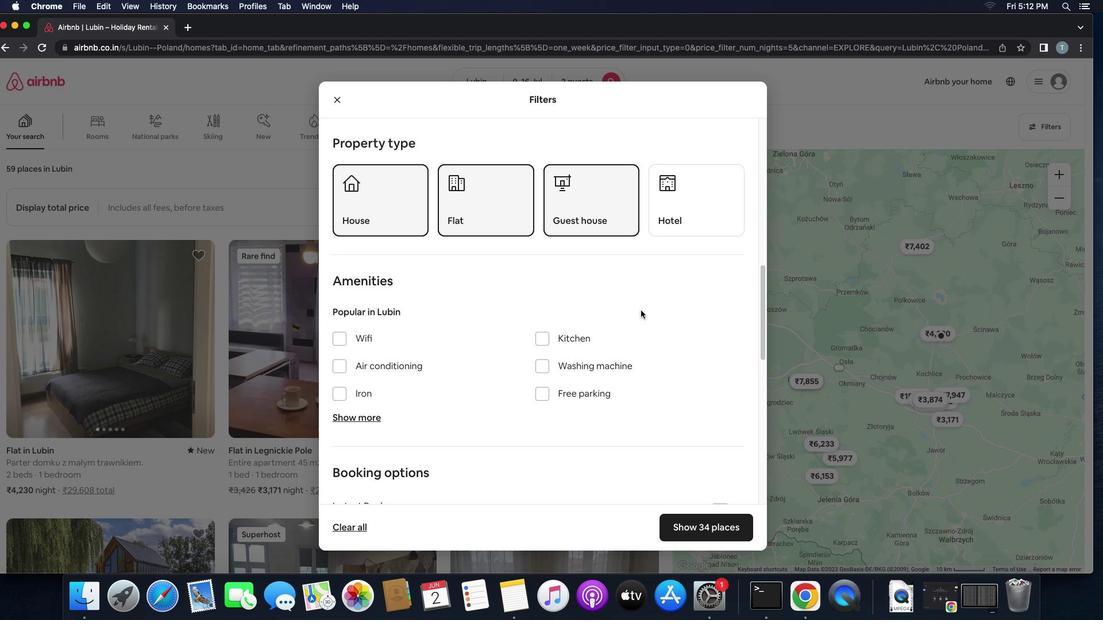 
Action: Mouse scrolled (640, 310) with delta (0, 0)
Screenshot: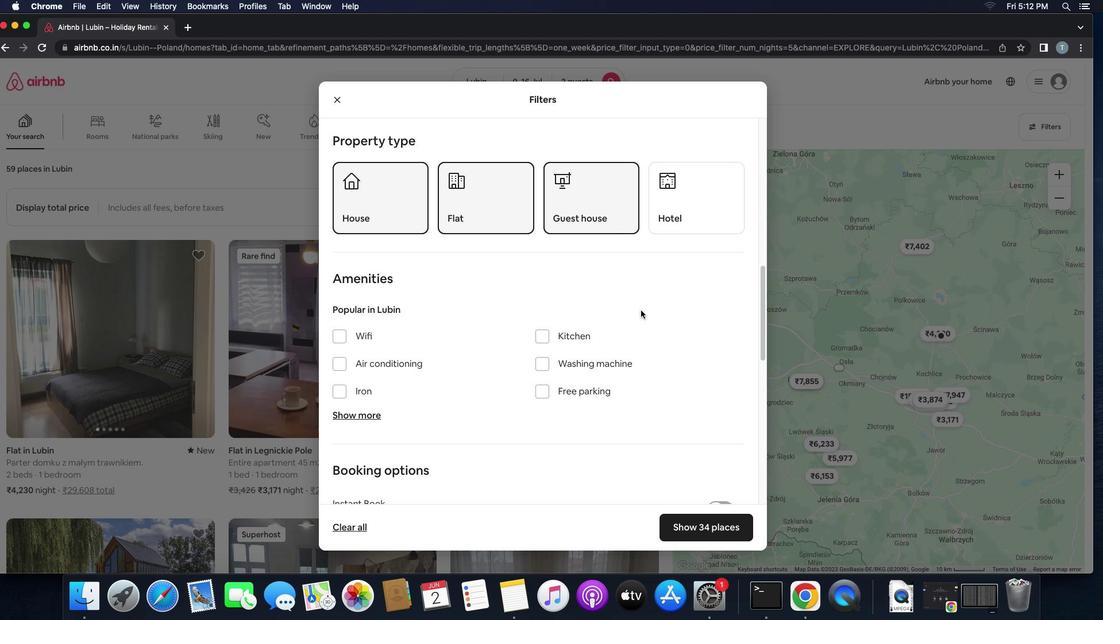 
Action: Mouse scrolled (640, 310) with delta (0, 0)
Screenshot: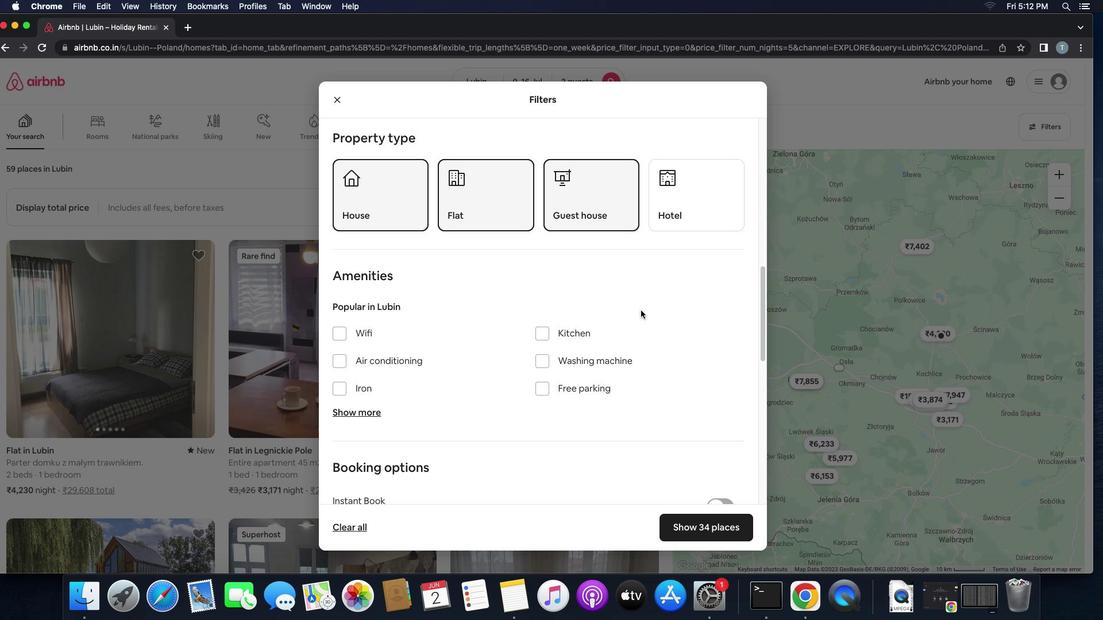 
Action: Mouse scrolled (640, 310) with delta (0, 0)
Screenshot: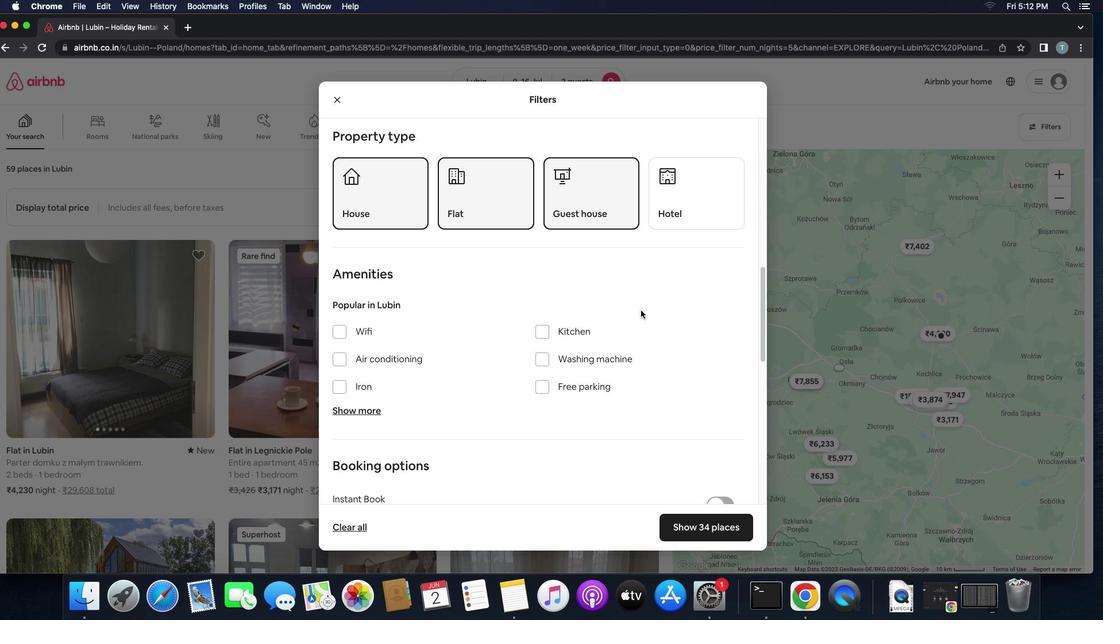 
Action: Mouse scrolled (640, 310) with delta (0, 0)
Screenshot: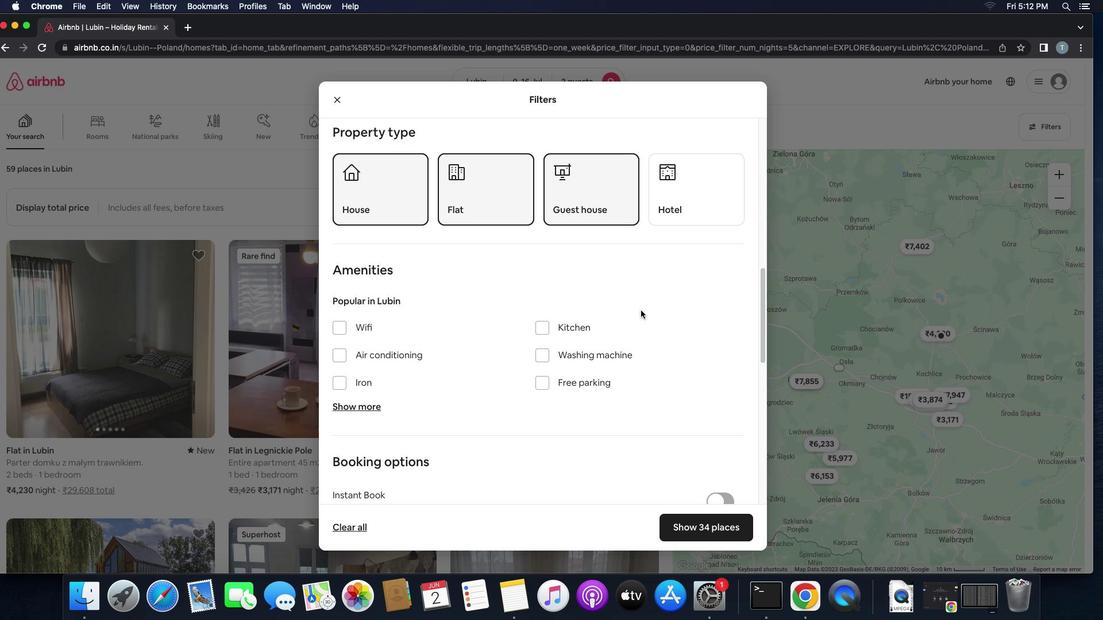 
Action: Mouse scrolled (640, 310) with delta (0, 0)
Screenshot: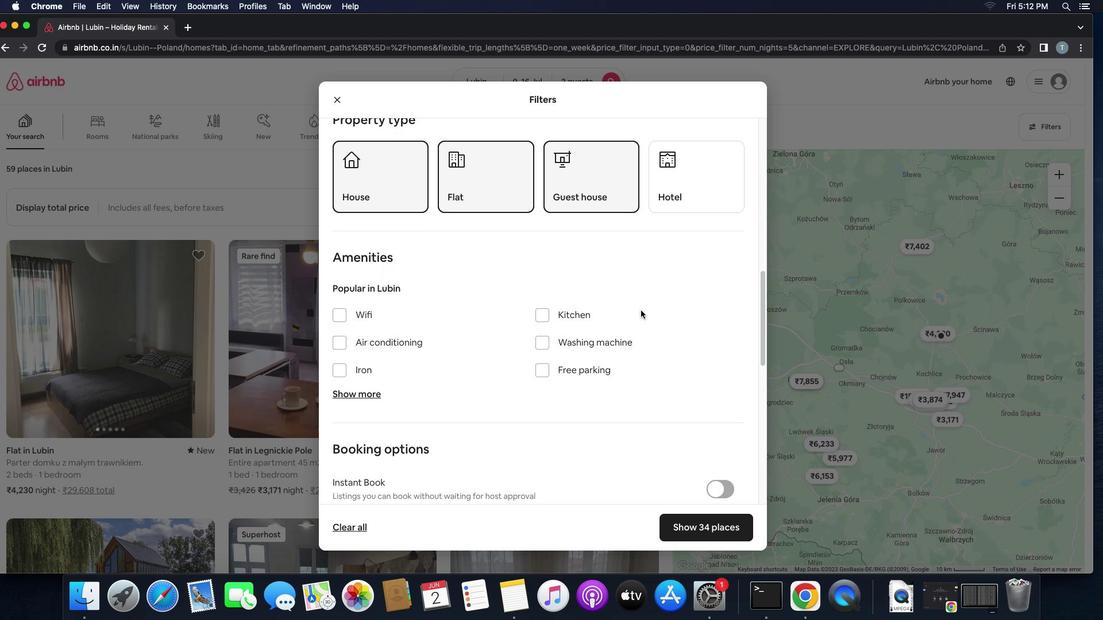 
Action: Mouse scrolled (640, 310) with delta (0, 0)
Screenshot: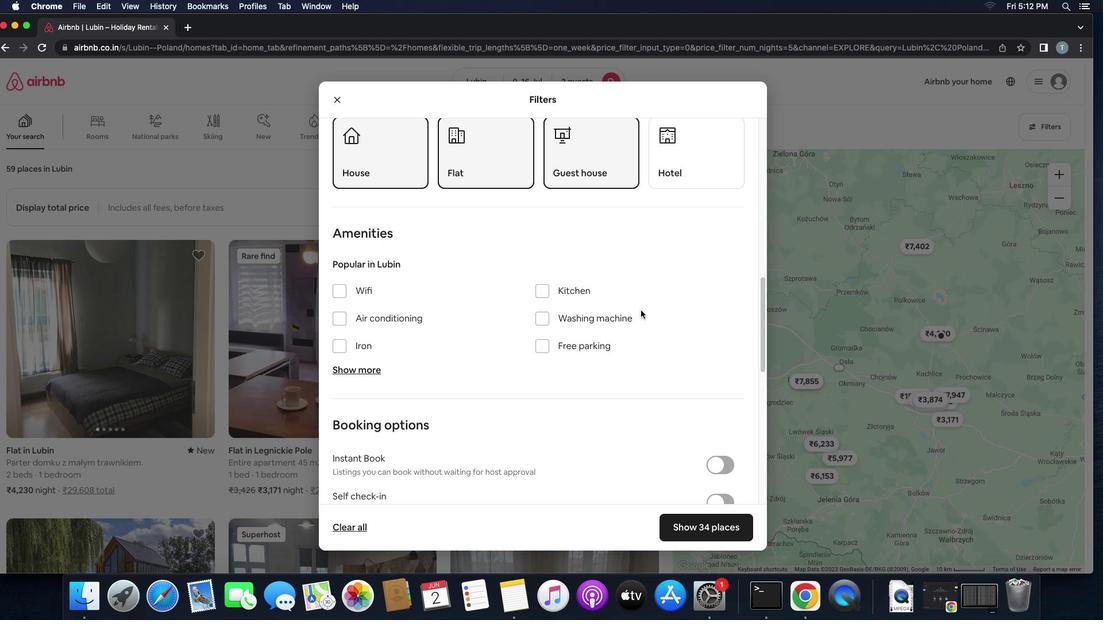 
Action: Mouse scrolled (640, 310) with delta (0, 0)
Screenshot: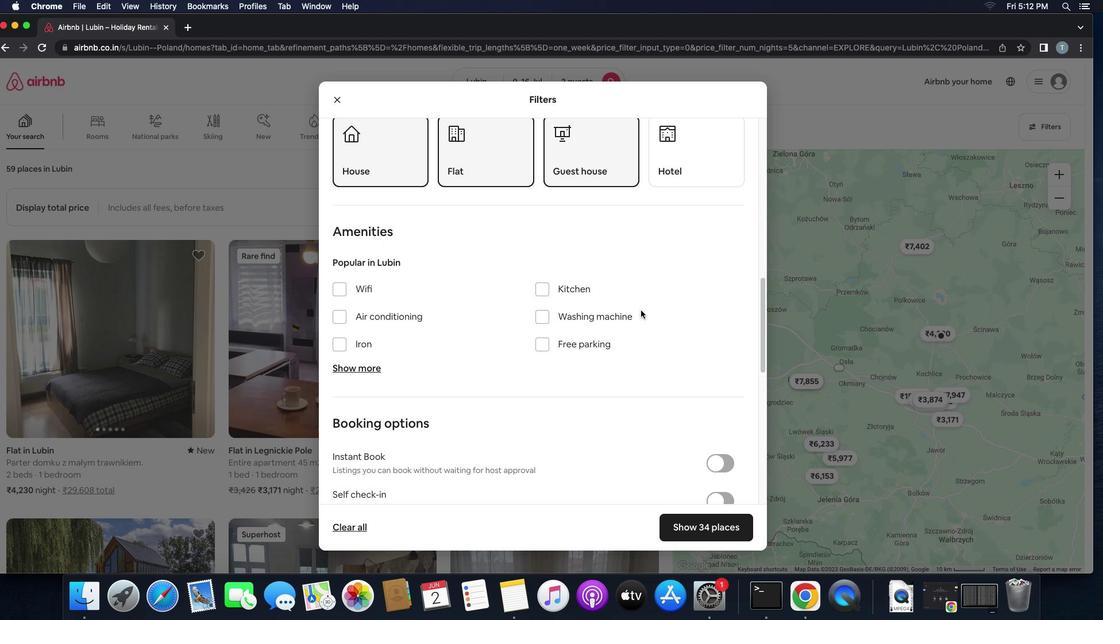 
Action: Mouse moved to (542, 308)
Screenshot: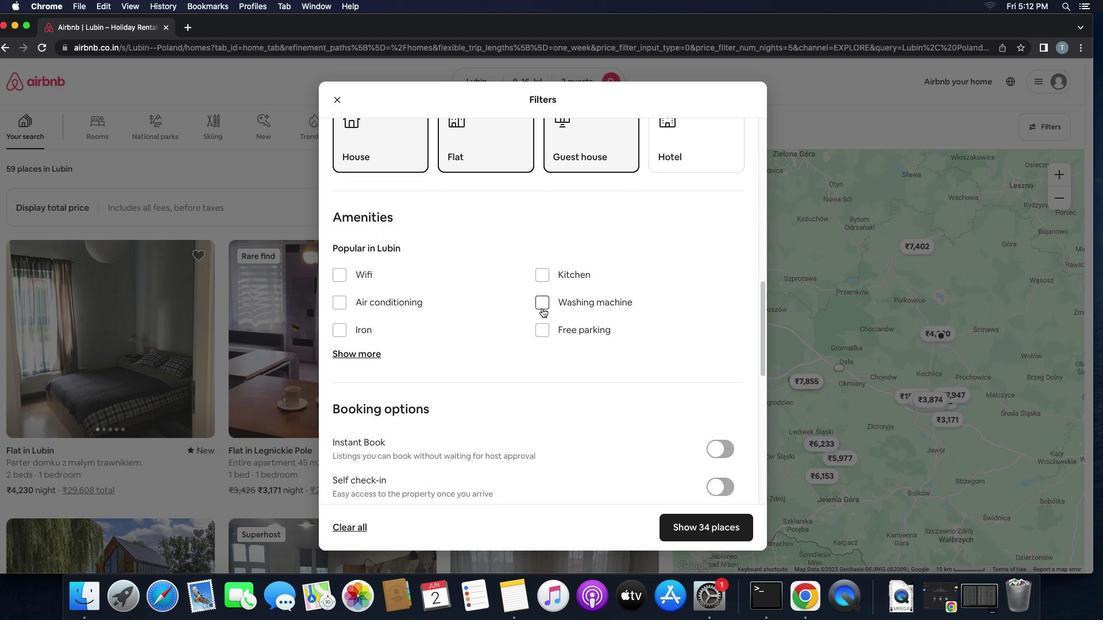 
Action: Mouse pressed left at (542, 308)
Screenshot: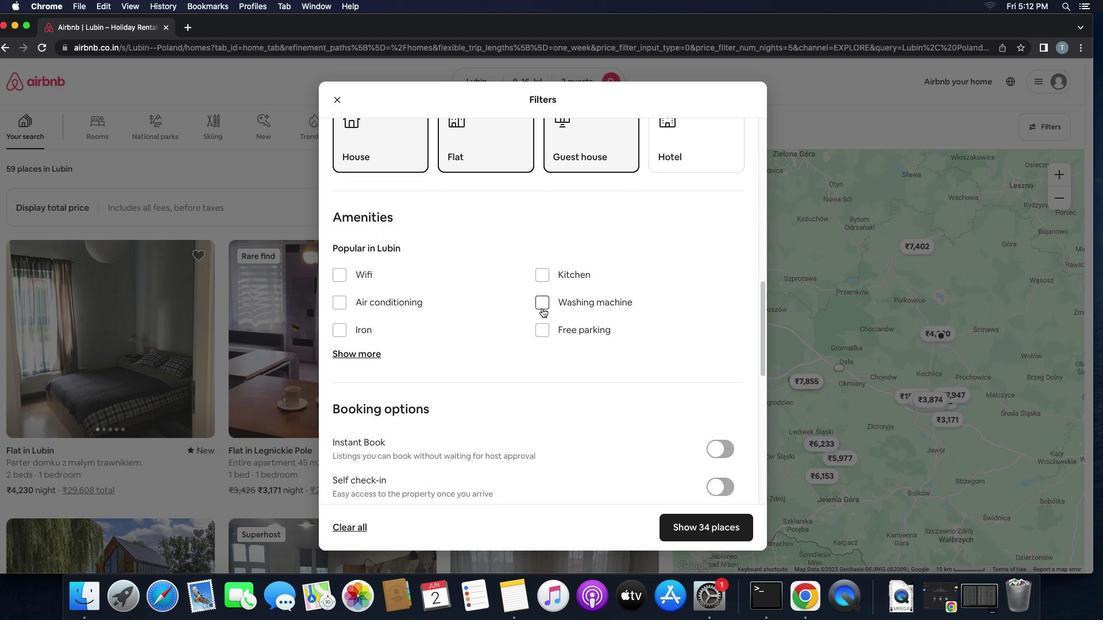 
Action: Mouse moved to (625, 355)
Screenshot: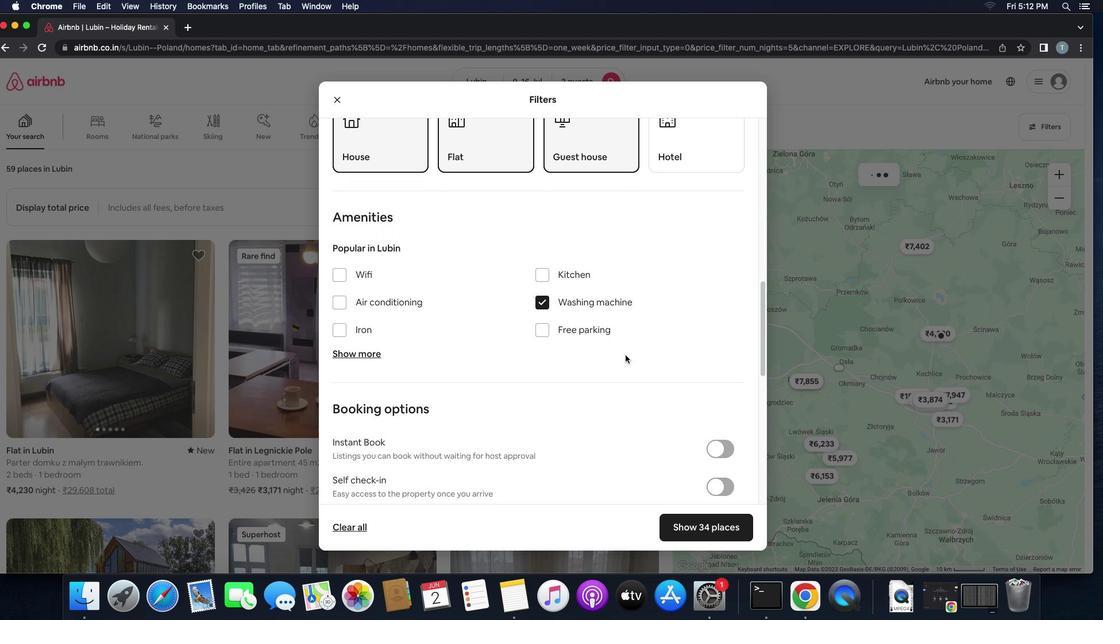 
Action: Mouse scrolled (625, 355) with delta (0, 0)
Screenshot: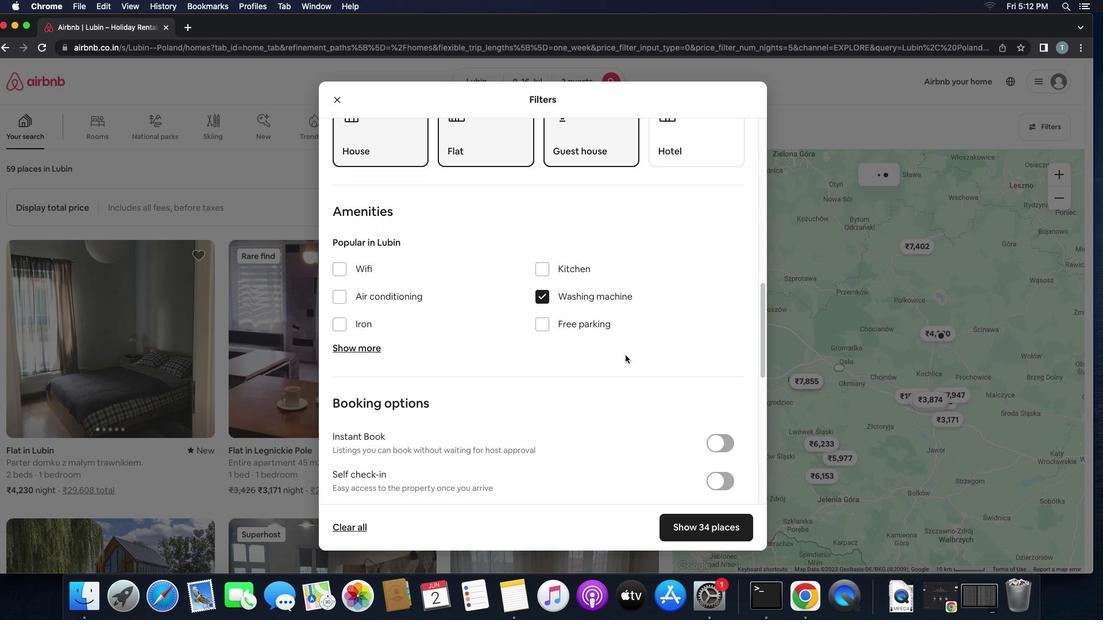 
Action: Mouse scrolled (625, 355) with delta (0, 0)
Screenshot: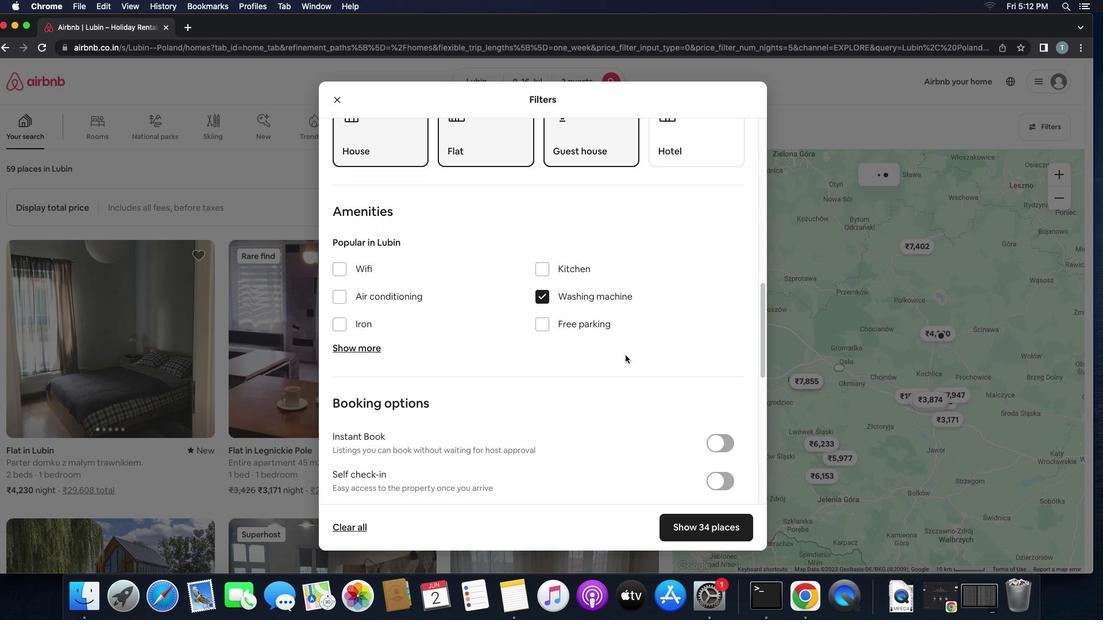 
Action: Mouse scrolled (625, 355) with delta (0, -1)
Screenshot: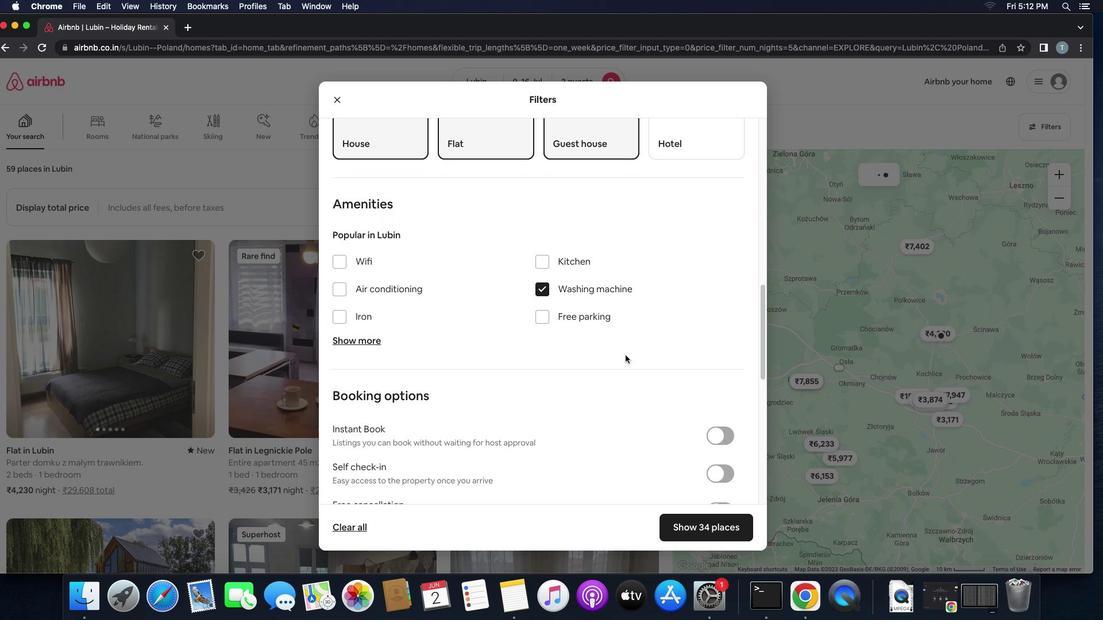 
Action: Mouse moved to (722, 387)
Screenshot: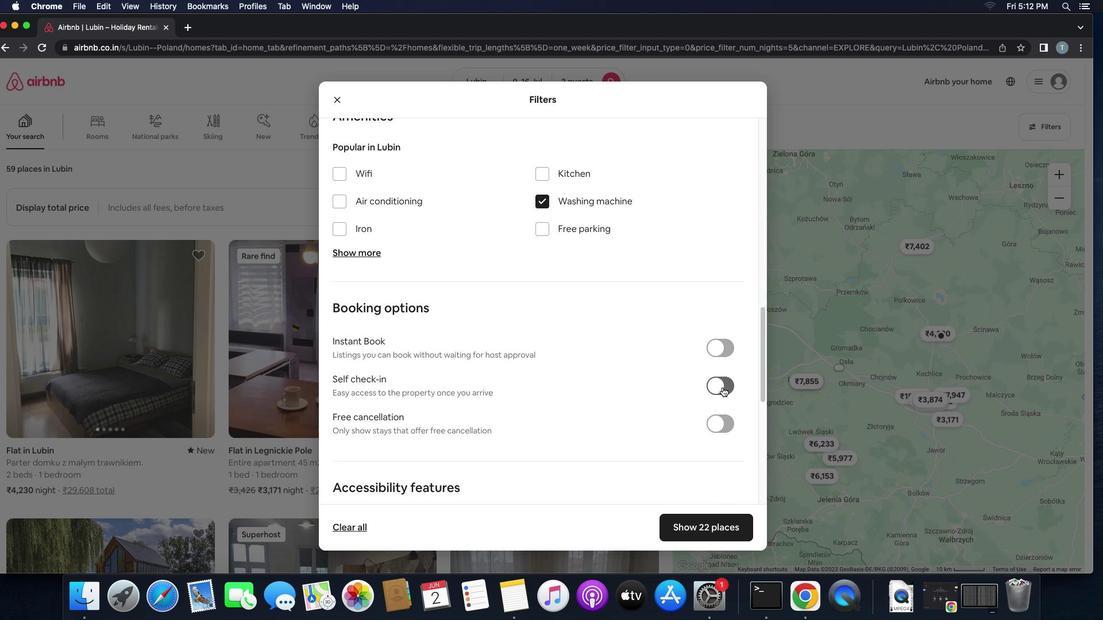 
Action: Mouse pressed left at (722, 387)
Screenshot: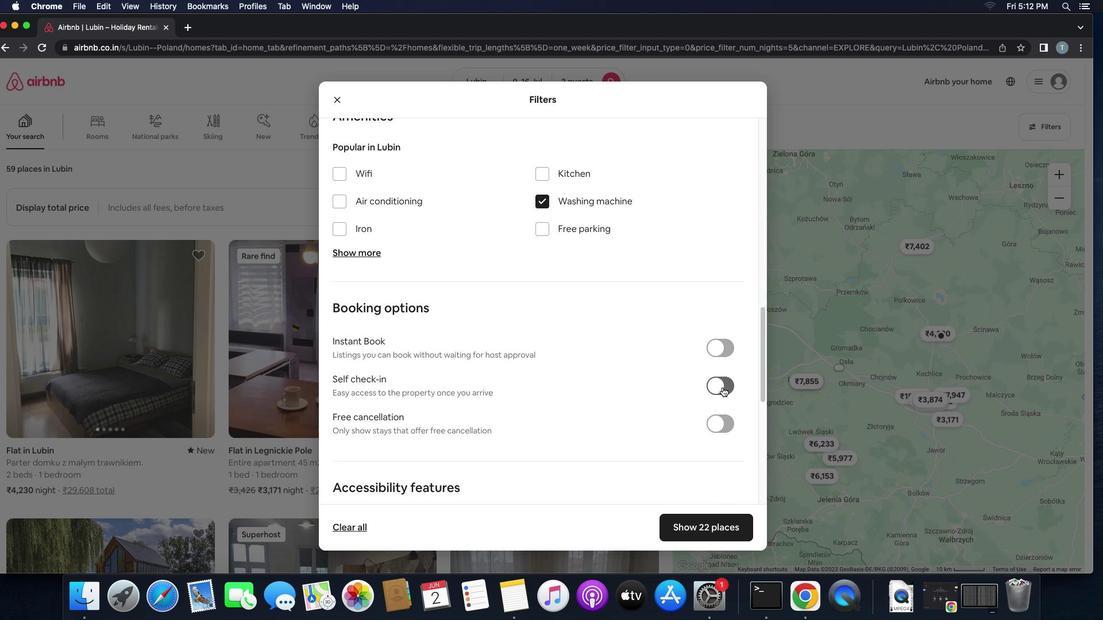 
Action: Mouse moved to (567, 435)
Screenshot: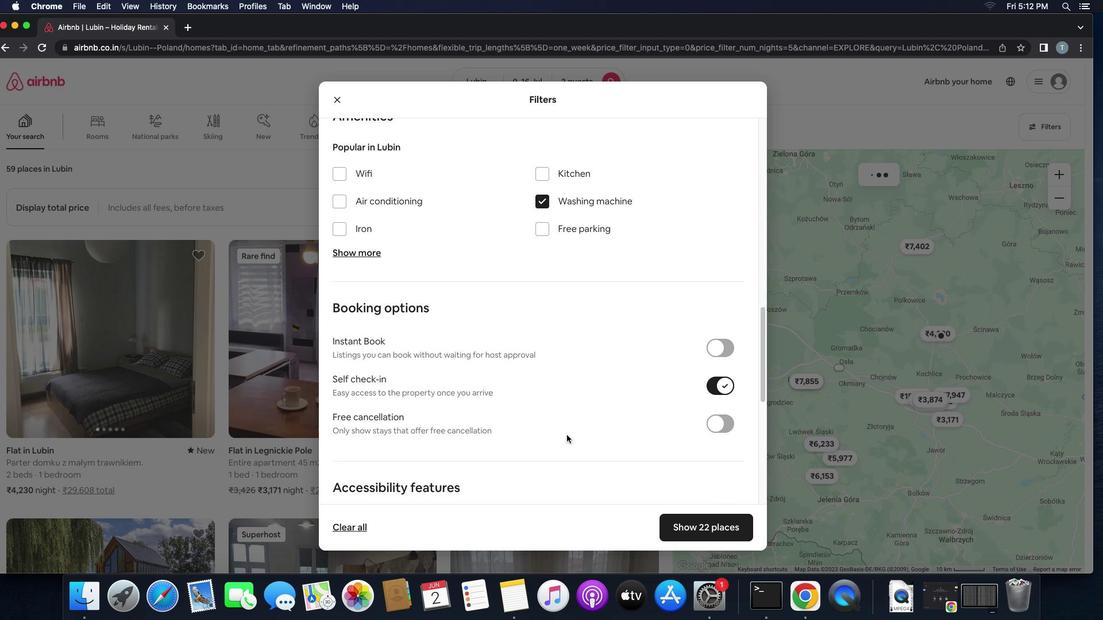 
Action: Mouse scrolled (567, 435) with delta (0, 0)
Screenshot: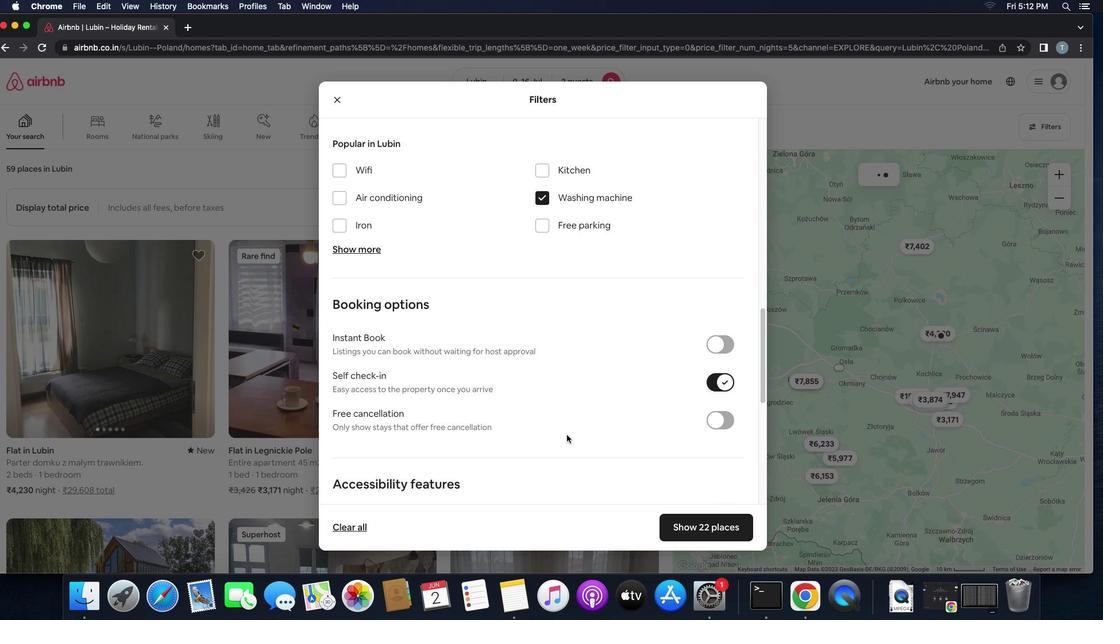 
Action: Mouse scrolled (567, 435) with delta (0, 0)
Screenshot: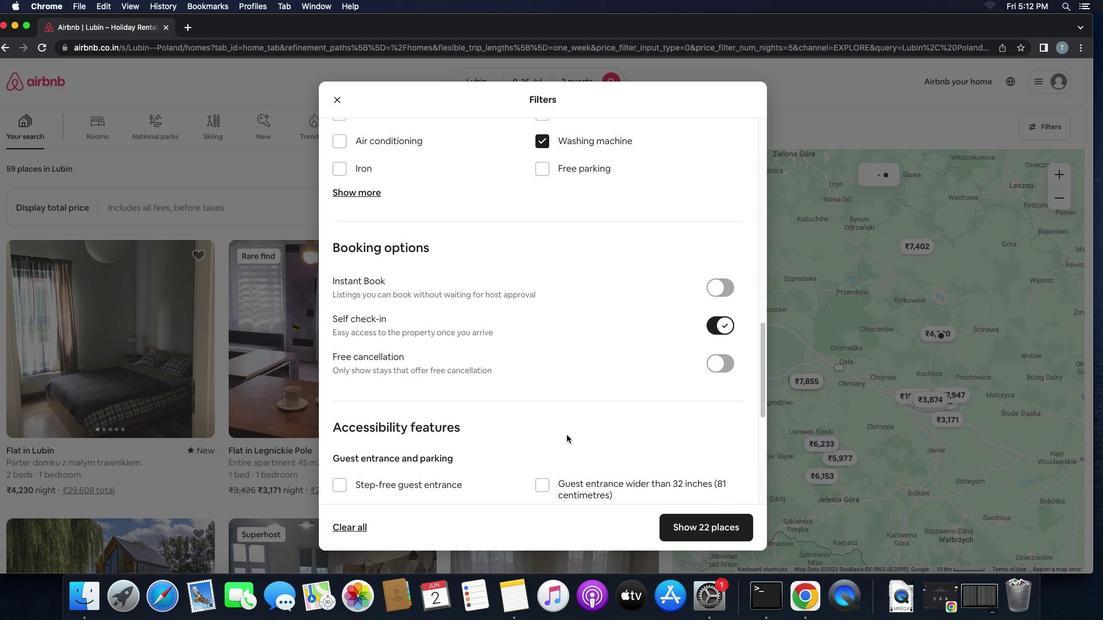 
Action: Mouse scrolled (567, 435) with delta (0, -1)
Screenshot: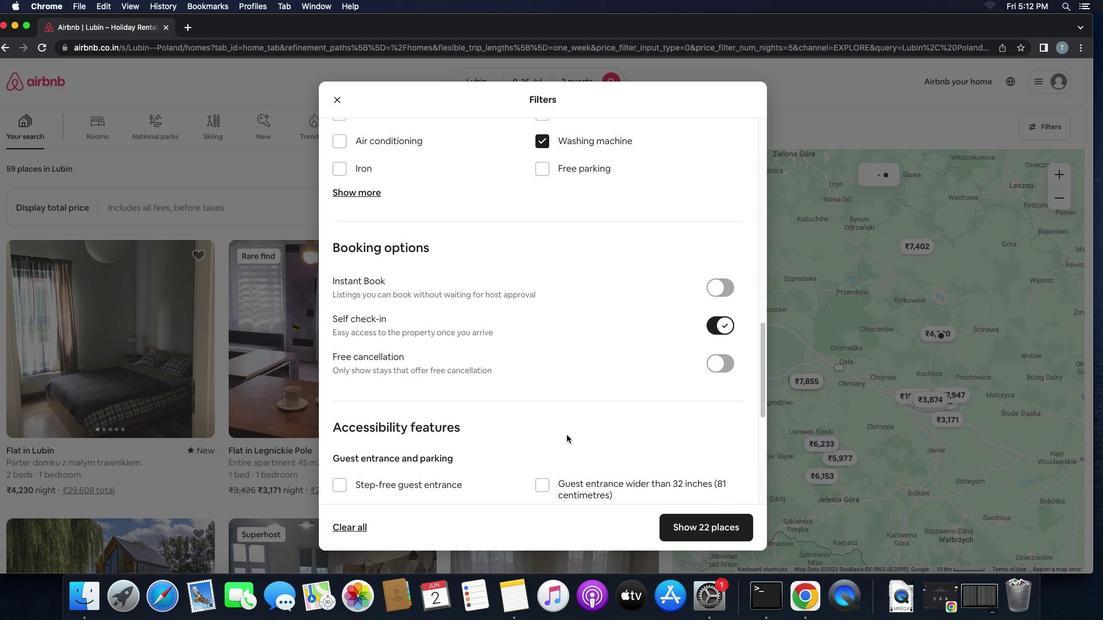 
Action: Mouse scrolled (567, 435) with delta (0, -2)
Screenshot: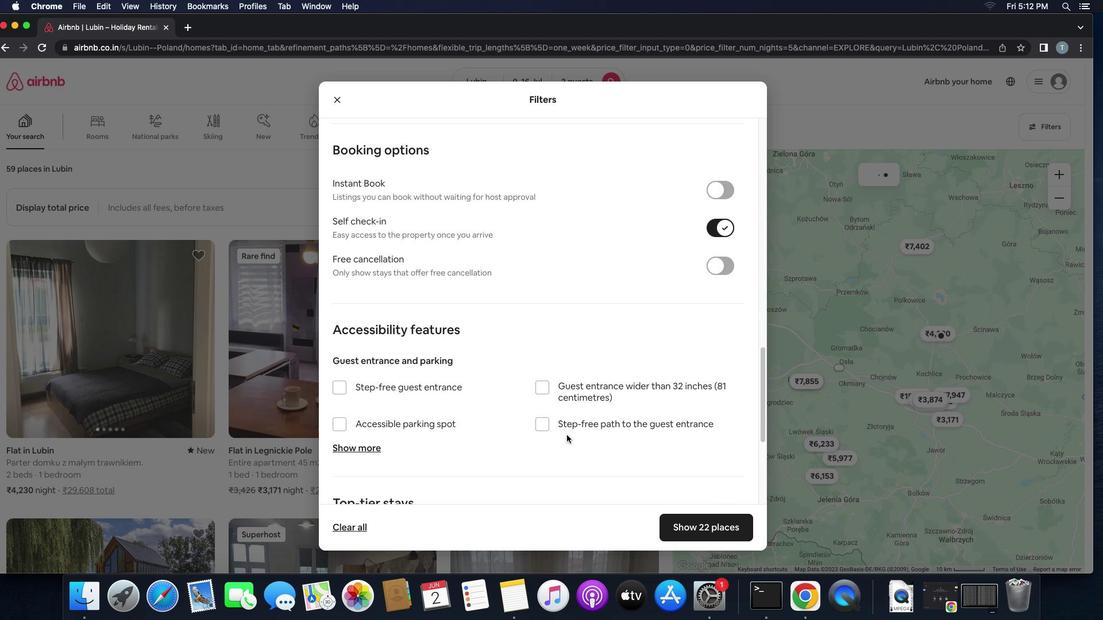 
Action: Mouse scrolled (567, 435) with delta (0, 0)
Screenshot: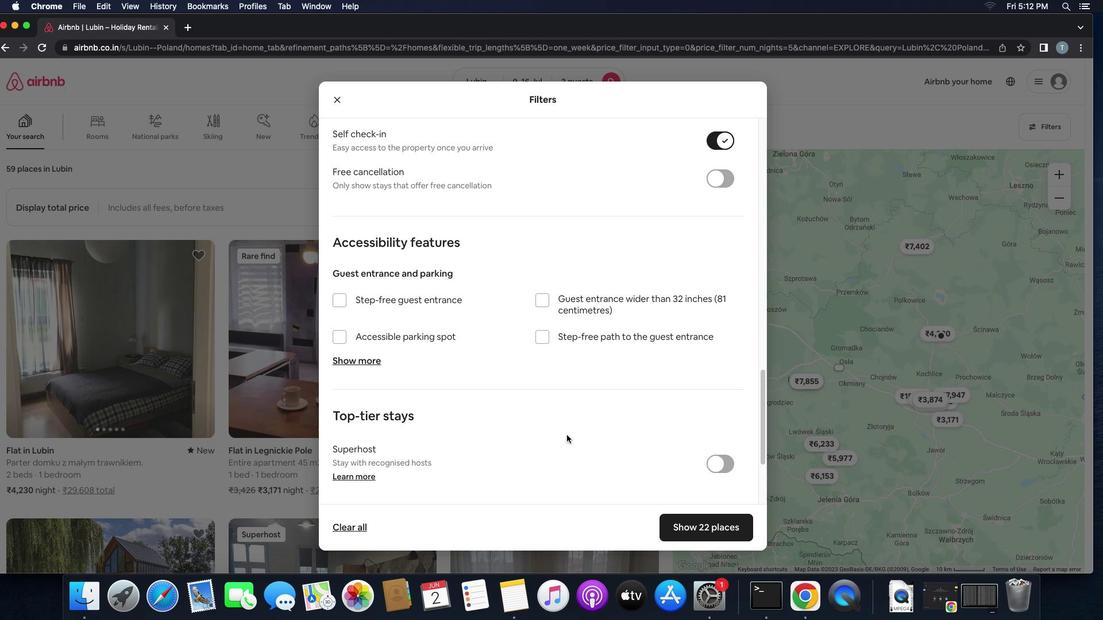 
Action: Mouse scrolled (567, 435) with delta (0, 0)
Screenshot: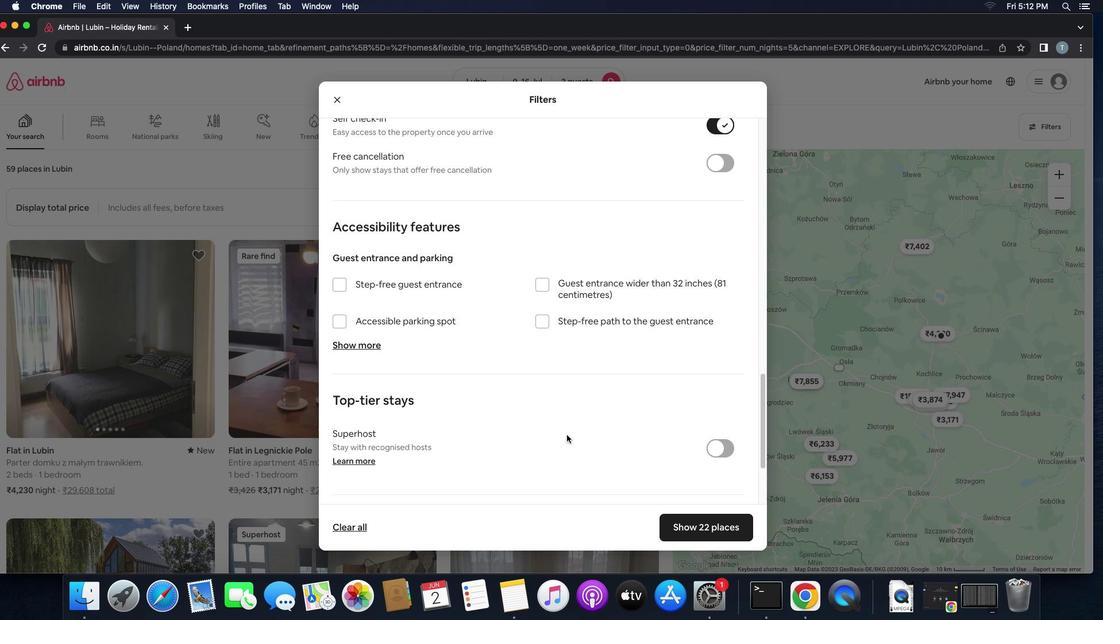 
Action: Mouse scrolled (567, 435) with delta (0, -1)
Screenshot: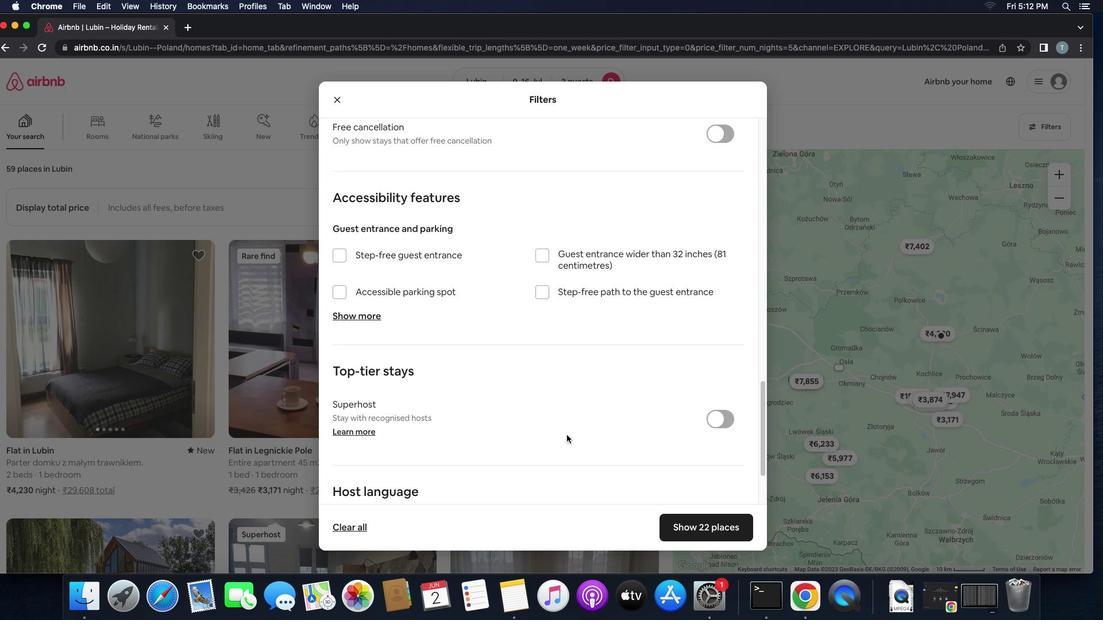 
Action: Mouse scrolled (567, 435) with delta (0, -2)
Screenshot: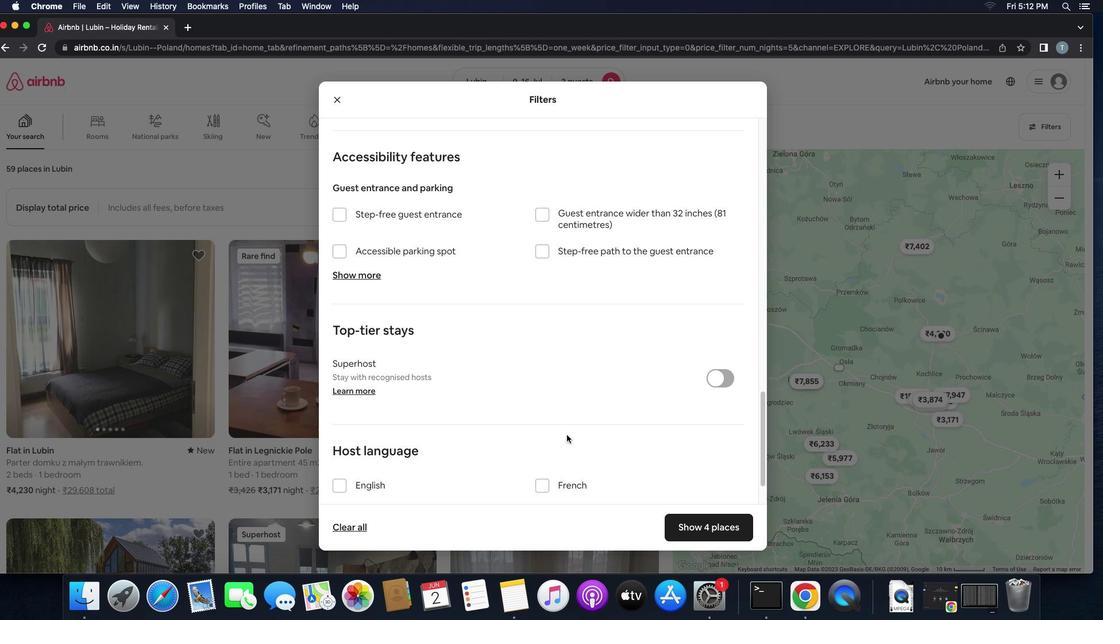 
Action: Mouse scrolled (567, 435) with delta (0, 0)
Screenshot: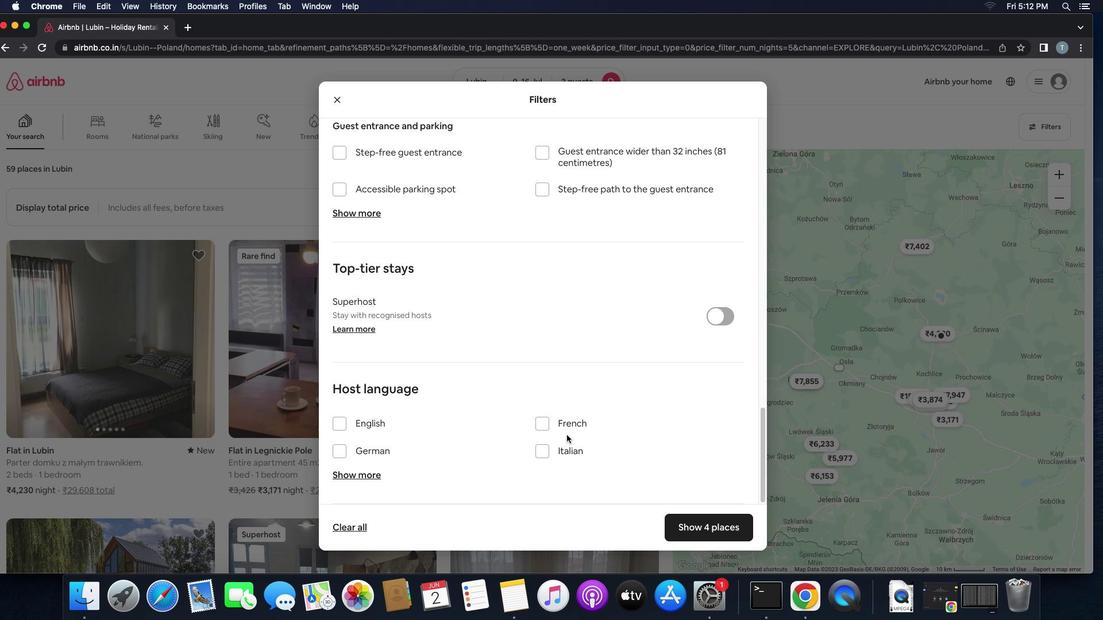
Action: Mouse scrolled (567, 435) with delta (0, 0)
Screenshot: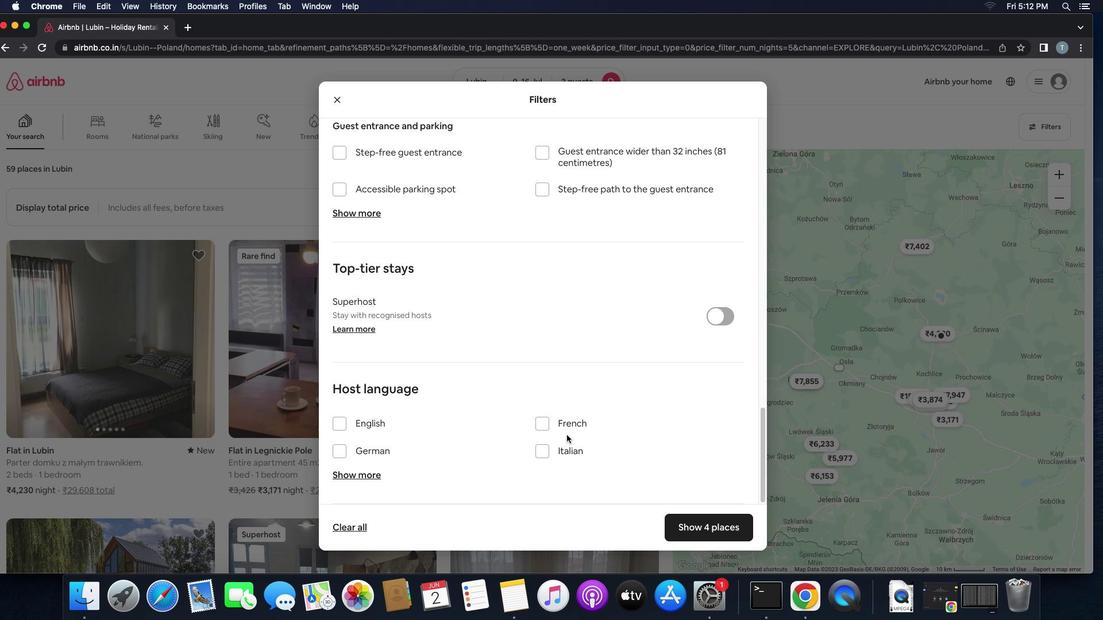 
Action: Mouse scrolled (567, 435) with delta (0, -1)
Screenshot: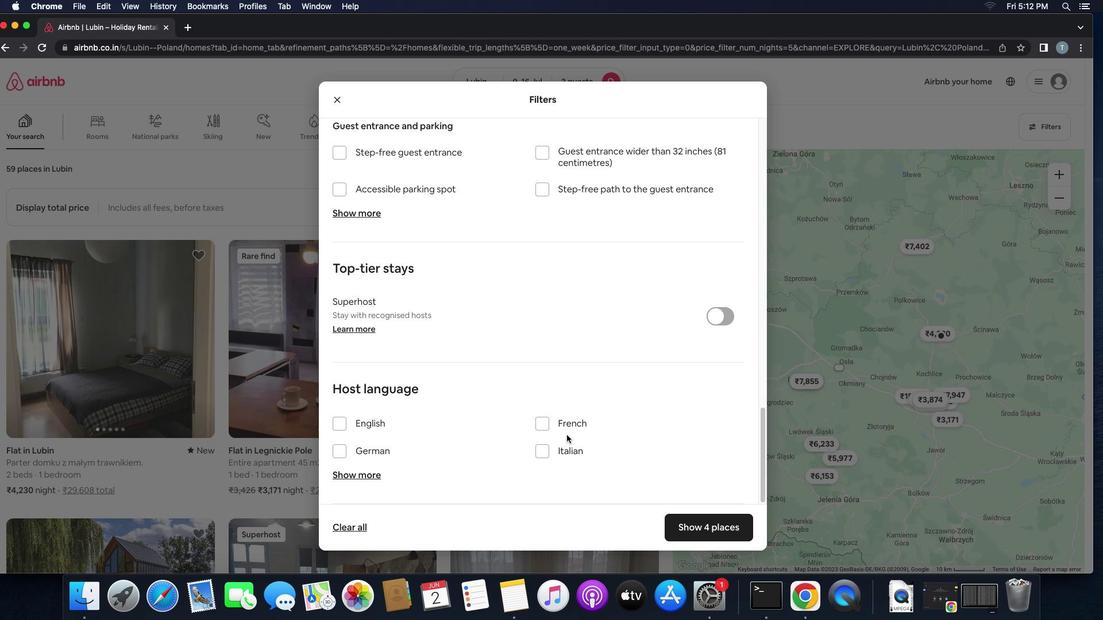 
Action: Mouse scrolled (567, 435) with delta (0, -2)
Screenshot: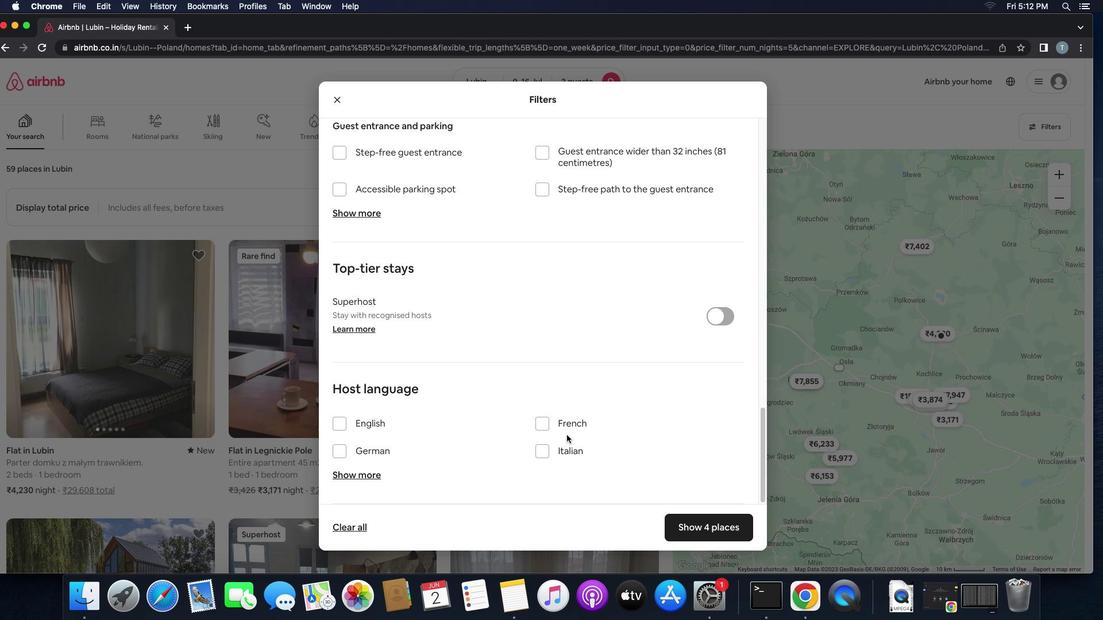 
Action: Mouse moved to (332, 423)
Screenshot: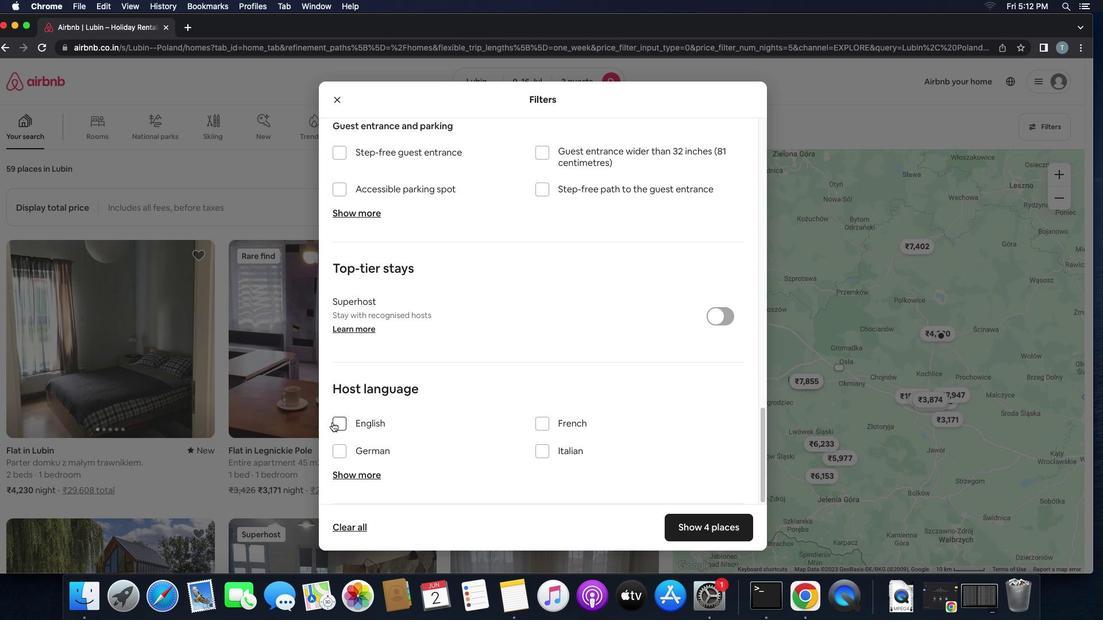 
Action: Mouse pressed left at (332, 423)
Screenshot: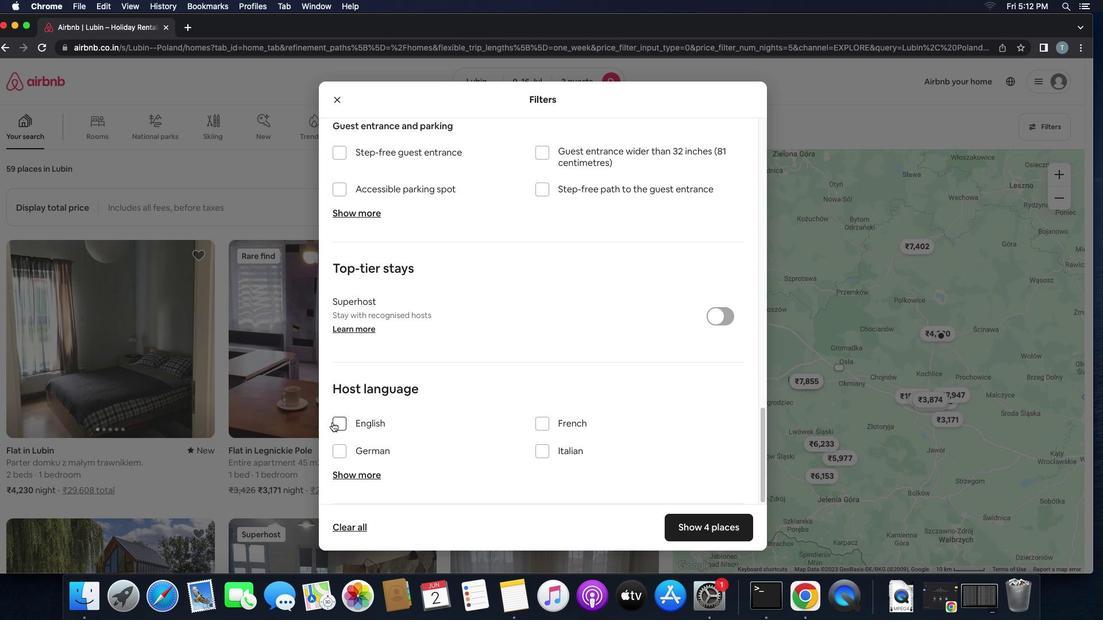 
Action: Mouse moved to (710, 532)
Screenshot: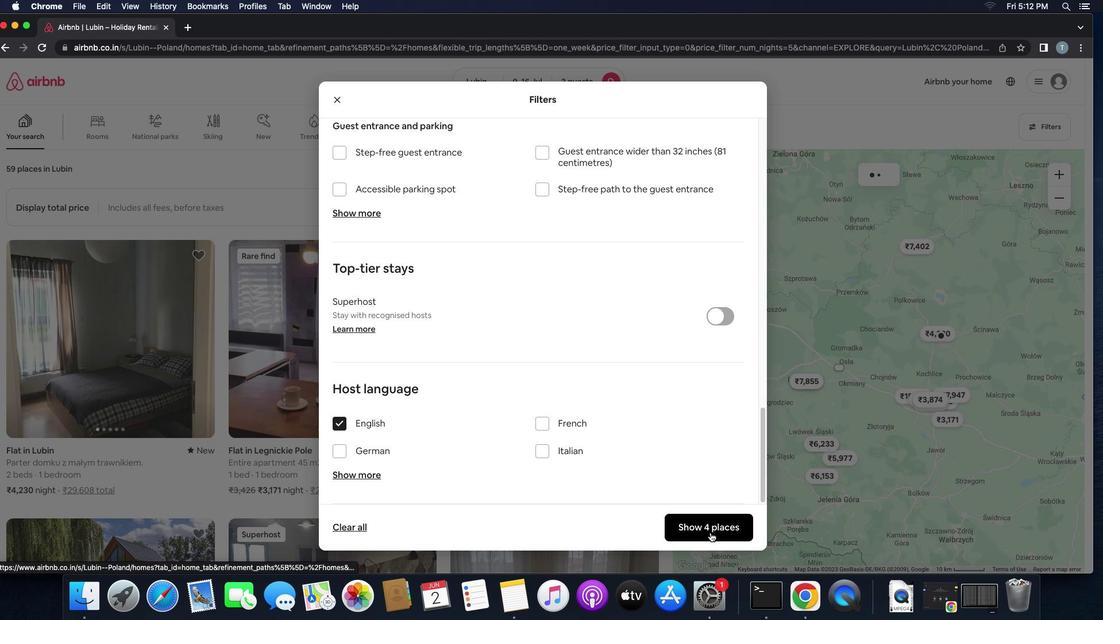 
Action: Mouse pressed left at (710, 532)
Screenshot: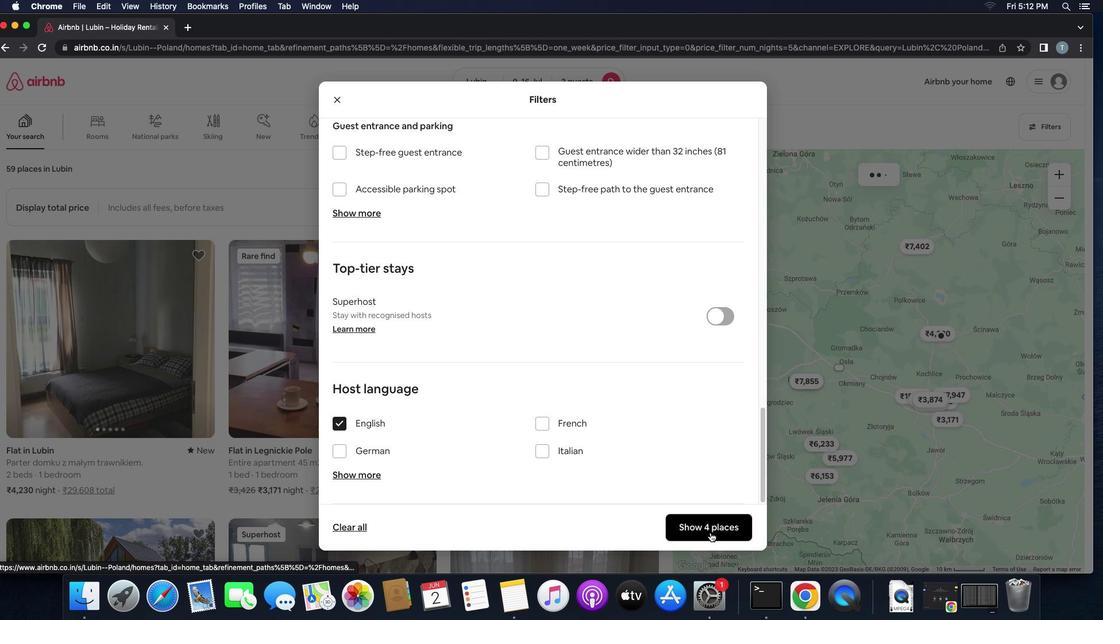 
Action: Mouse moved to (710, 532)
Screenshot: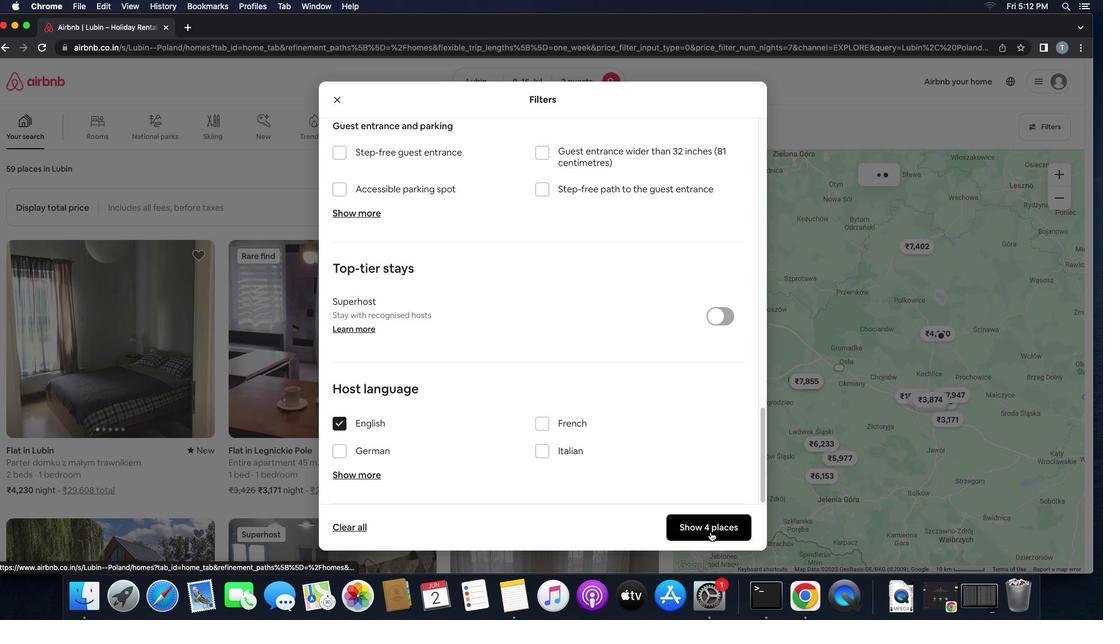 
